 Task: Look for space in Al Khānkah, Egypt from 3rd August, 2023 to 17th August, 2023 for 3 adults, 1 child in price range Rs.3000 to Rs.15000. Place can be entire place with 3 bedrooms having 4 beds and 2 bathrooms. Property type can be house, flat, guest house. Booking option can be shelf check-in. Required host language is English.
Action: Mouse moved to (356, 184)
Screenshot: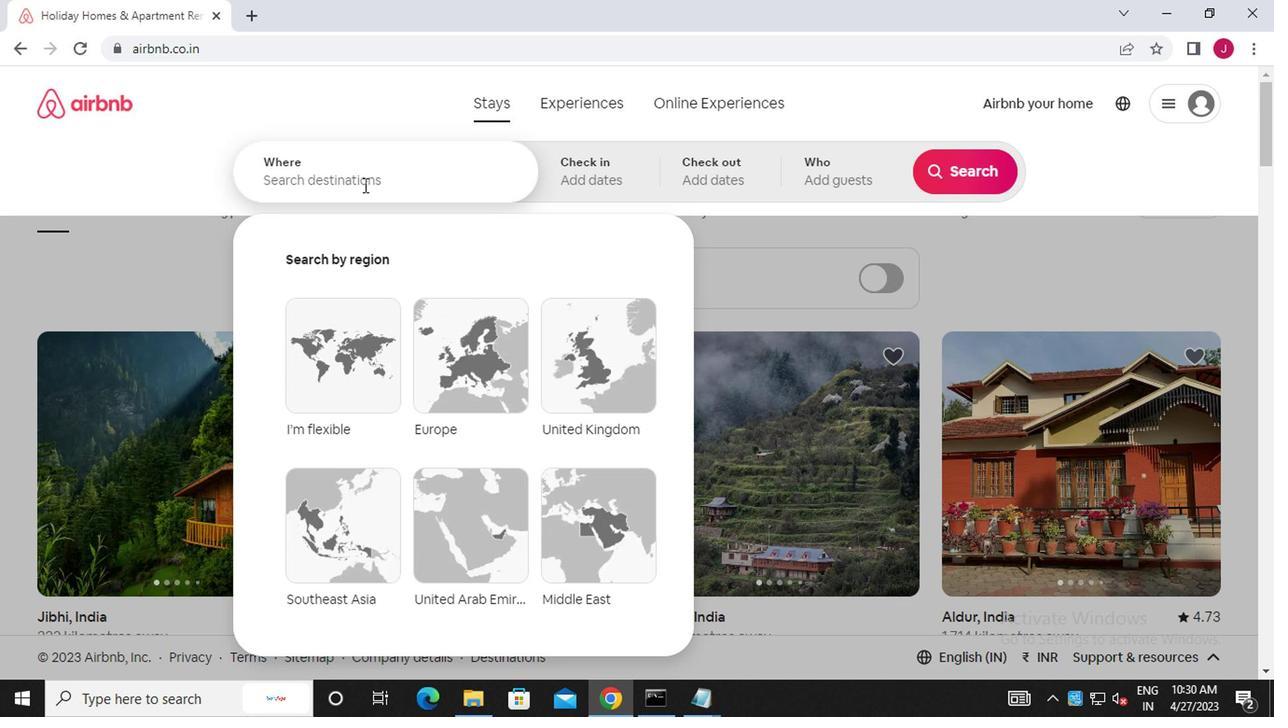 
Action: Mouse pressed left at (356, 184)
Screenshot: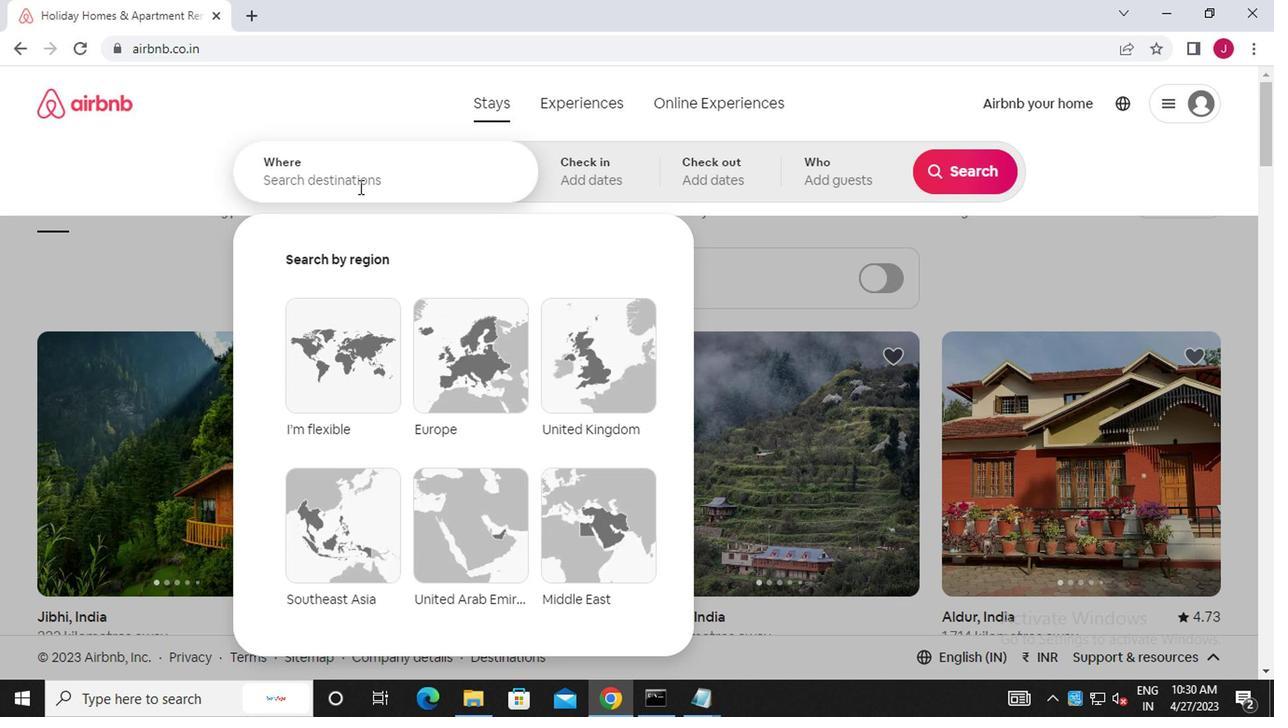 
Action: Mouse moved to (354, 184)
Screenshot: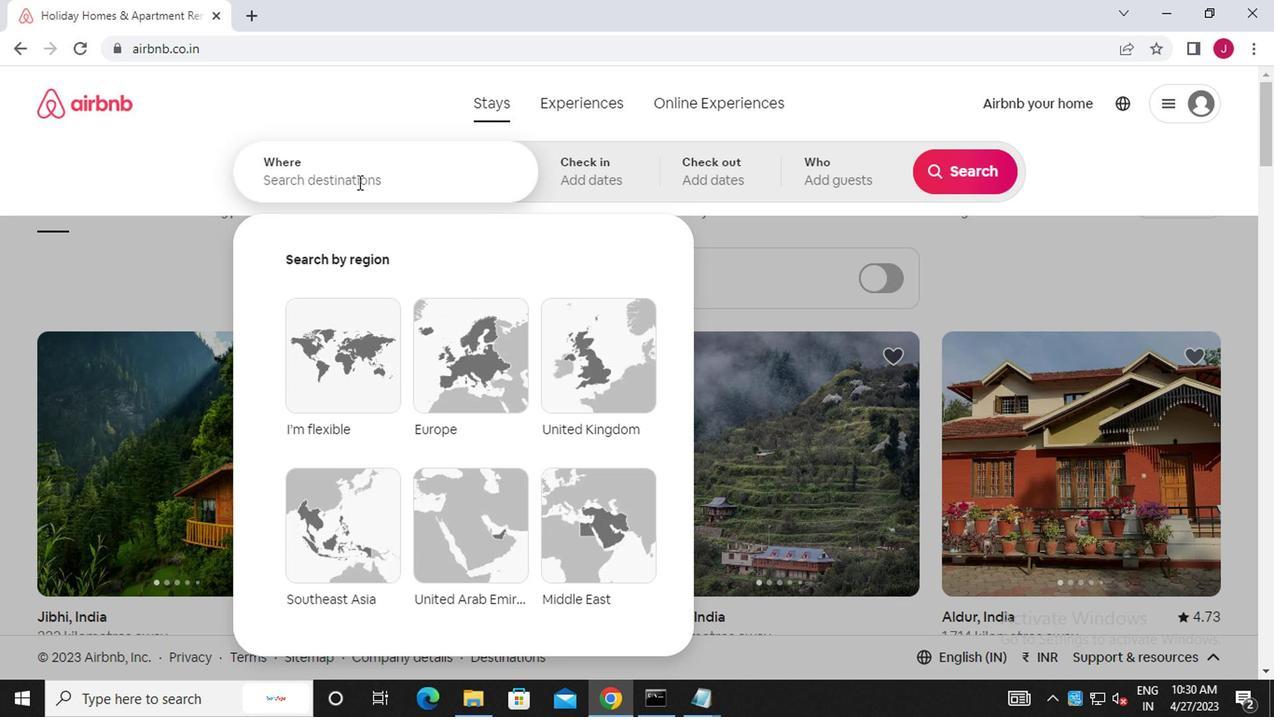 
Action: Key pressed a<Key.caps_lock>l<Key.space><Key.caps_lock>k<Key.caps_lock>hankah
Screenshot: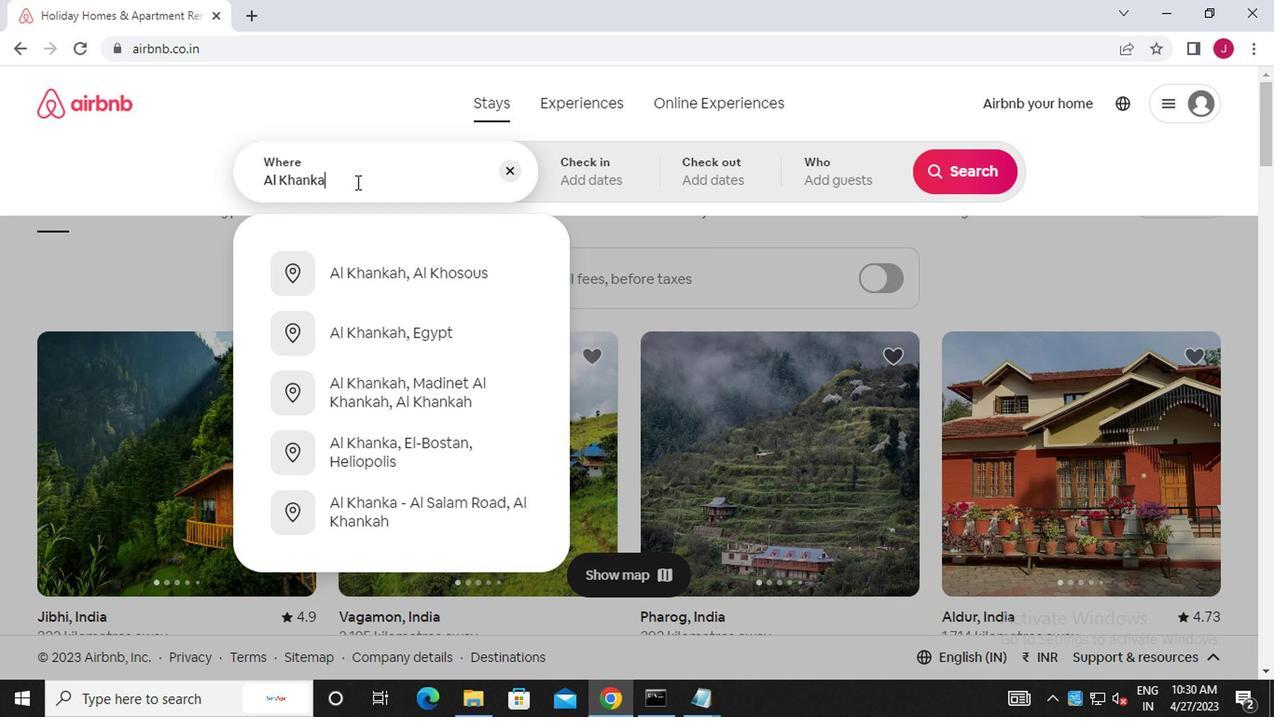 
Action: Mouse moved to (440, 341)
Screenshot: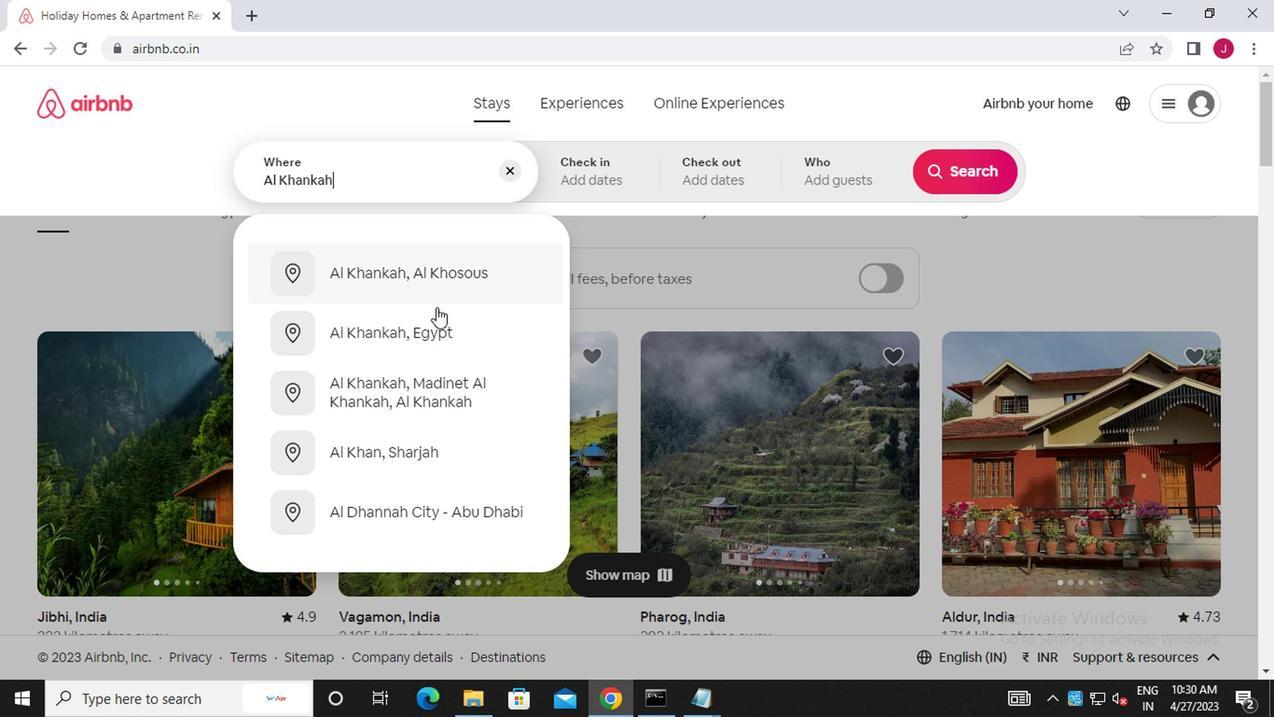 
Action: Mouse pressed left at (440, 341)
Screenshot: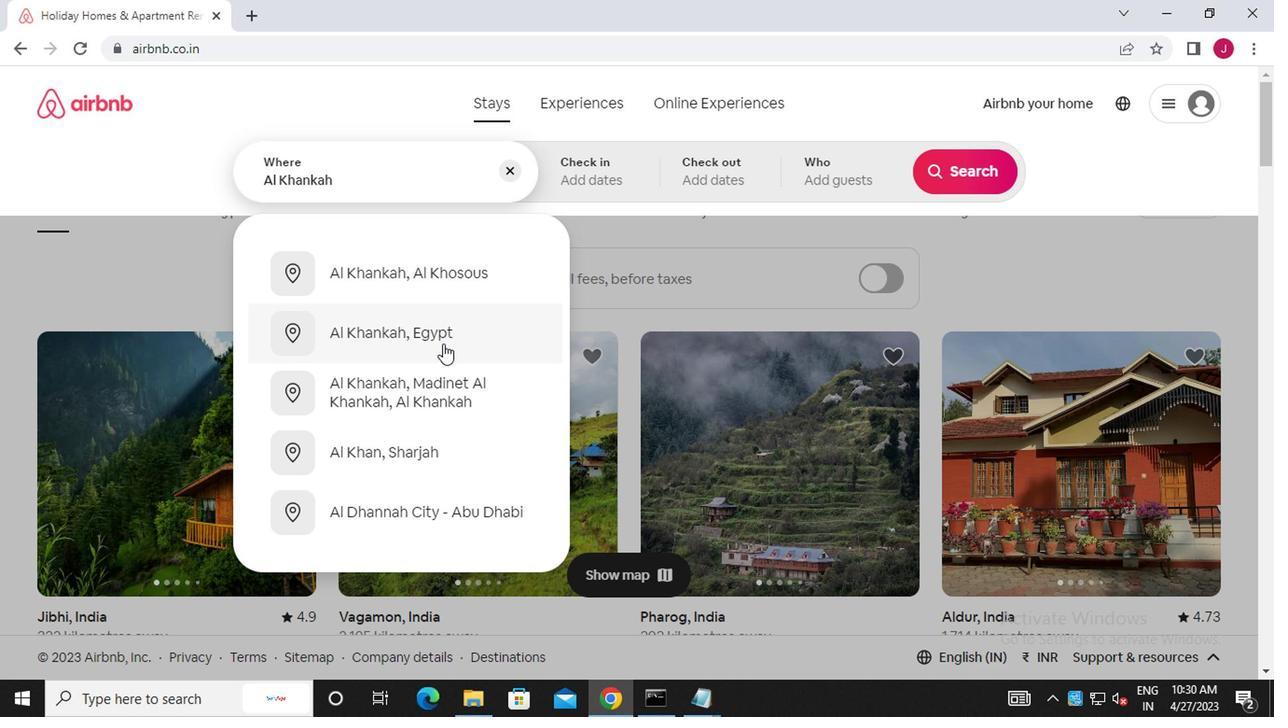 
Action: Mouse moved to (958, 320)
Screenshot: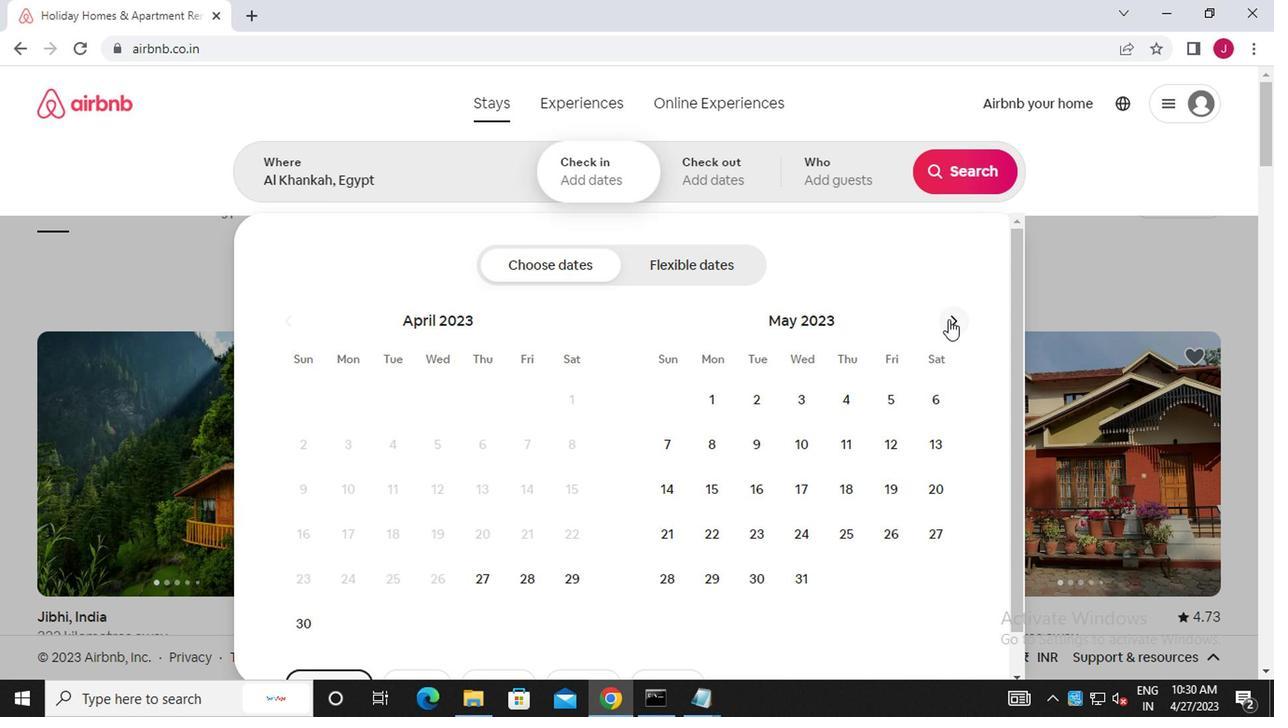 
Action: Mouse pressed left at (958, 320)
Screenshot: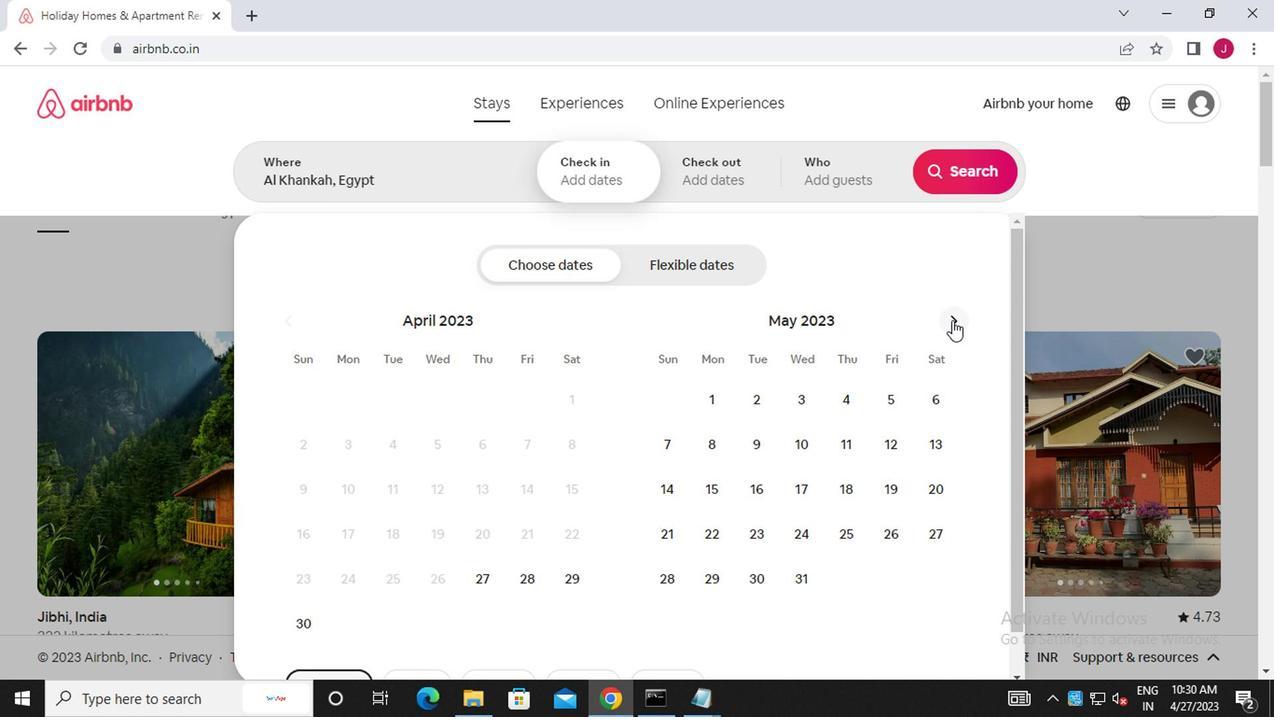 
Action: Mouse pressed left at (958, 320)
Screenshot: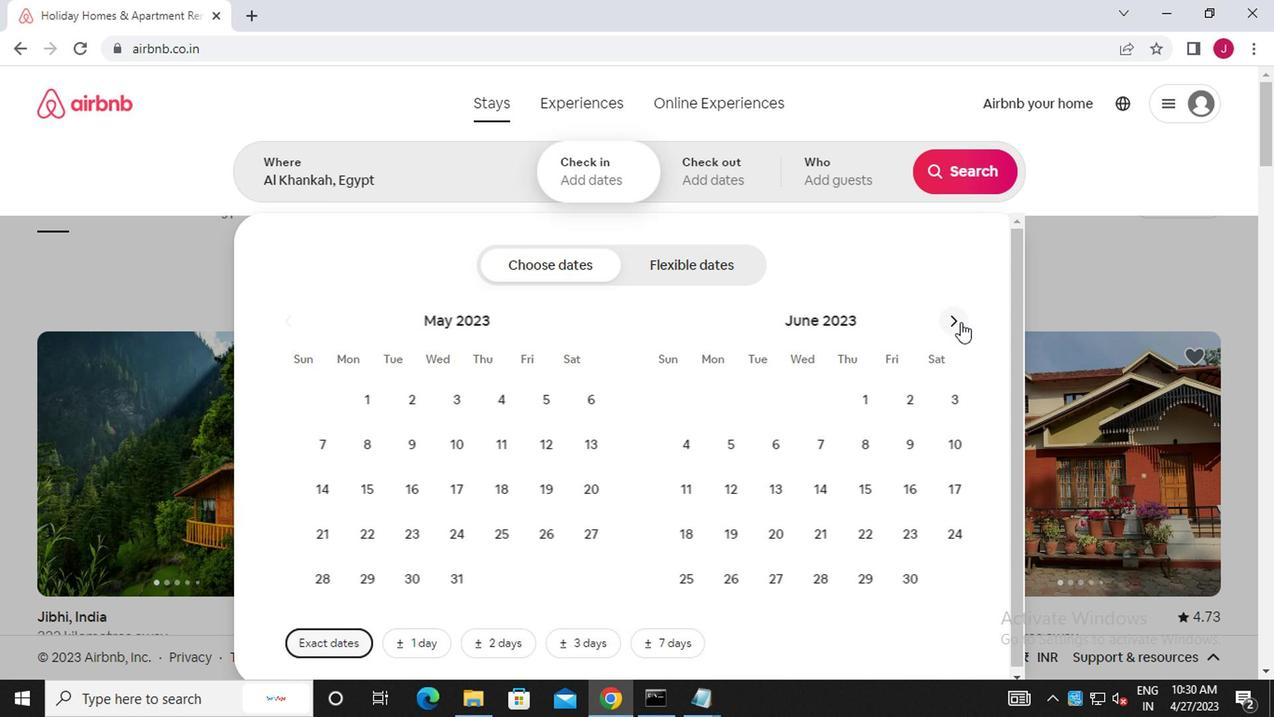 
Action: Mouse pressed left at (958, 320)
Screenshot: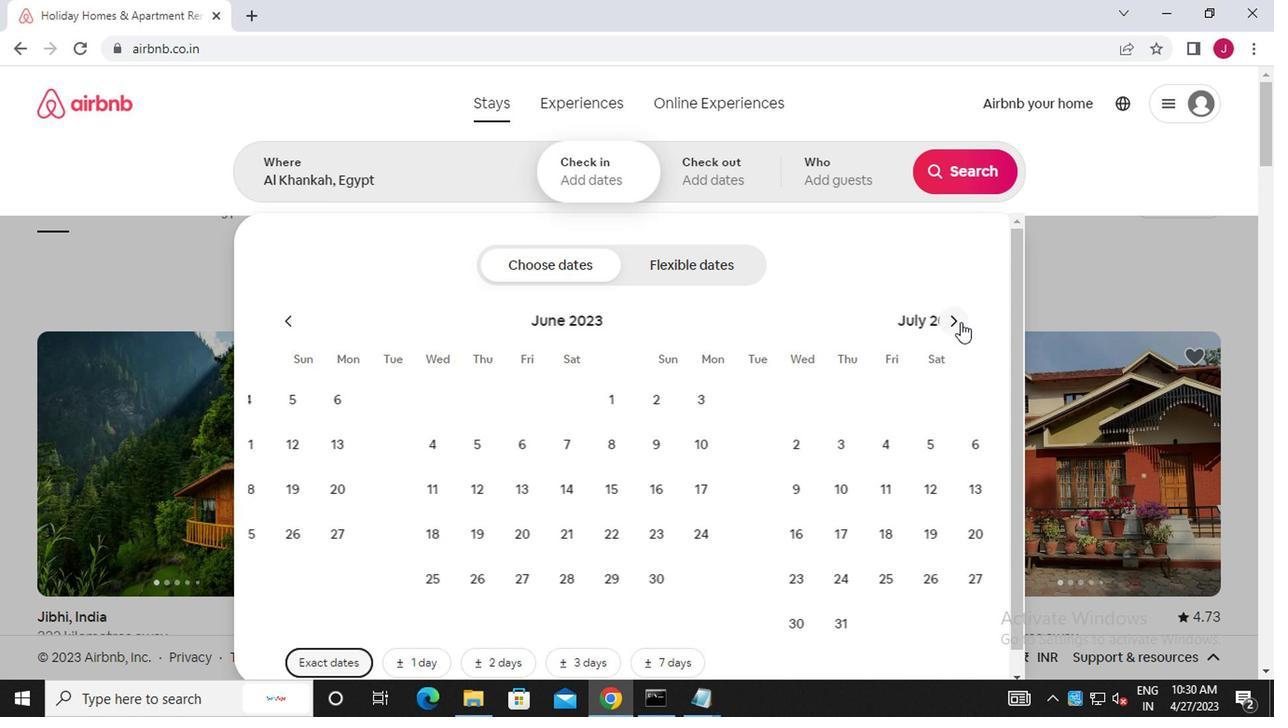 
Action: Mouse moved to (852, 404)
Screenshot: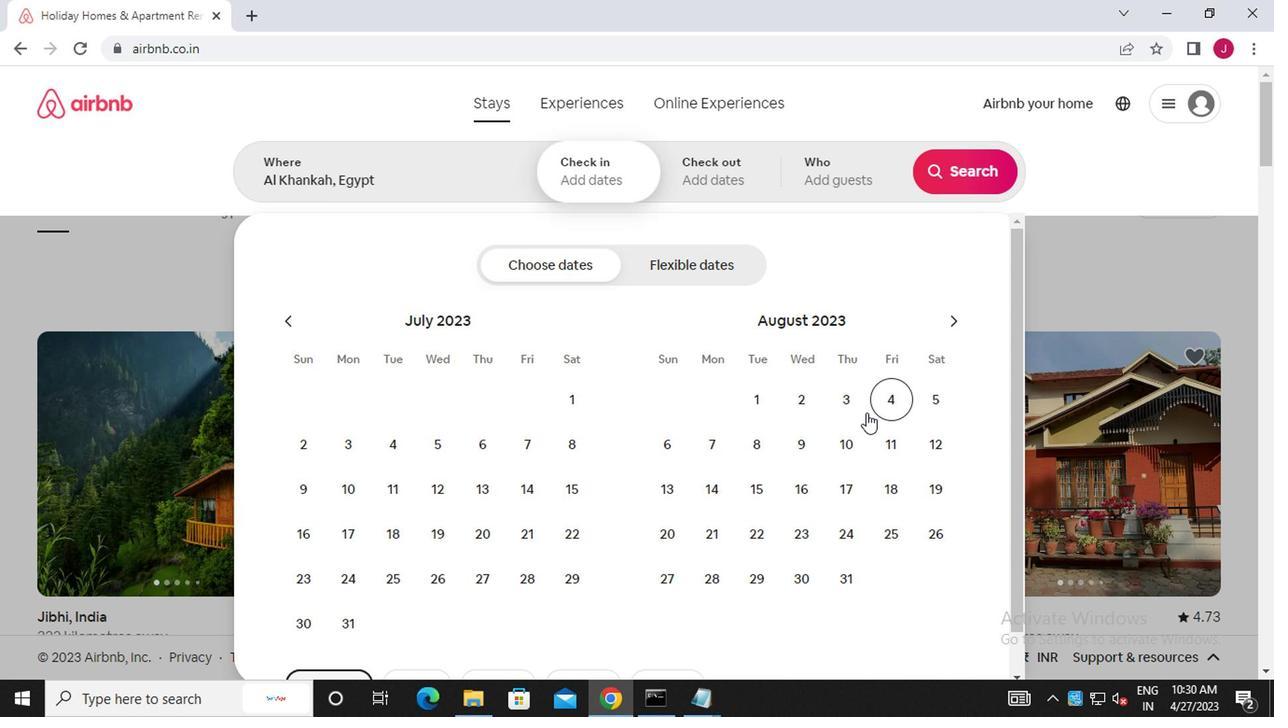 
Action: Mouse pressed left at (852, 404)
Screenshot: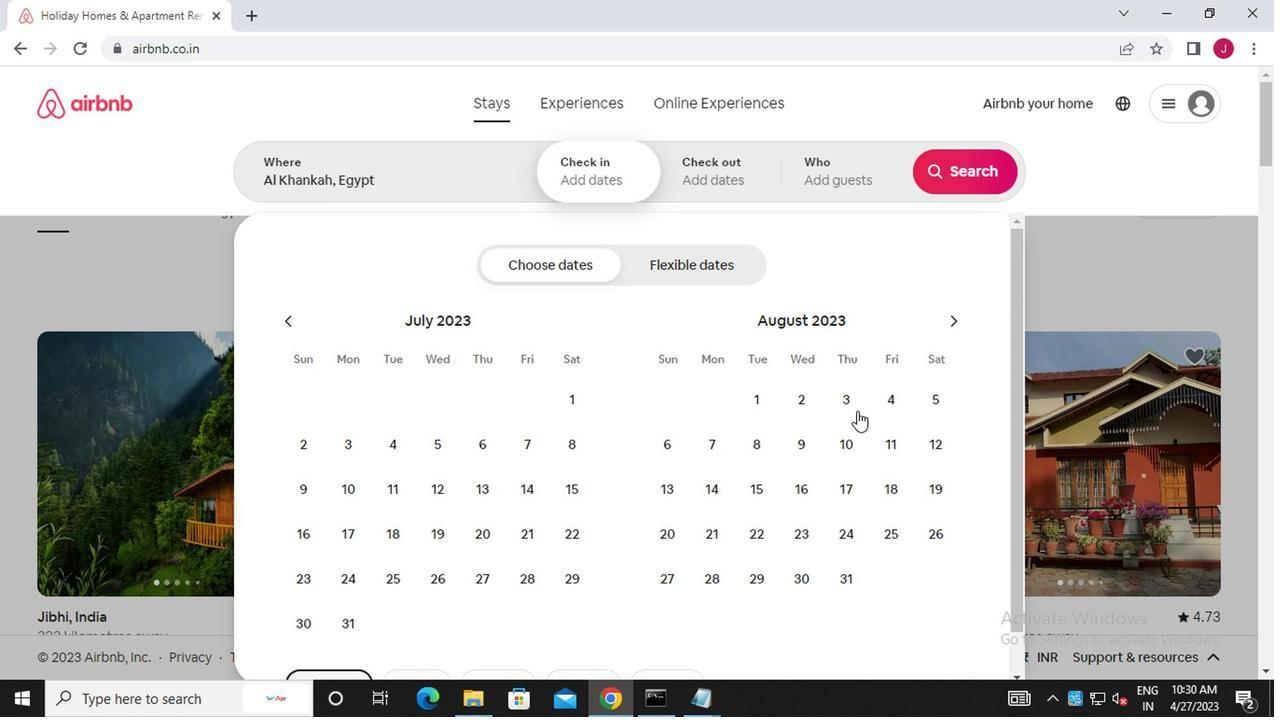
Action: Mouse moved to (842, 477)
Screenshot: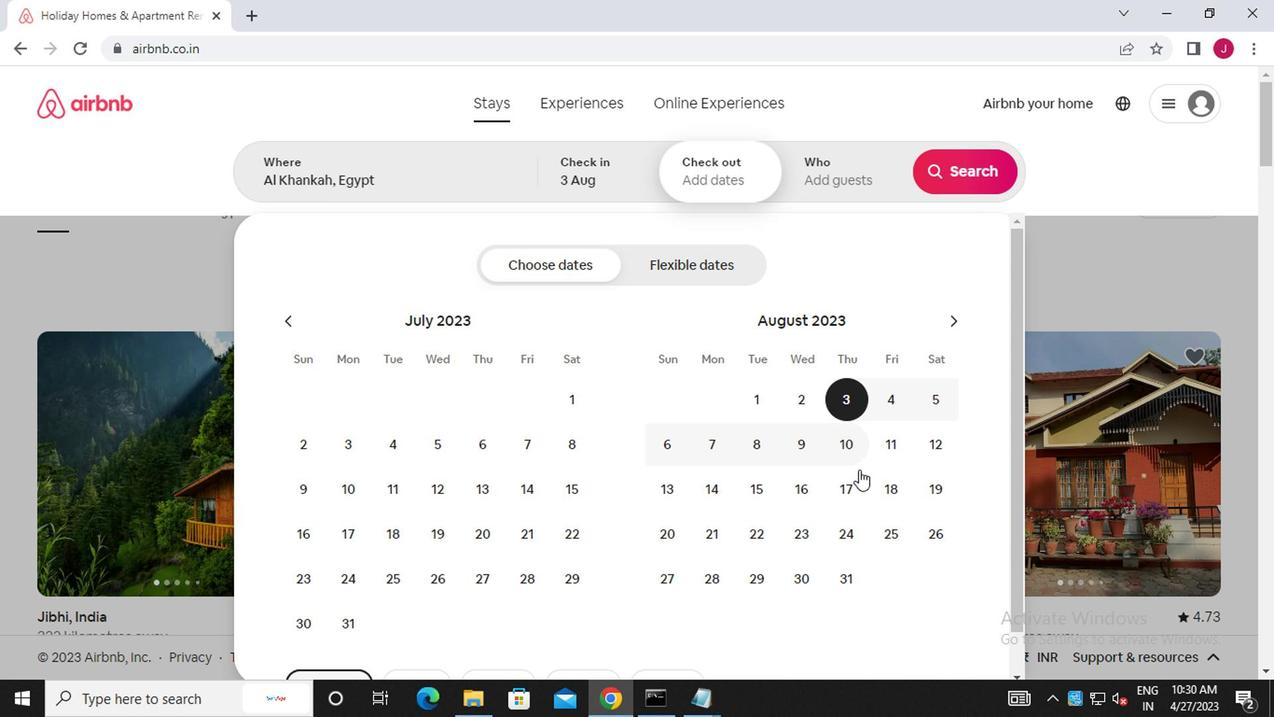 
Action: Mouse pressed left at (842, 477)
Screenshot: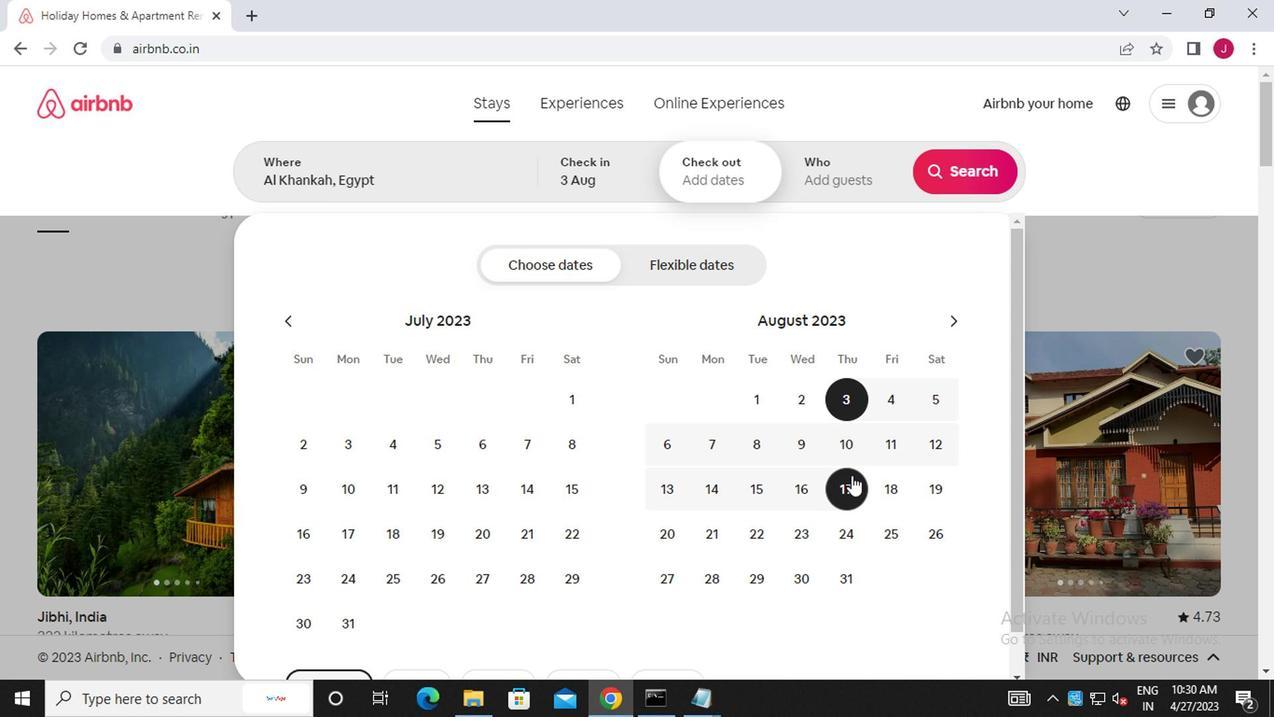 
Action: Mouse moved to (857, 183)
Screenshot: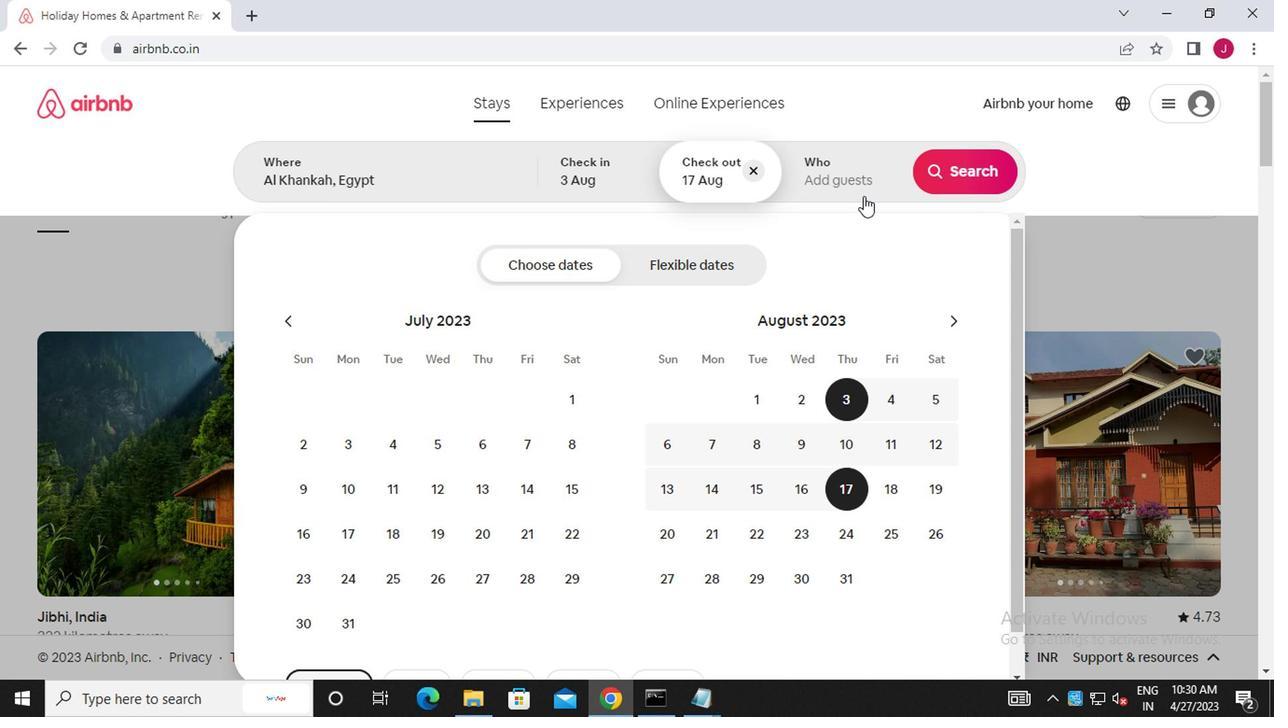 
Action: Mouse pressed left at (857, 183)
Screenshot: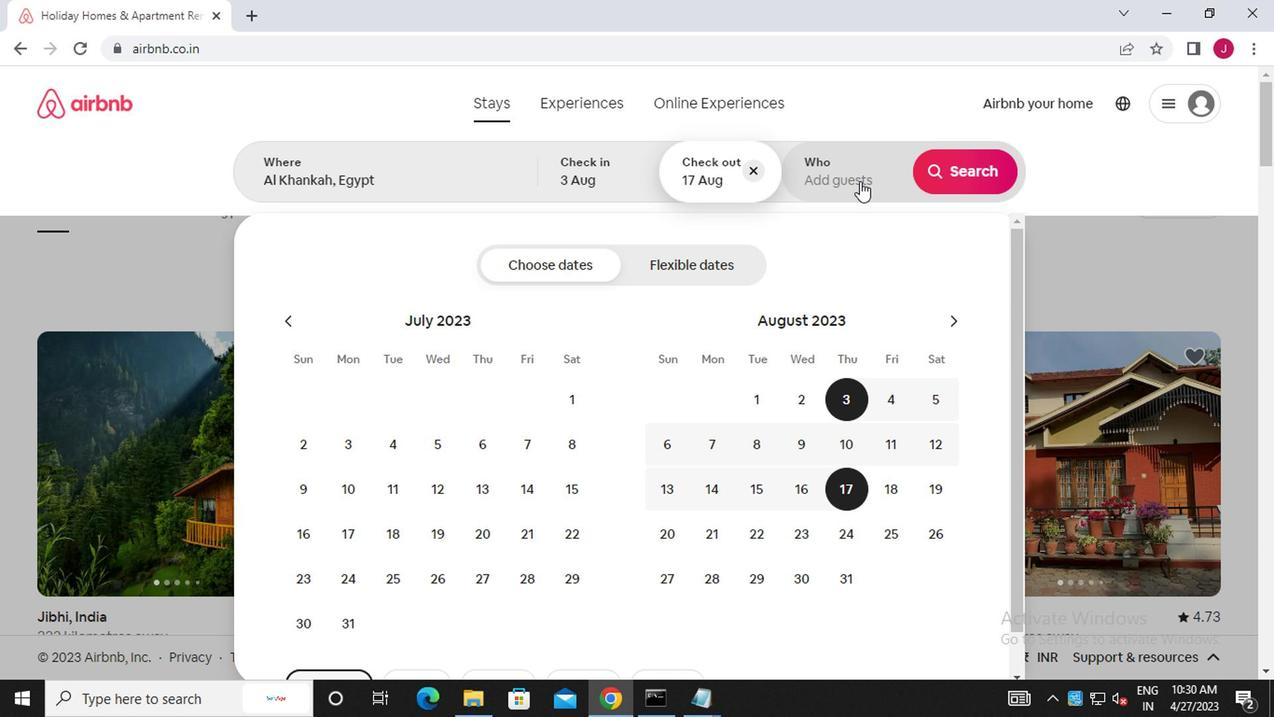 
Action: Mouse moved to (976, 270)
Screenshot: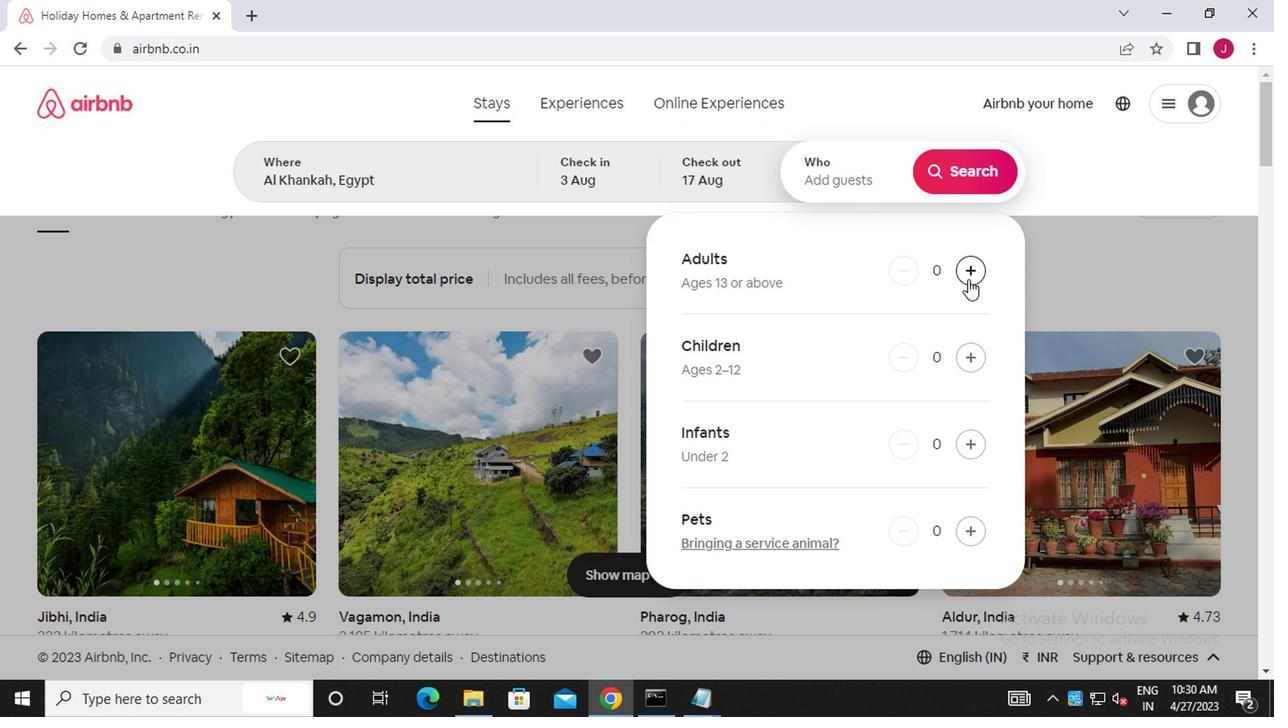 
Action: Mouse pressed left at (976, 270)
Screenshot: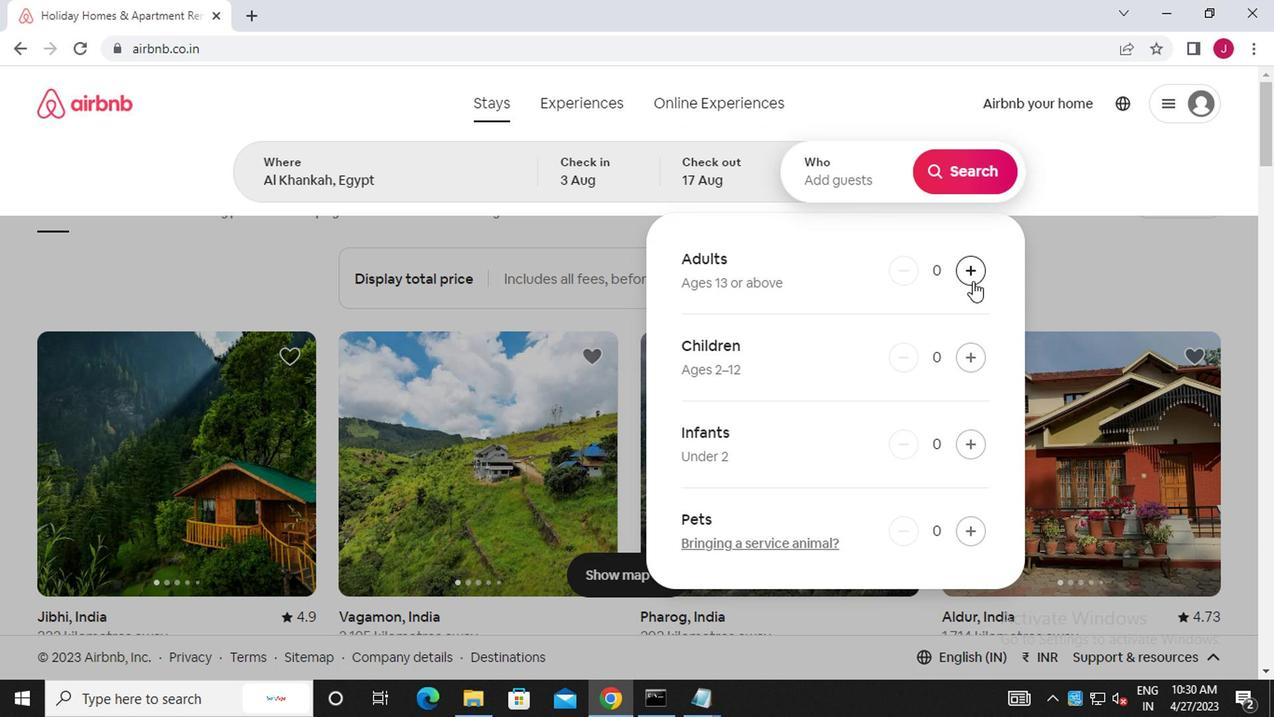 
Action: Mouse moved to (977, 270)
Screenshot: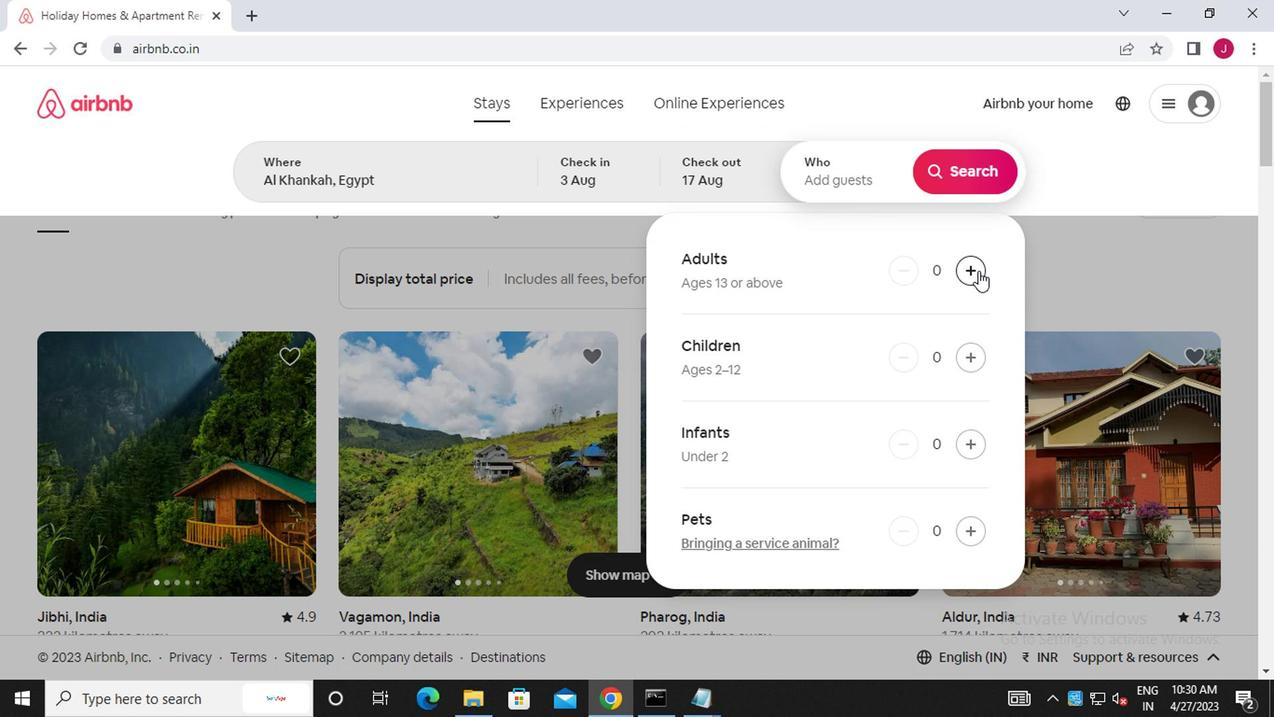 
Action: Mouse pressed left at (977, 270)
Screenshot: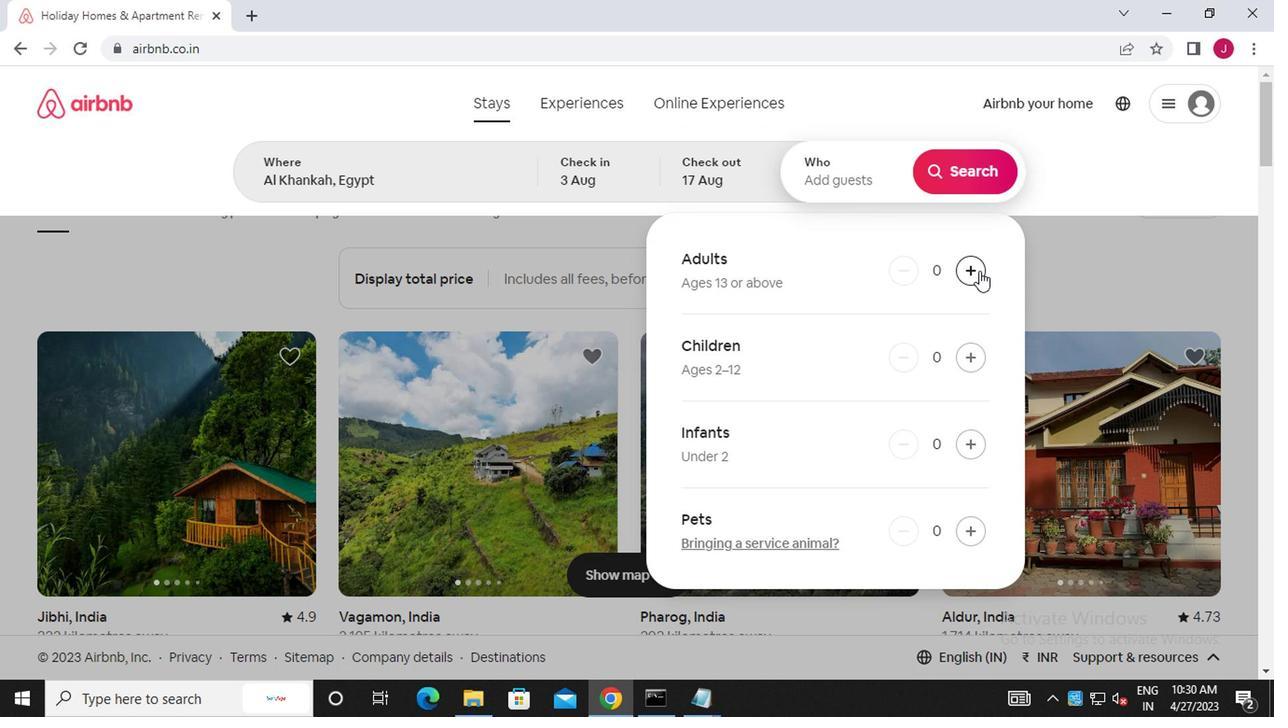
Action: Mouse pressed left at (977, 270)
Screenshot: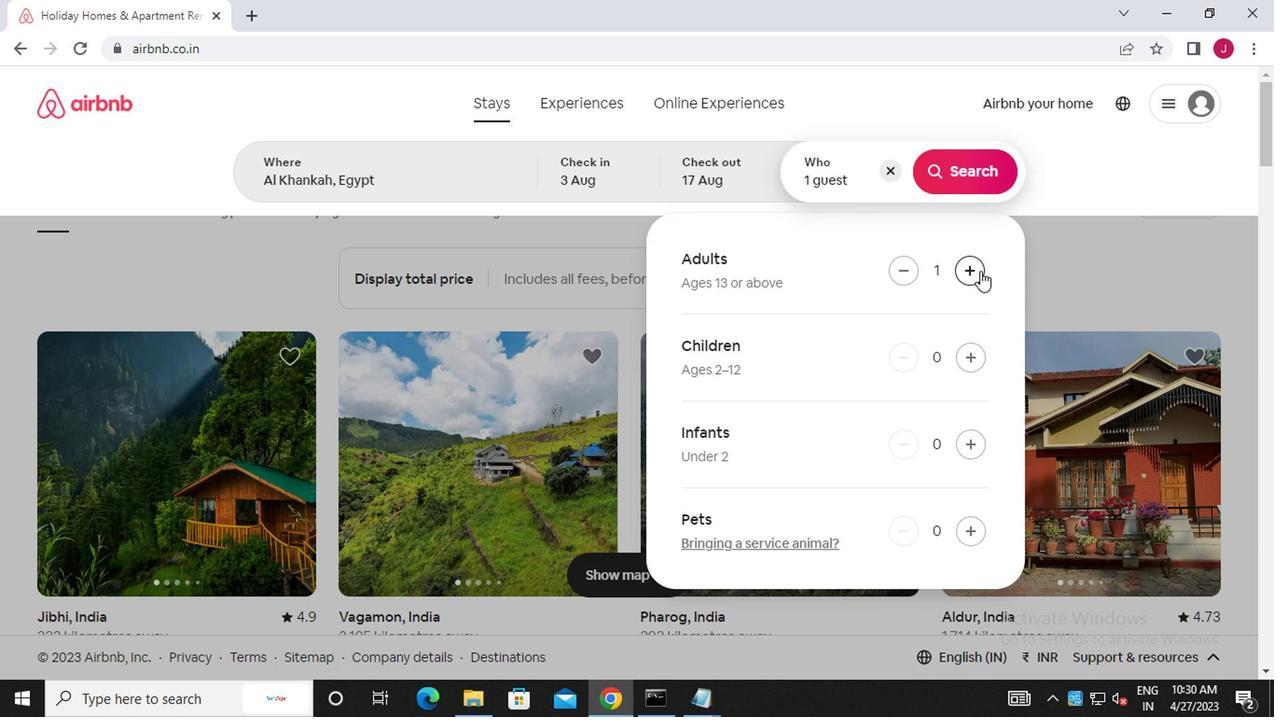 
Action: Mouse moved to (969, 355)
Screenshot: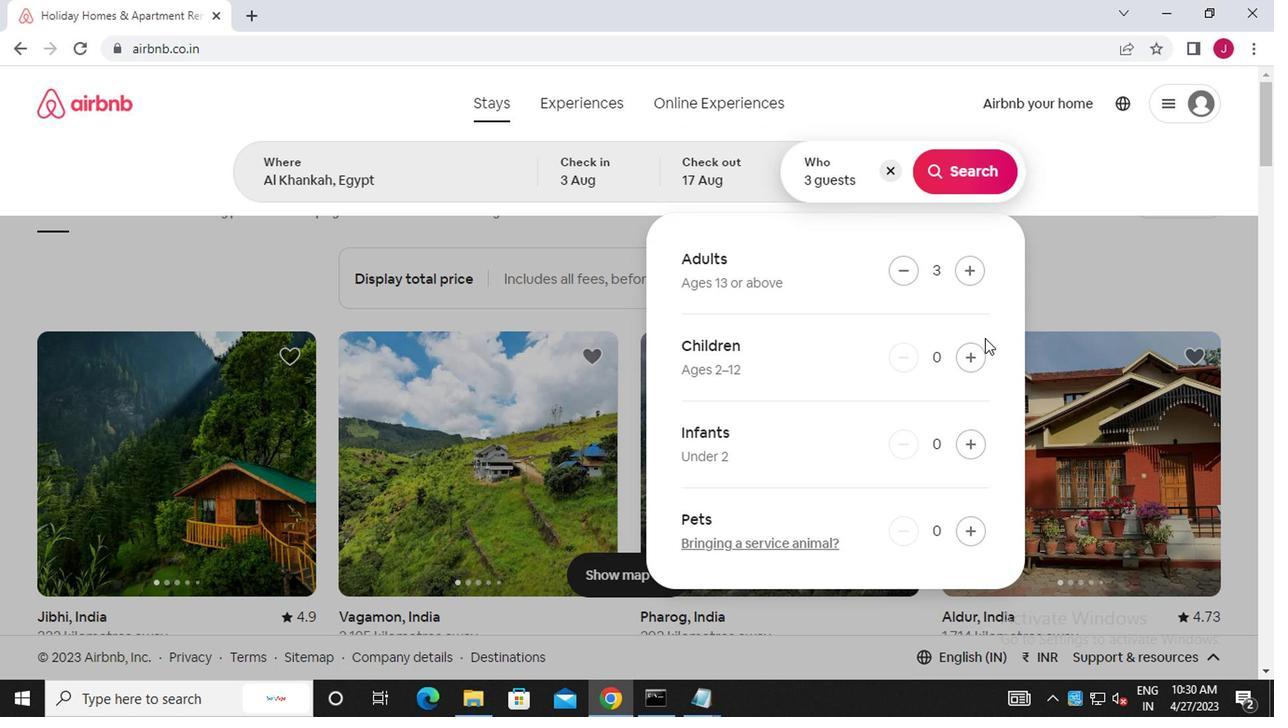 
Action: Mouse pressed left at (969, 355)
Screenshot: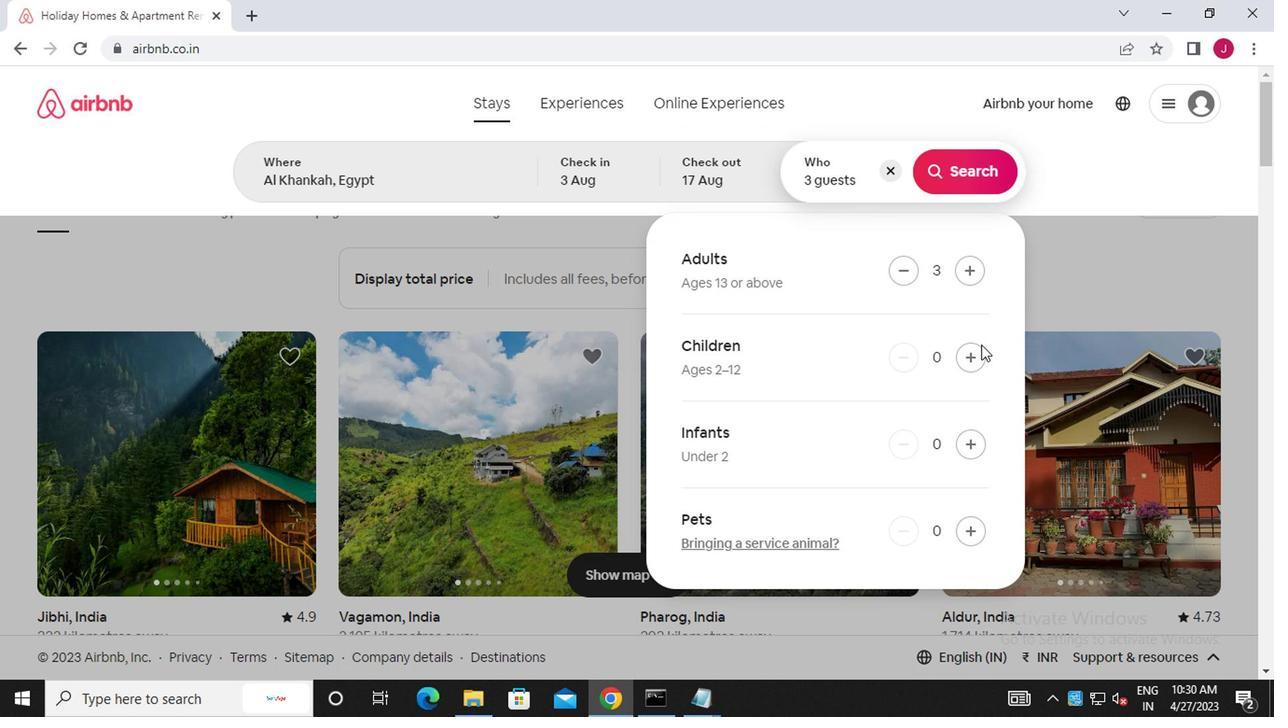 
Action: Mouse moved to (979, 173)
Screenshot: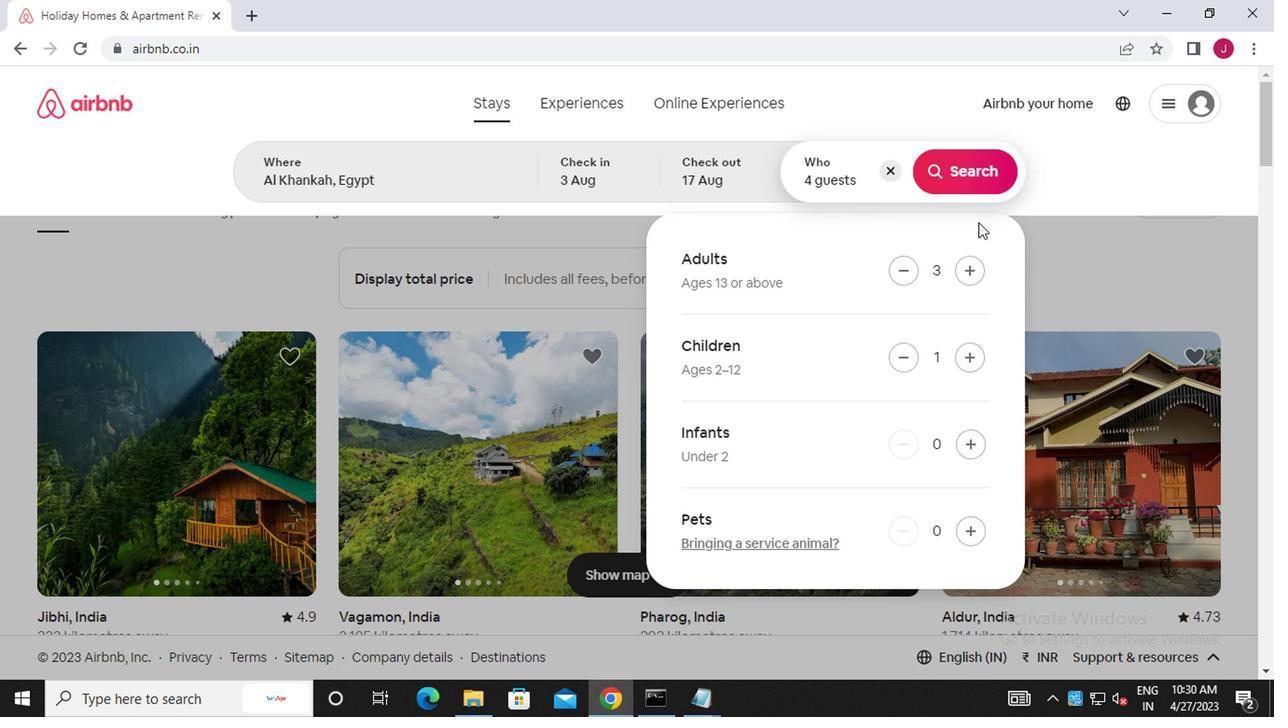 
Action: Mouse pressed left at (979, 173)
Screenshot: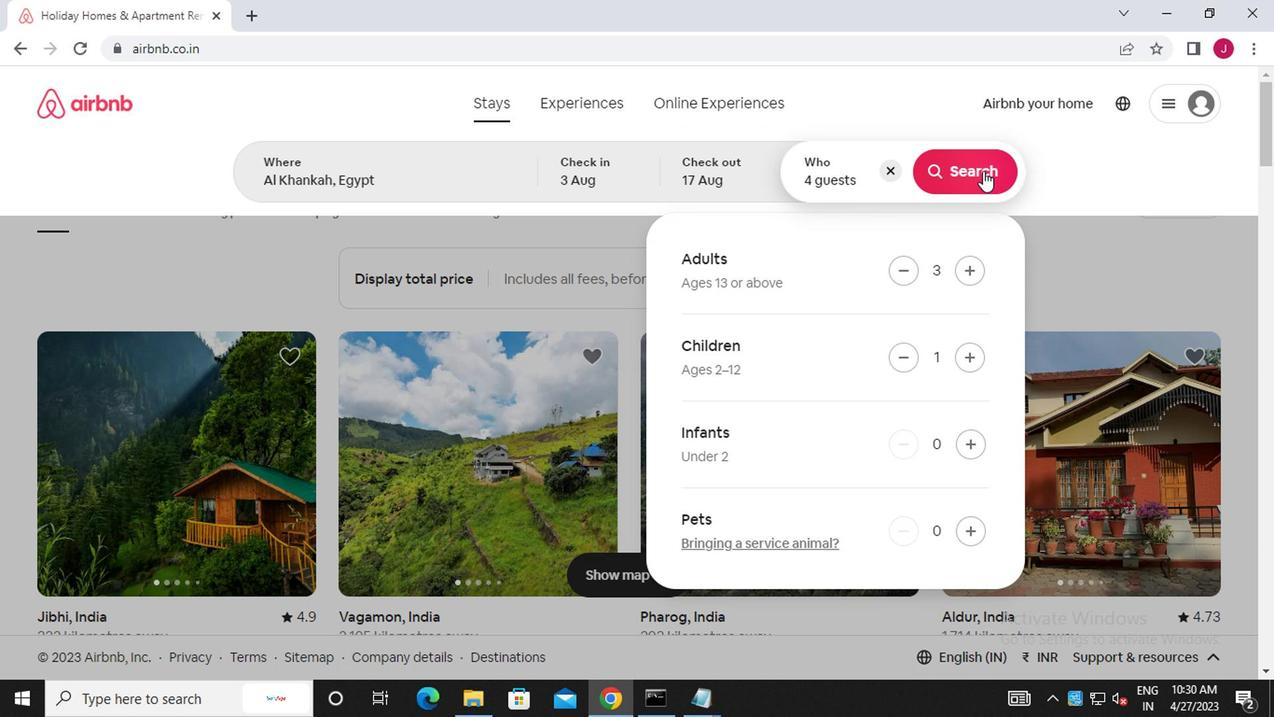 
Action: Mouse moved to (1203, 186)
Screenshot: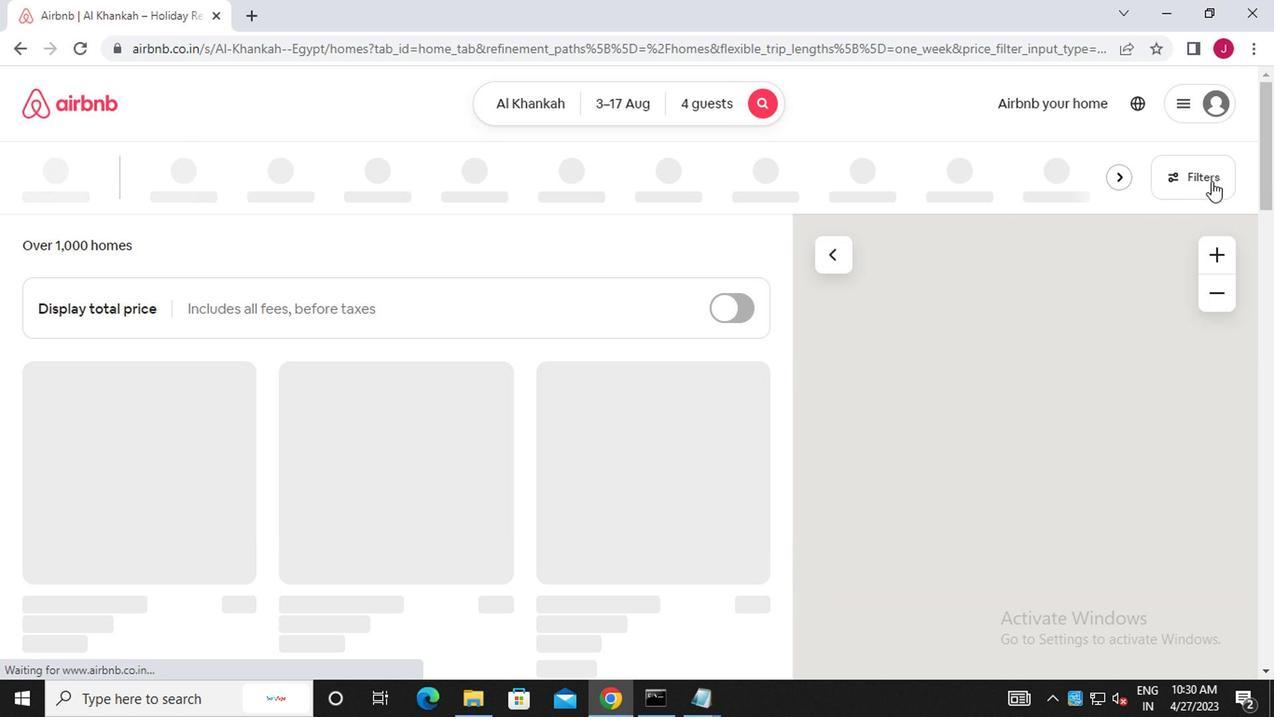 
Action: Mouse pressed left at (1203, 186)
Screenshot: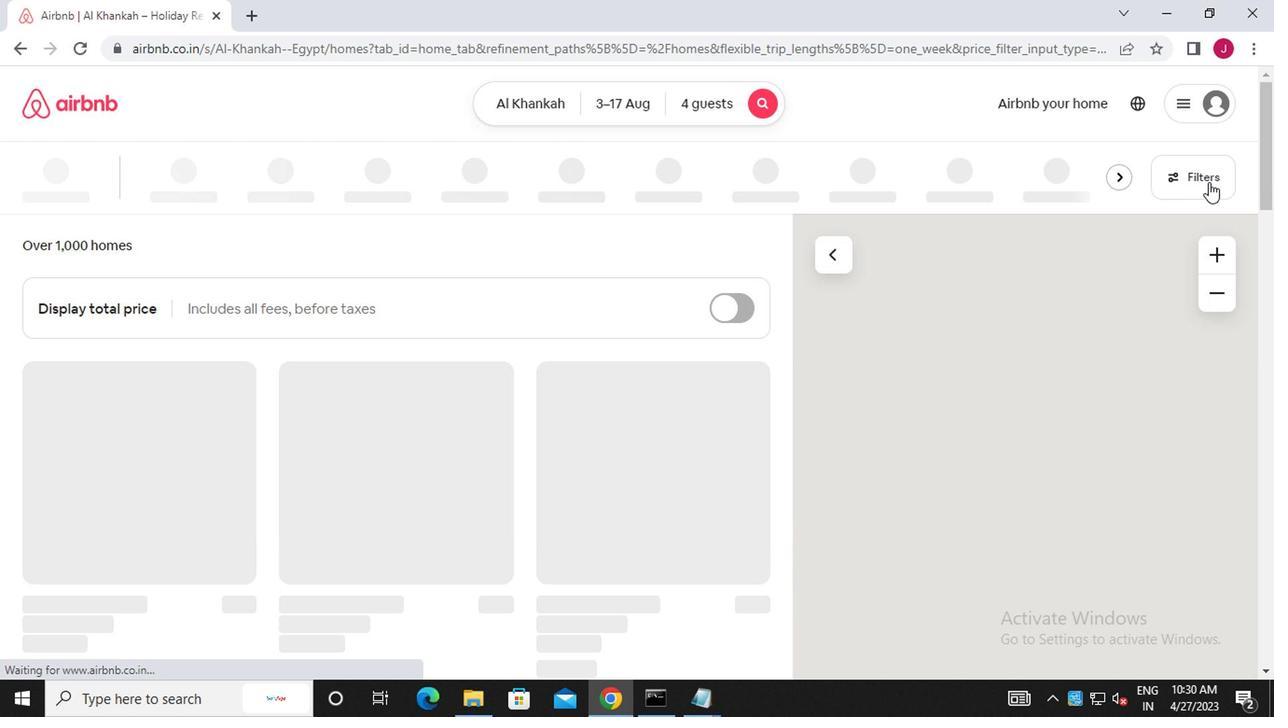 
Action: Mouse moved to (448, 399)
Screenshot: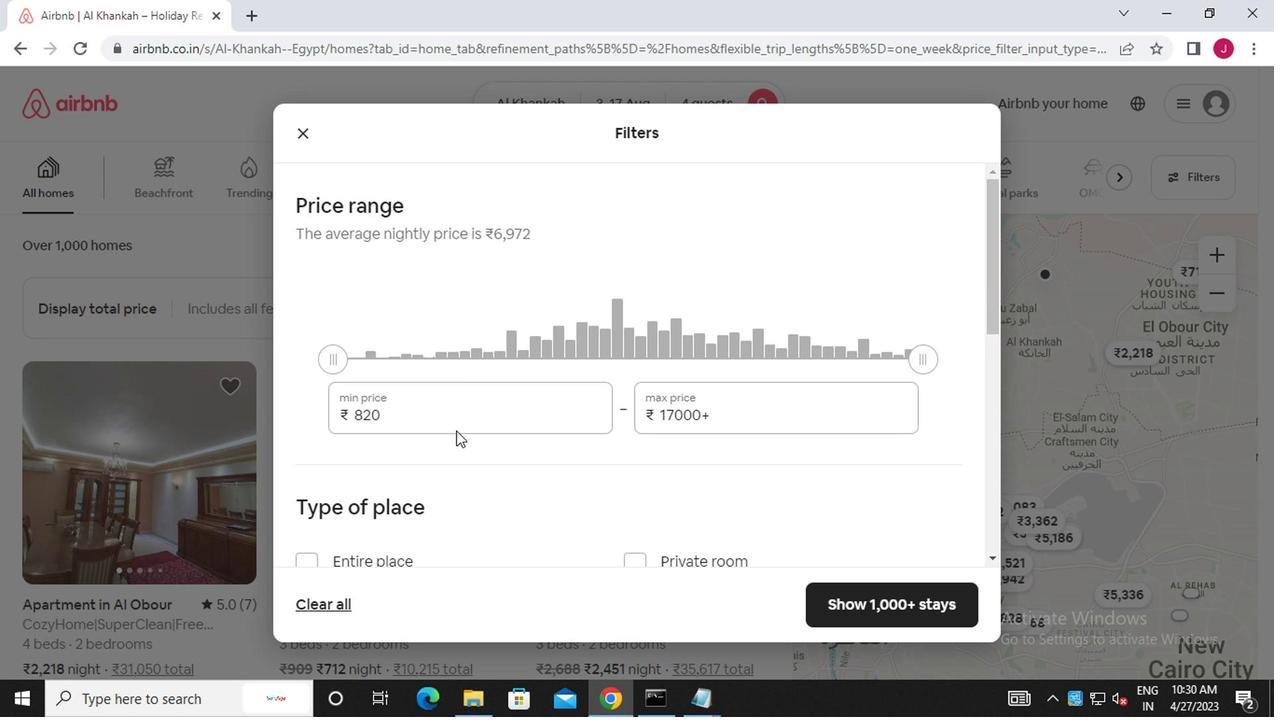 
Action: Mouse pressed left at (448, 399)
Screenshot: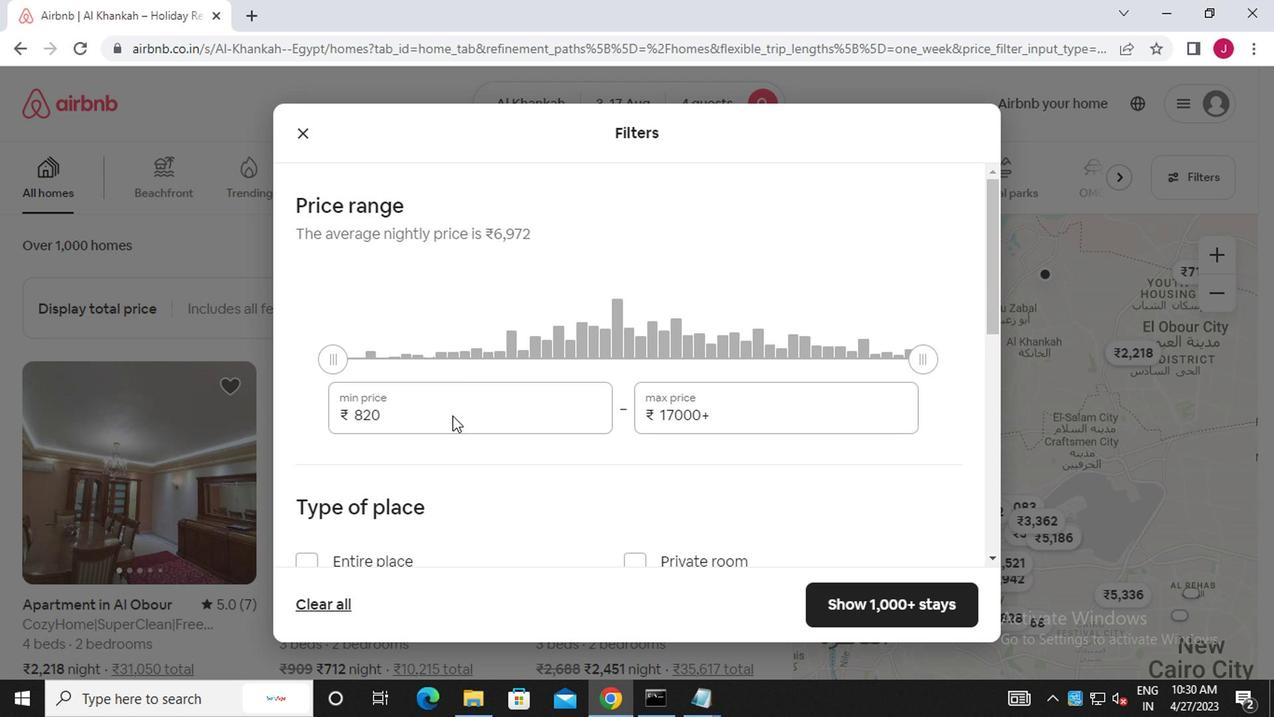 
Action: Mouse moved to (448, 399)
Screenshot: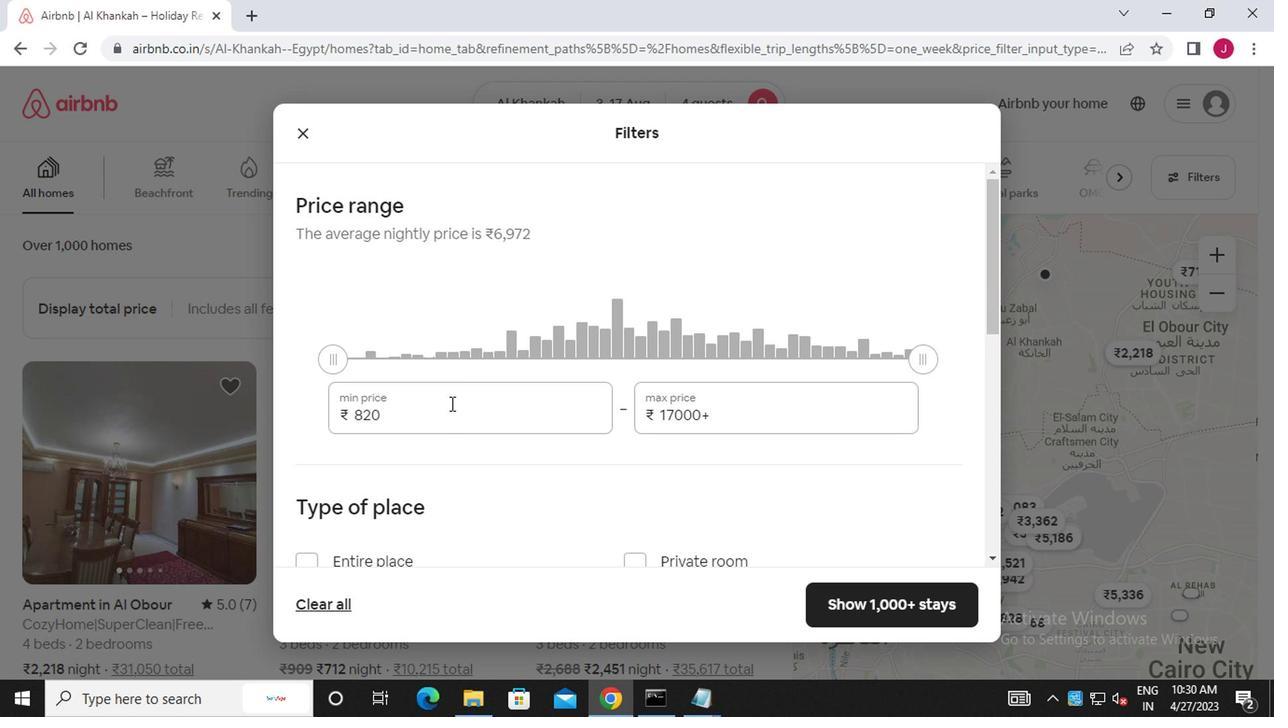 
Action: Key pressed <Key.backspace><Key.backspace><Key.backspace><<99>><<96>><<96>><<96>>
Screenshot: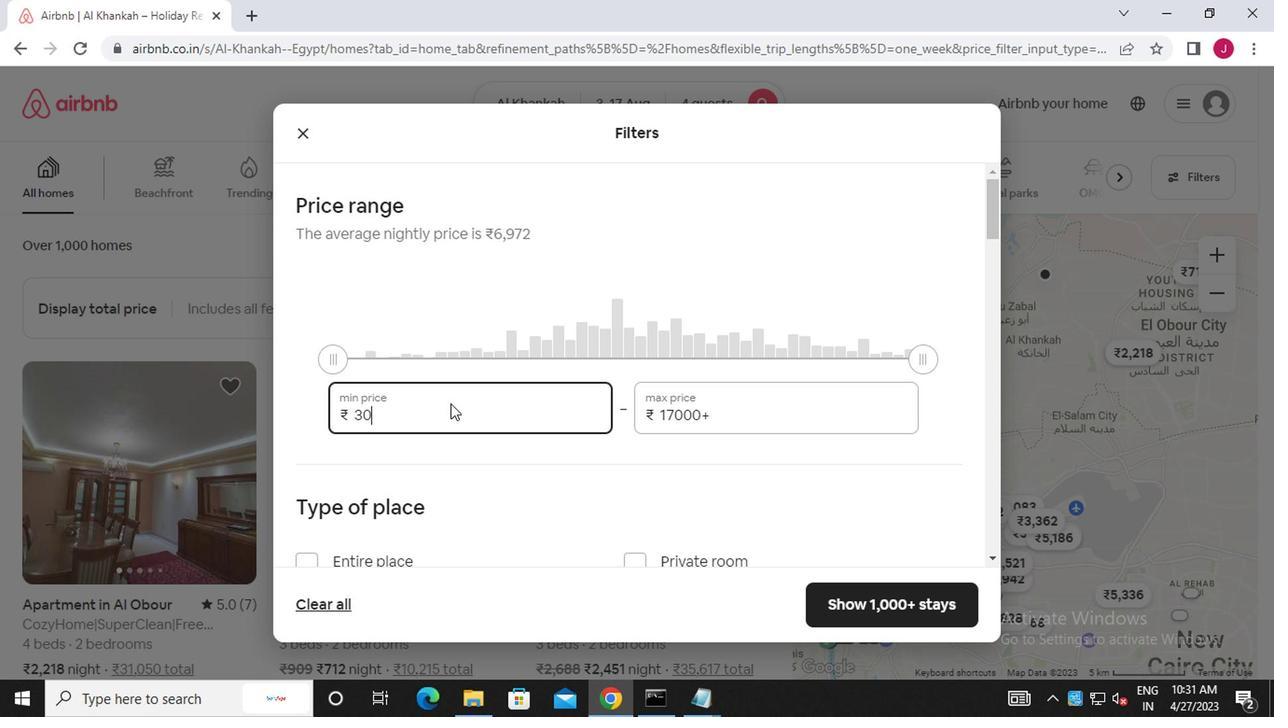
Action: Mouse moved to (754, 408)
Screenshot: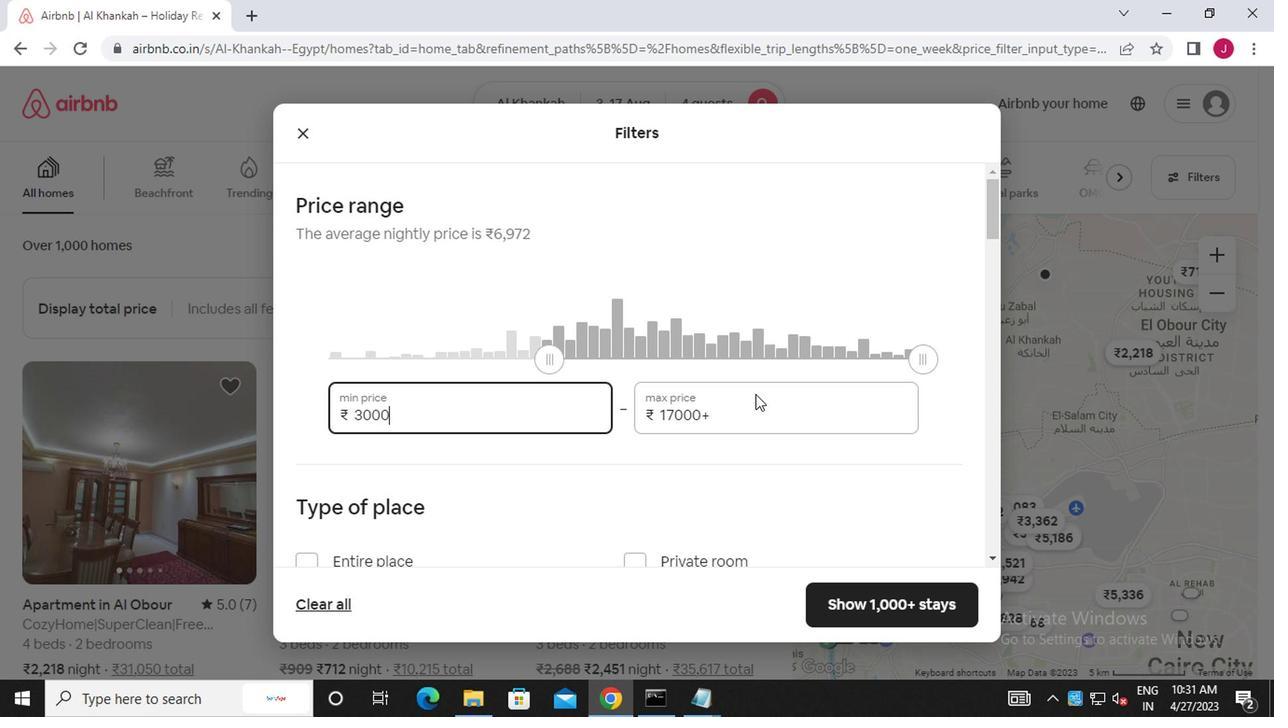 
Action: Mouse pressed left at (754, 408)
Screenshot: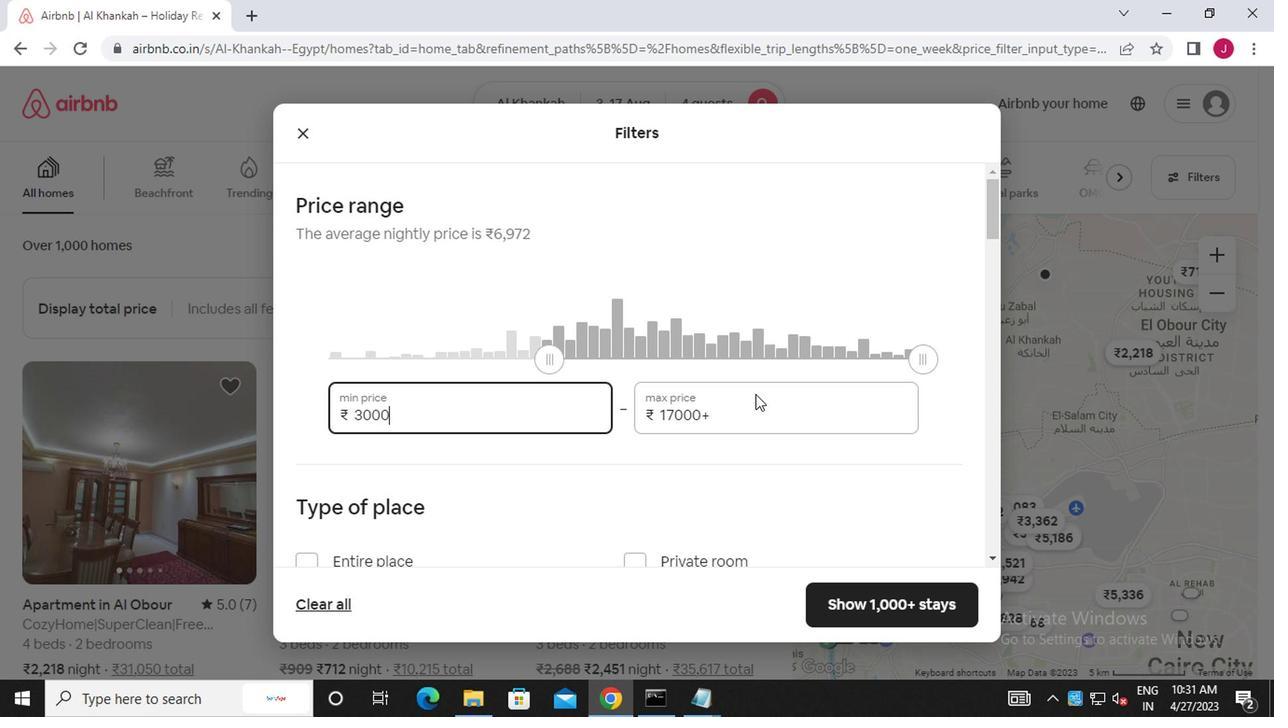 
Action: Mouse moved to (745, 408)
Screenshot: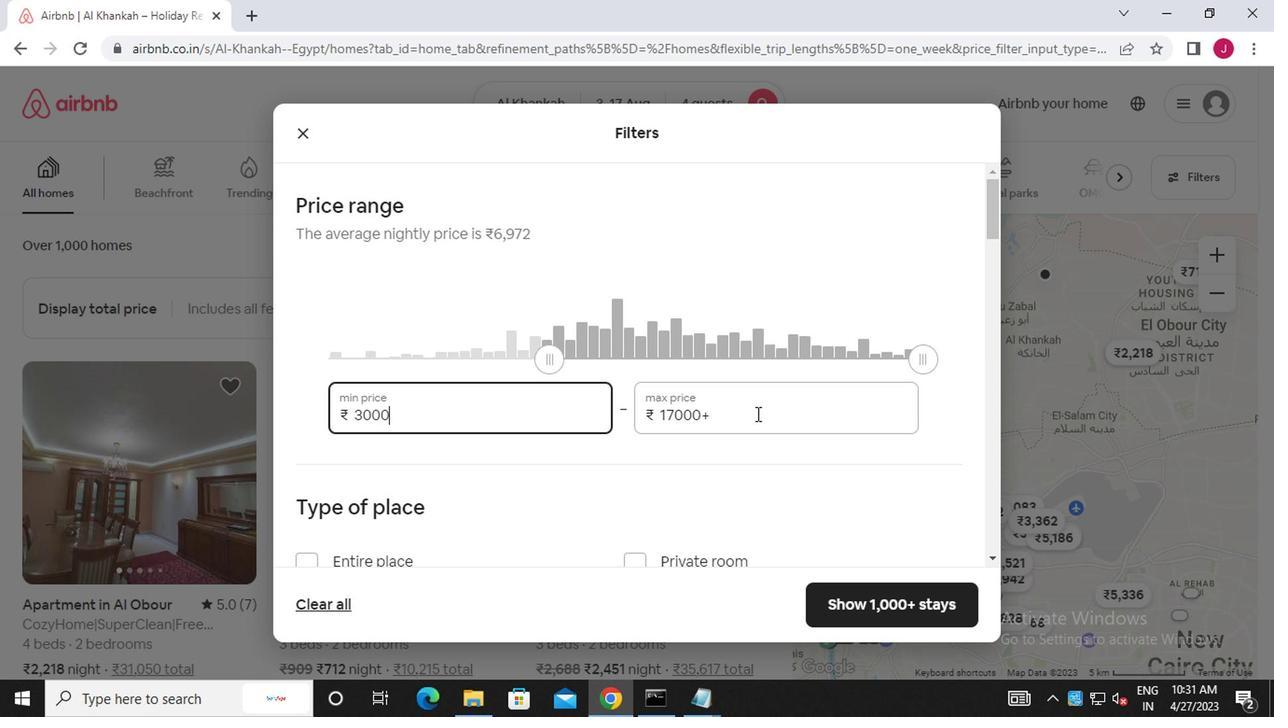 
Action: Key pressed <Key.backspace><Key.backspace><Key.backspace><Key.backspace><Key.backspace><Key.backspace><Key.backspace><Key.backspace><Key.backspace><Key.backspace><Key.backspace><Key.backspace><Key.backspace><<97>><<101>><<96>><<96>><<96>>
Screenshot: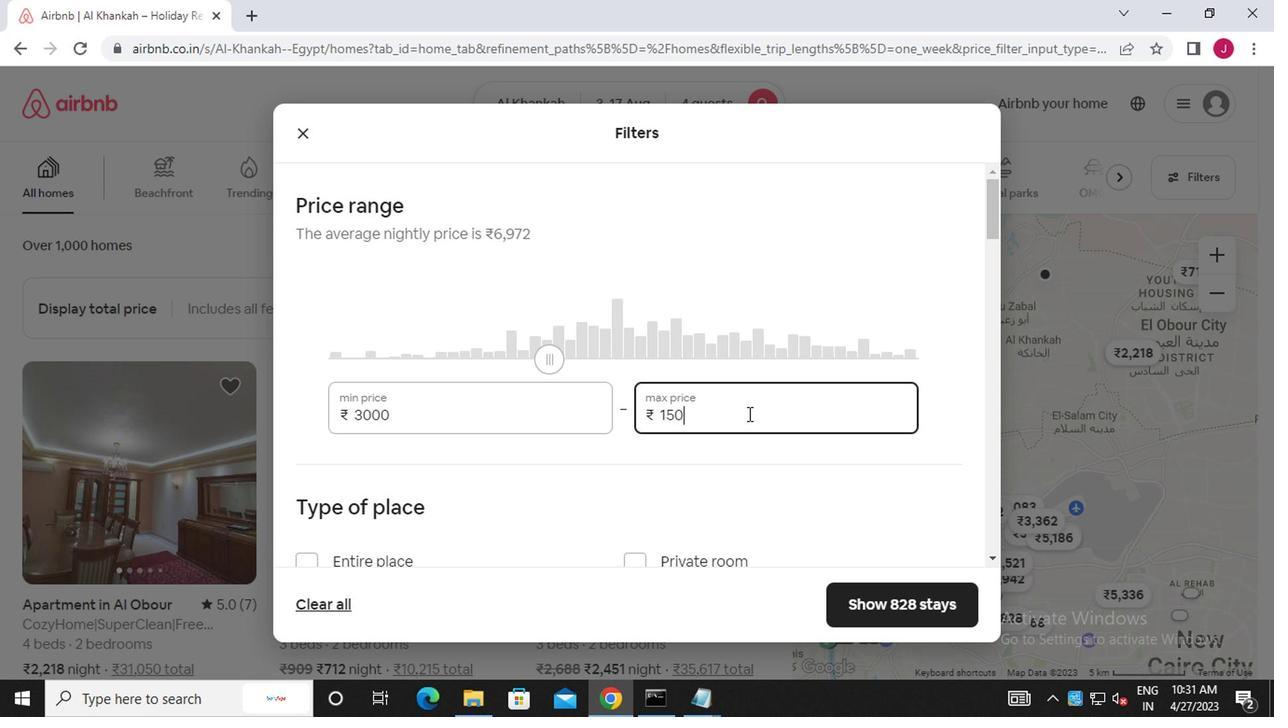 
Action: Mouse scrolled (745, 407) with delta (0, -1)
Screenshot: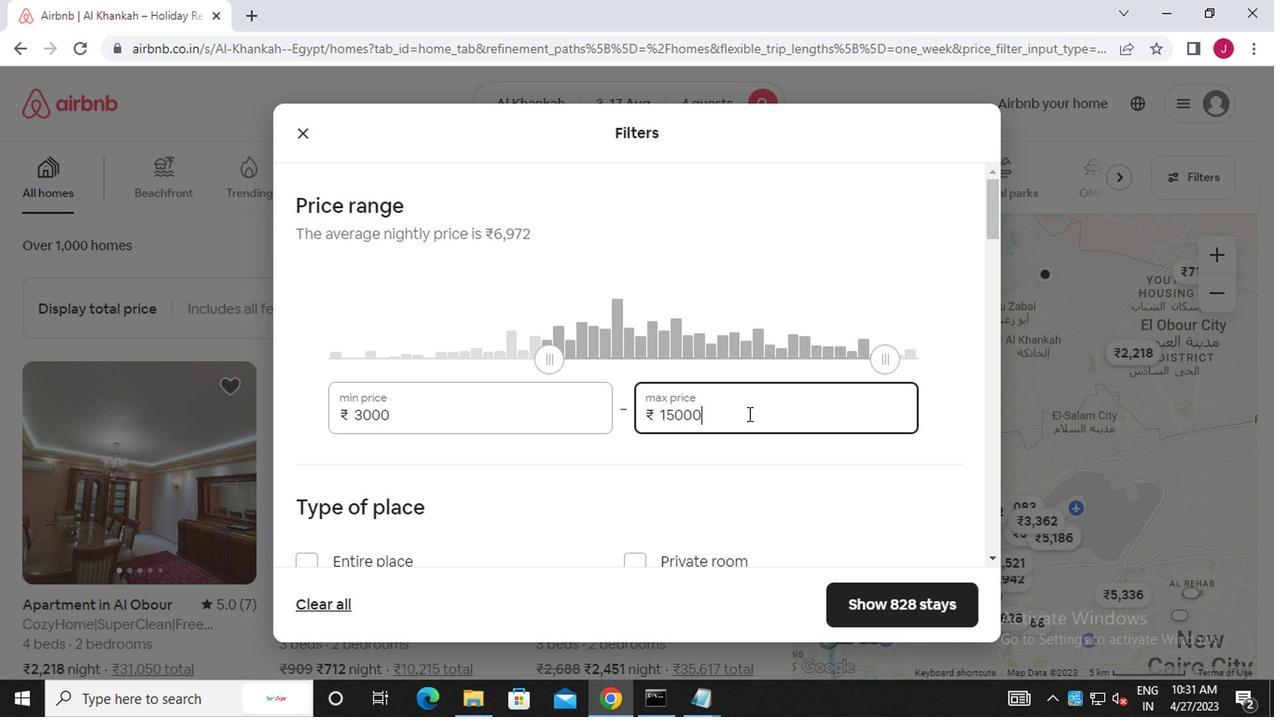 
Action: Mouse scrolled (745, 407) with delta (0, -1)
Screenshot: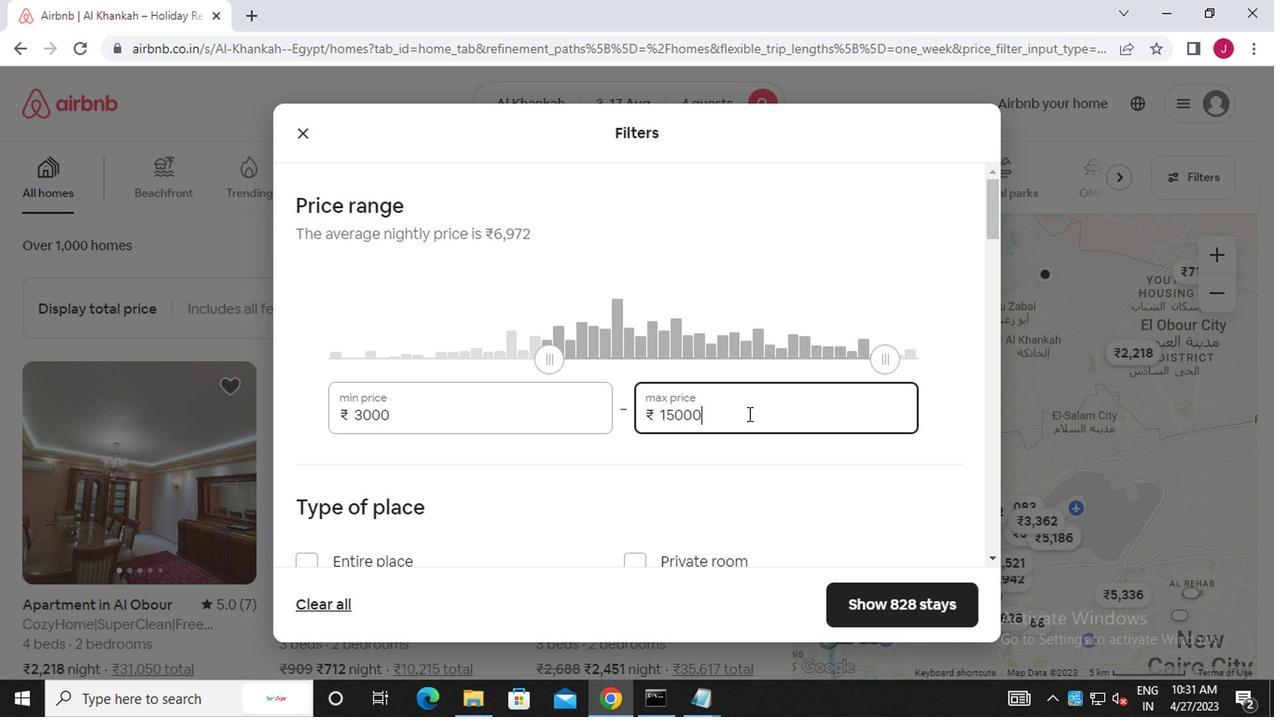 
Action: Mouse scrolled (745, 407) with delta (0, -1)
Screenshot: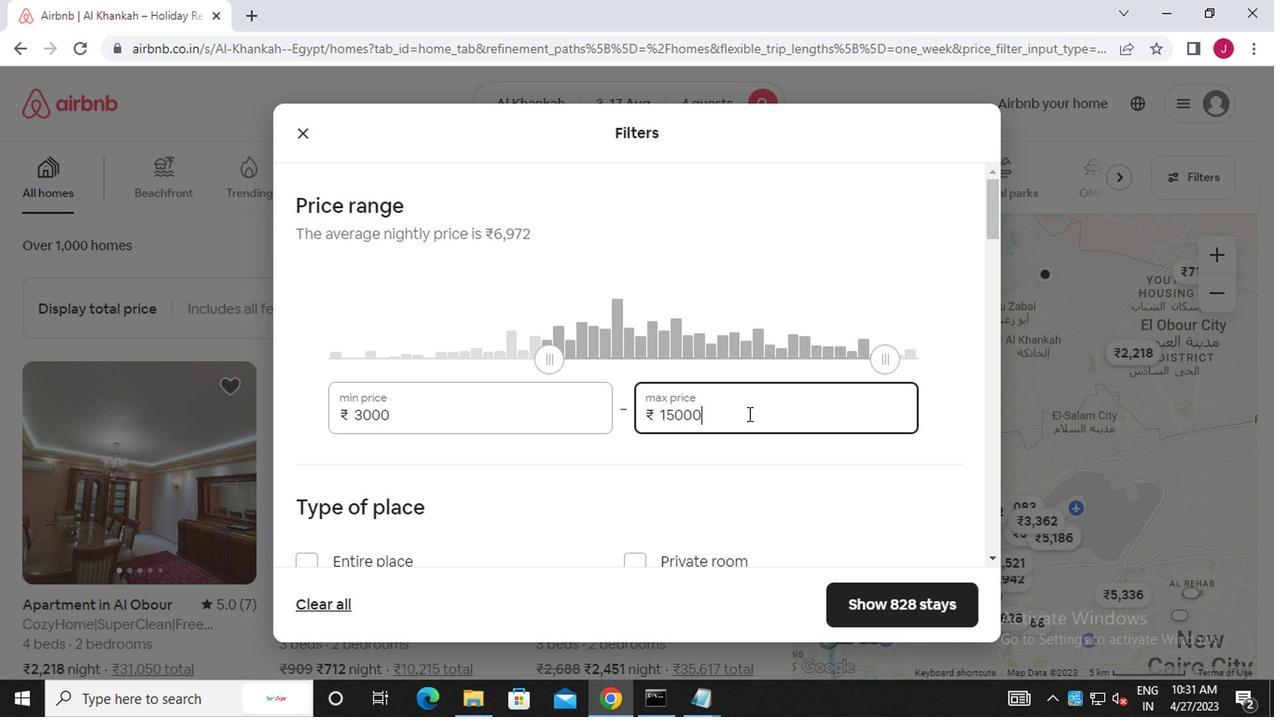 
Action: Mouse scrolled (745, 407) with delta (0, -1)
Screenshot: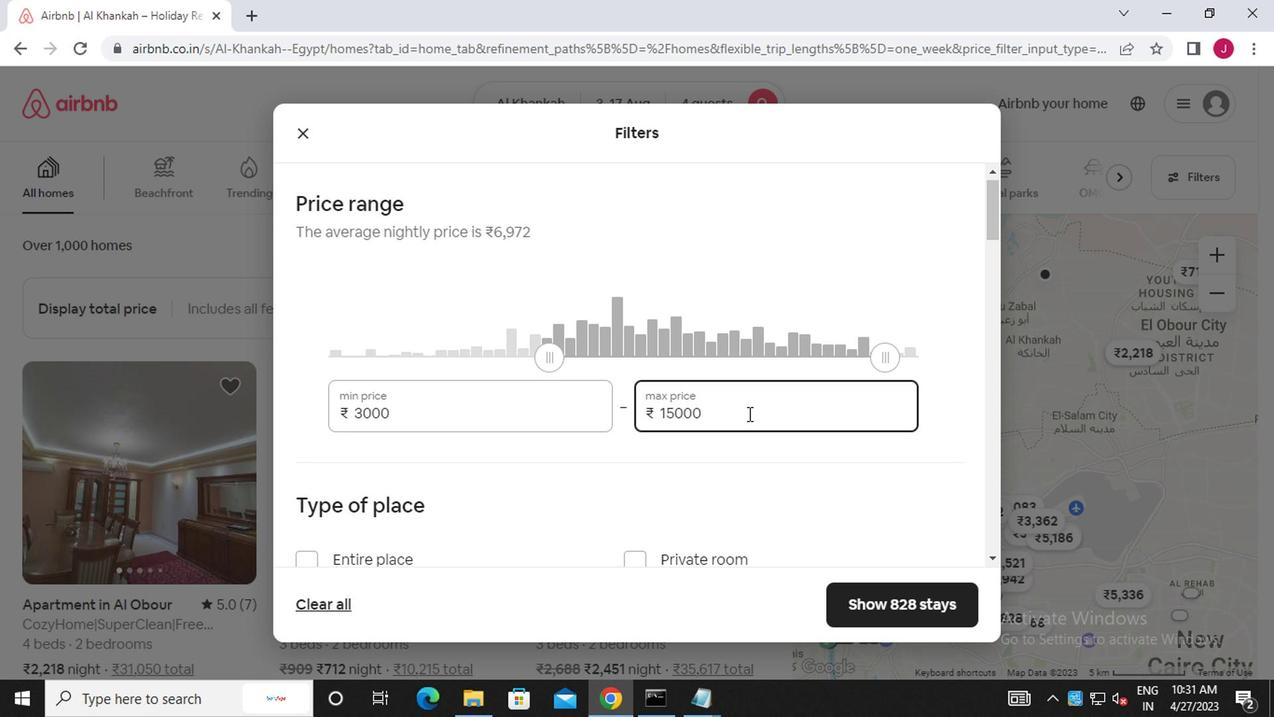 
Action: Mouse moved to (308, 191)
Screenshot: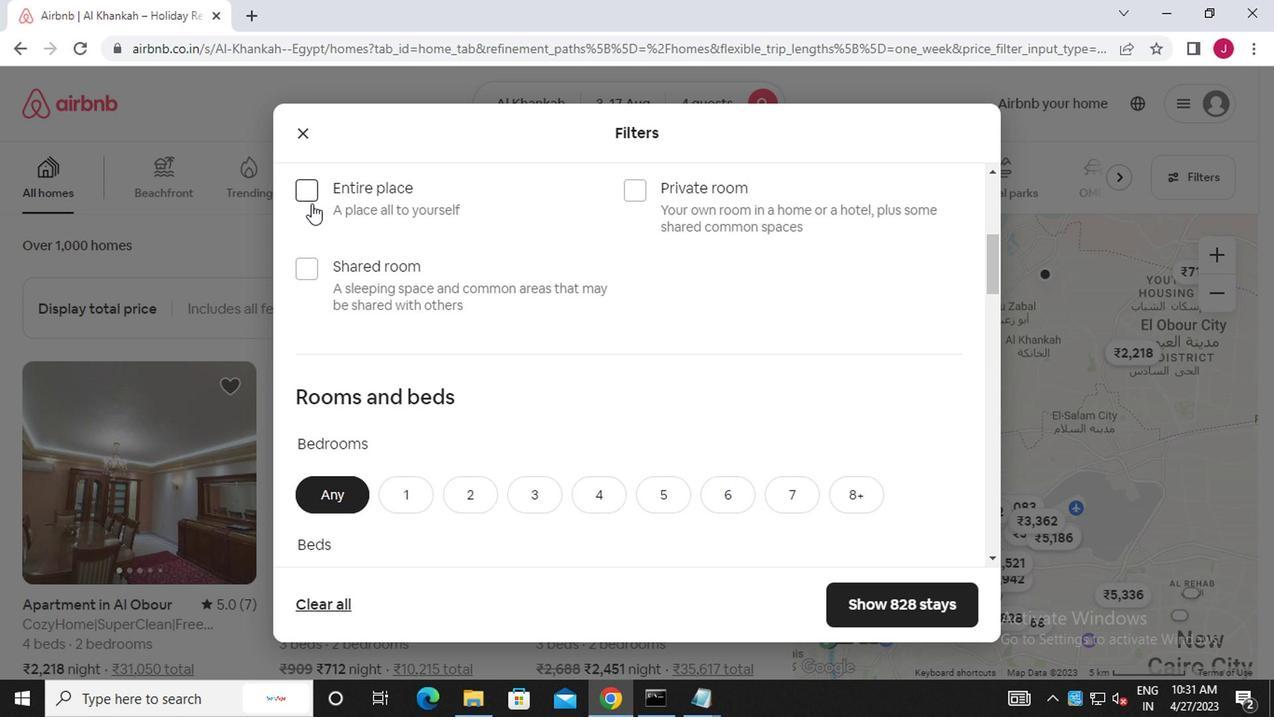 
Action: Mouse pressed left at (308, 191)
Screenshot: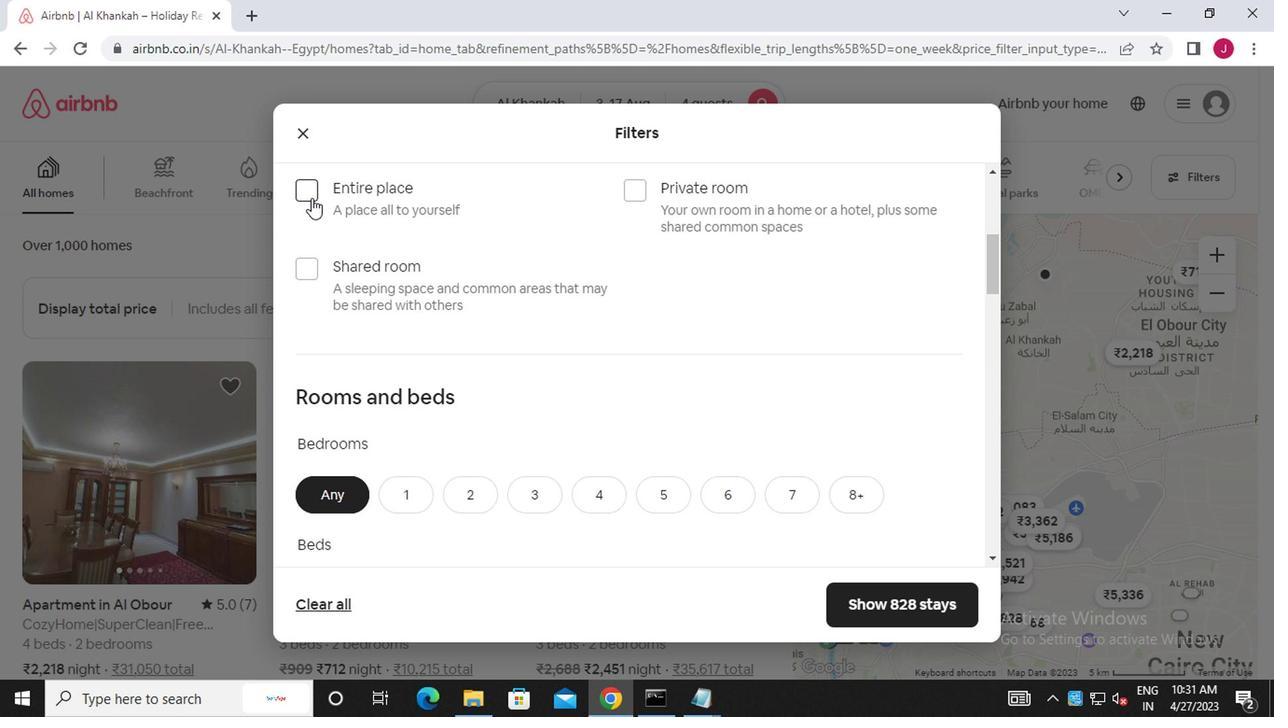 
Action: Mouse moved to (444, 376)
Screenshot: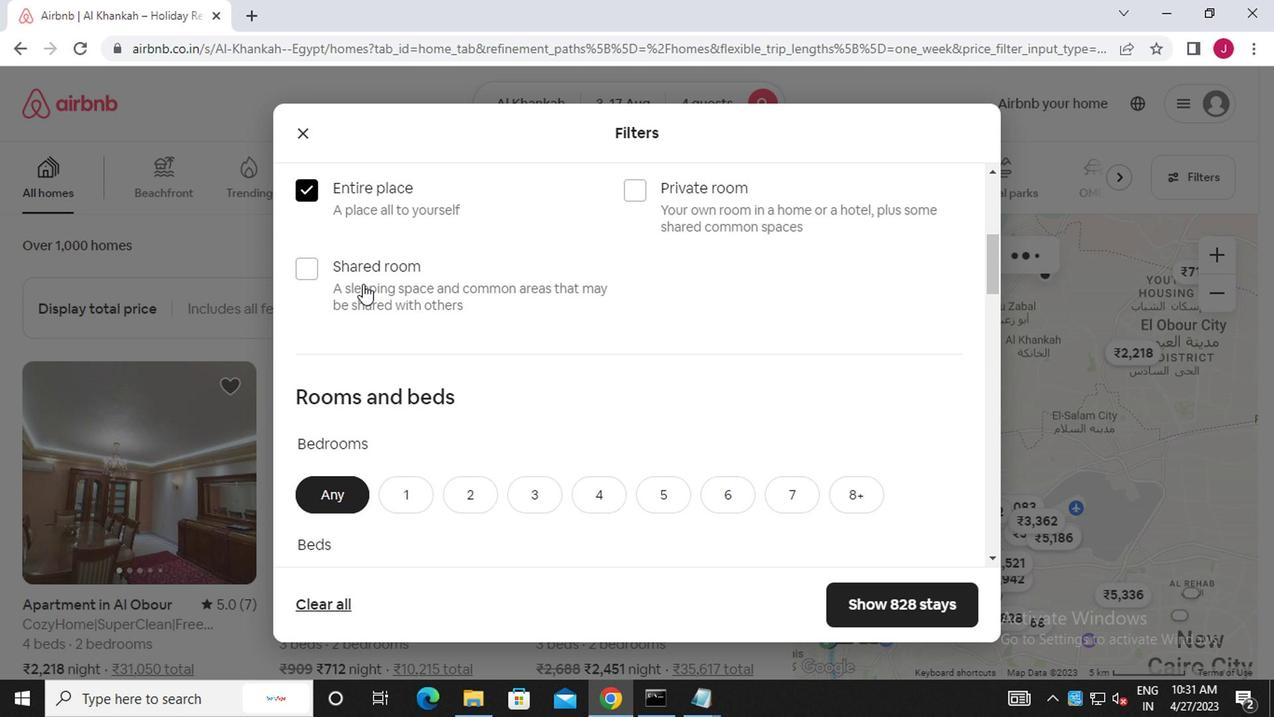 
Action: Mouse scrolled (444, 375) with delta (0, -1)
Screenshot: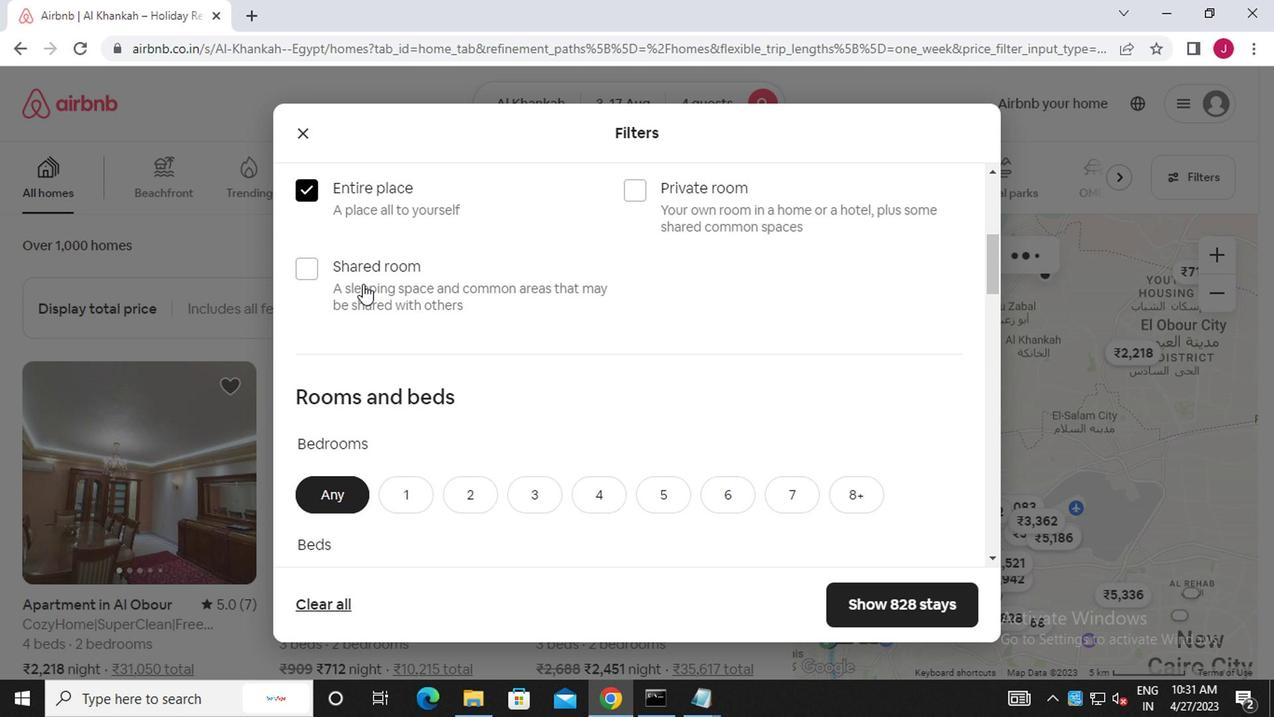 
Action: Mouse scrolled (444, 375) with delta (0, -1)
Screenshot: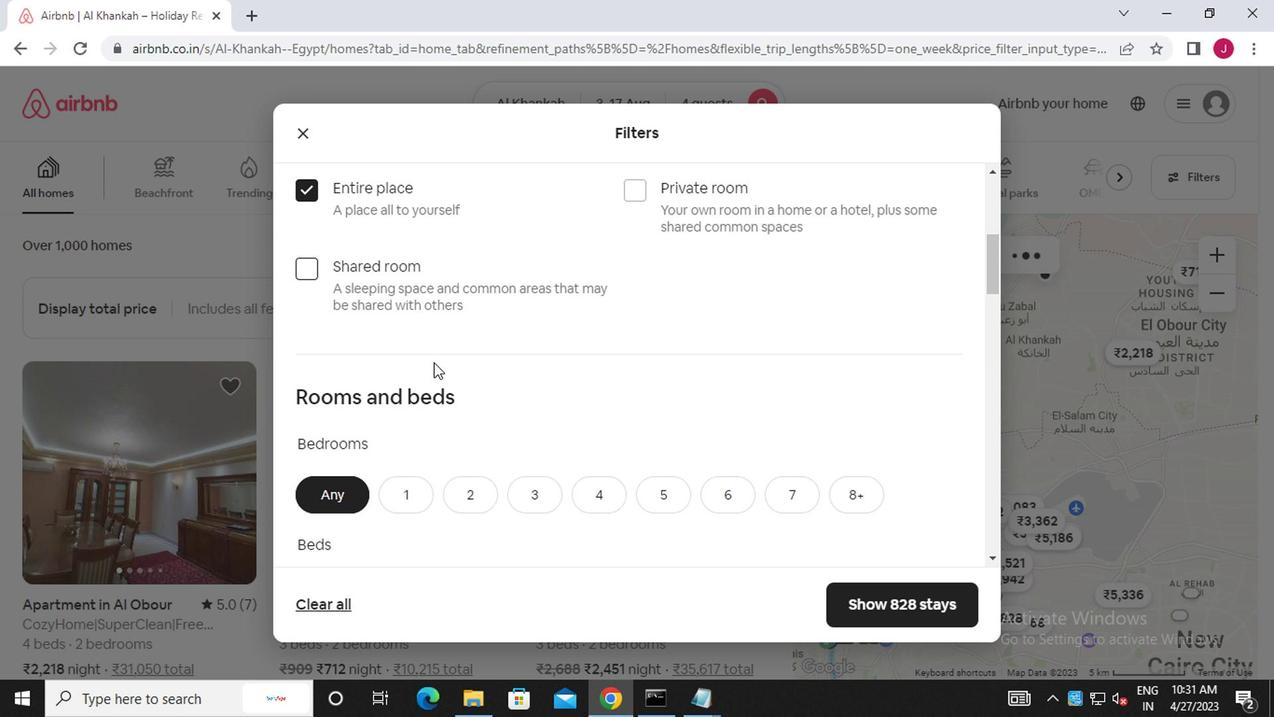 
Action: Mouse scrolled (444, 375) with delta (0, -1)
Screenshot: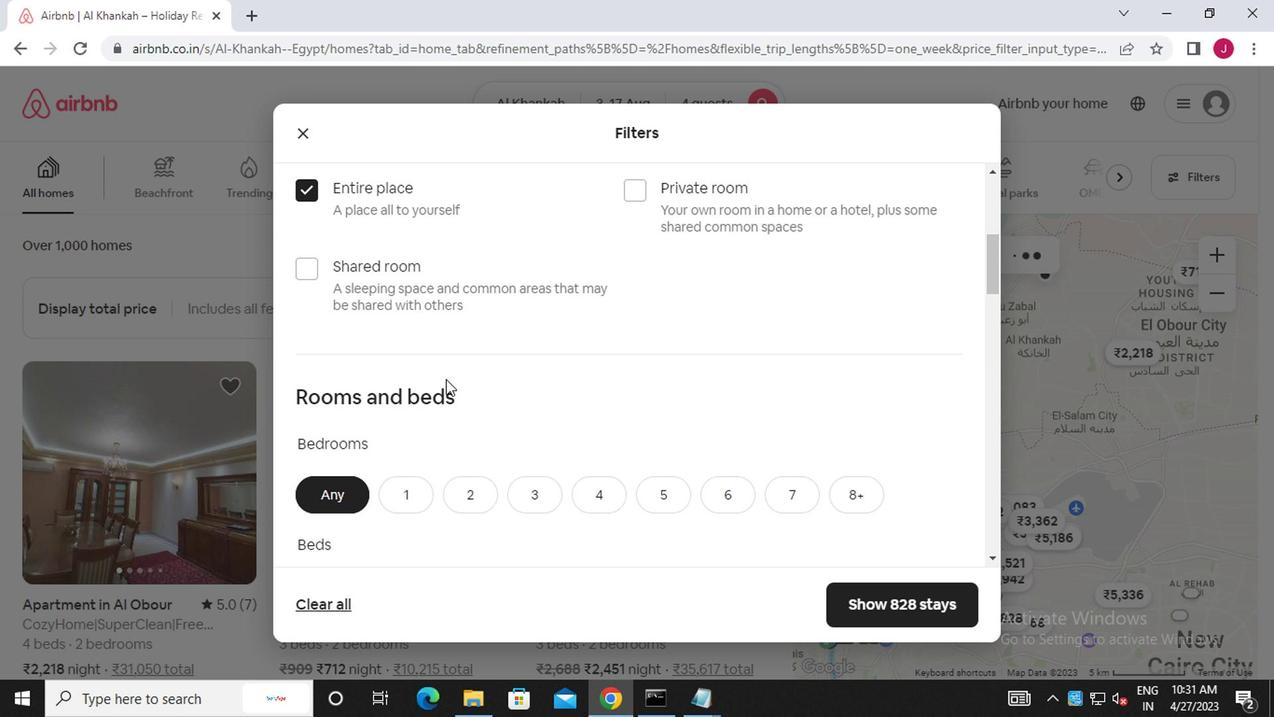 
Action: Mouse moved to (525, 224)
Screenshot: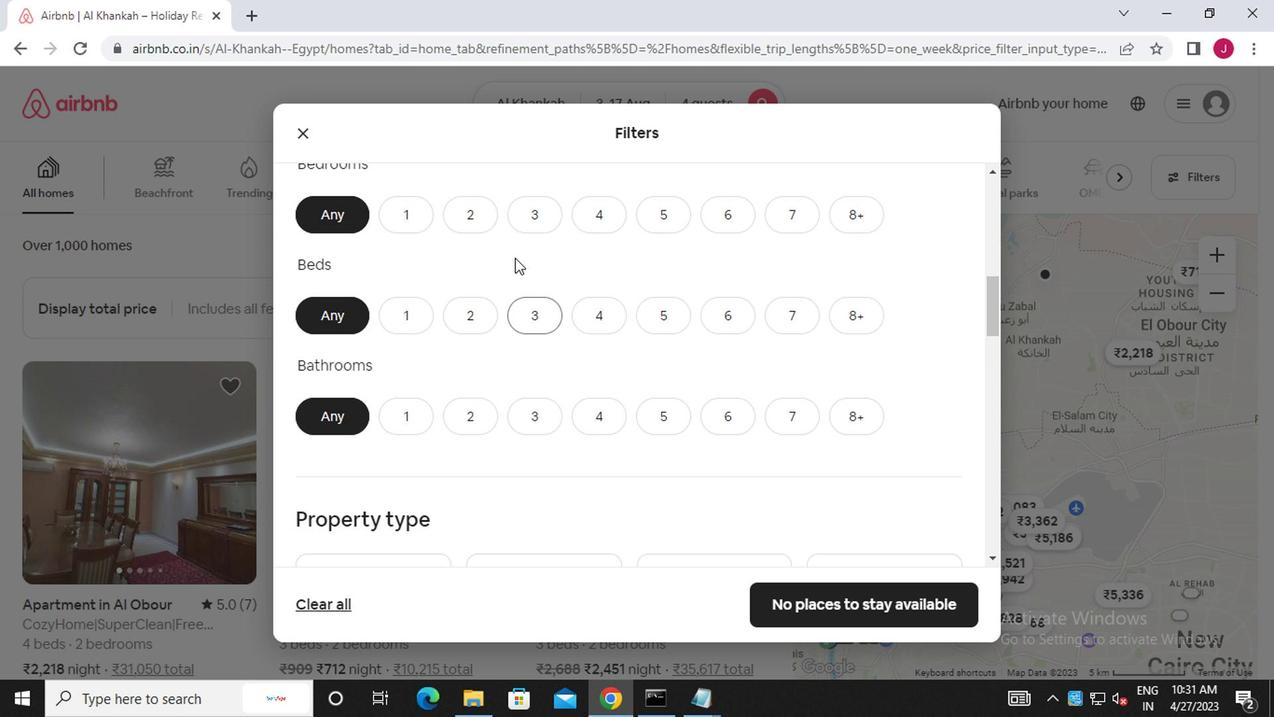 
Action: Mouse pressed left at (525, 224)
Screenshot: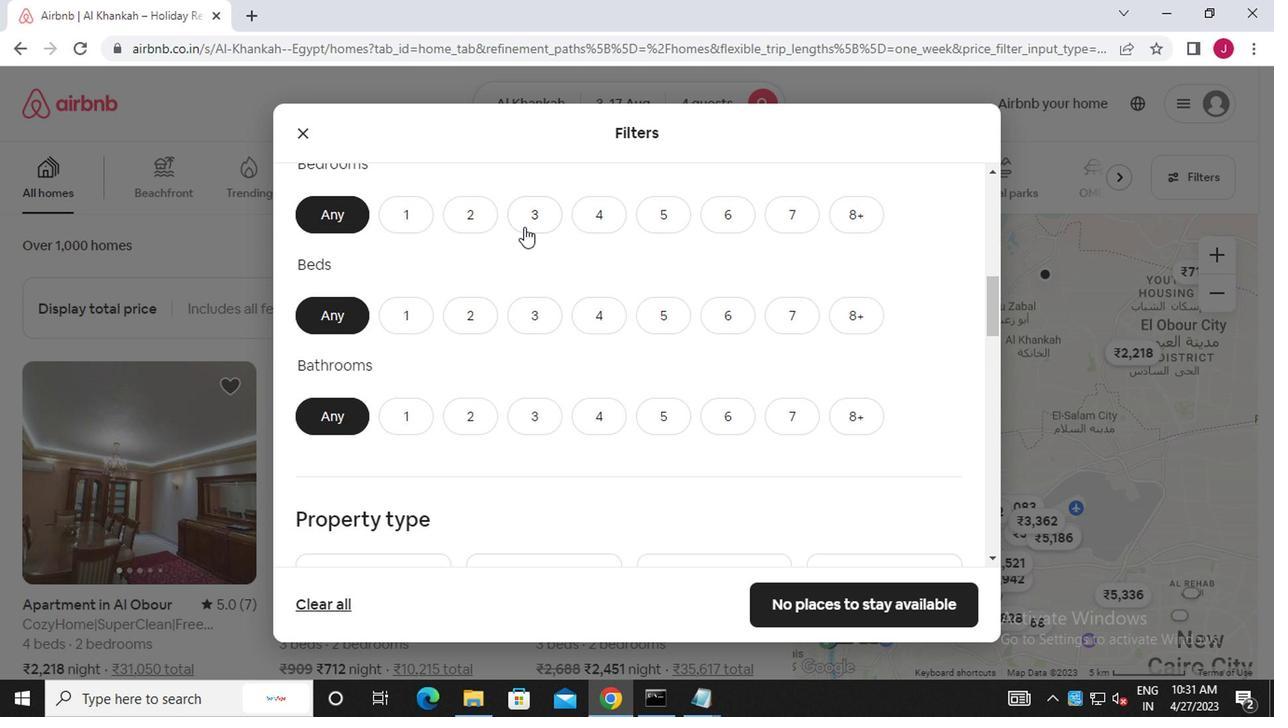 
Action: Mouse moved to (595, 310)
Screenshot: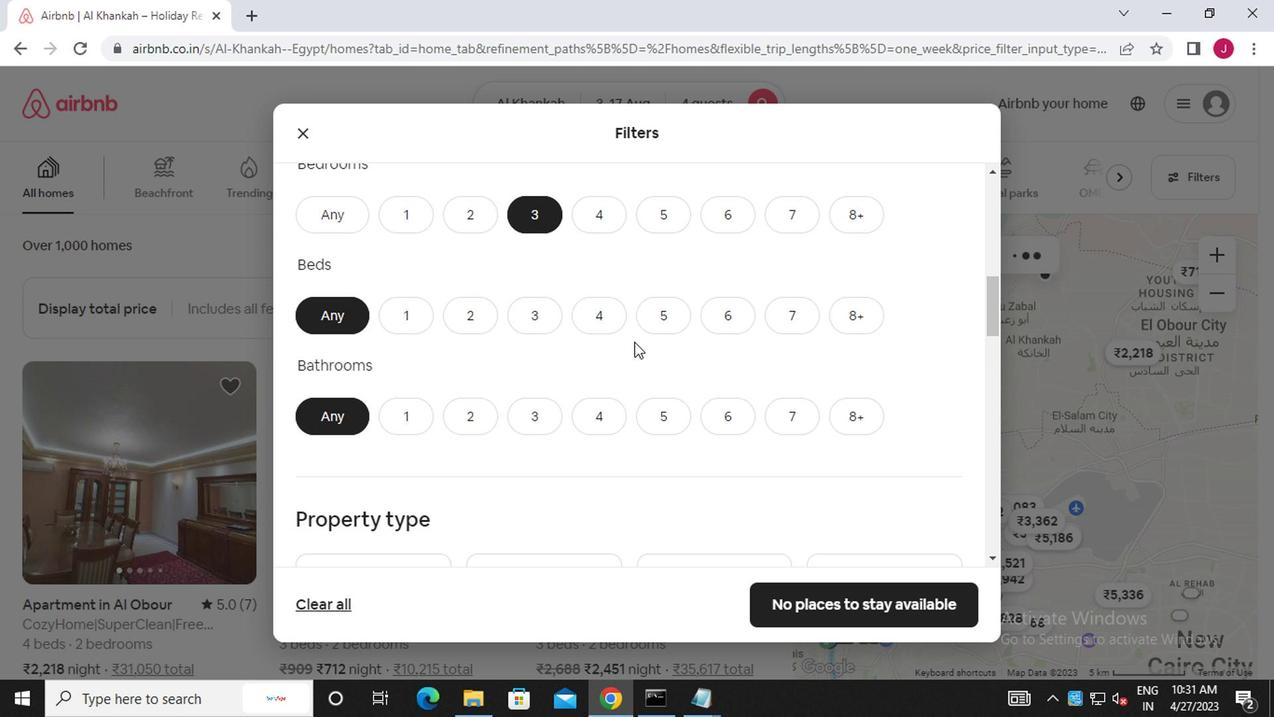 
Action: Mouse pressed left at (595, 310)
Screenshot: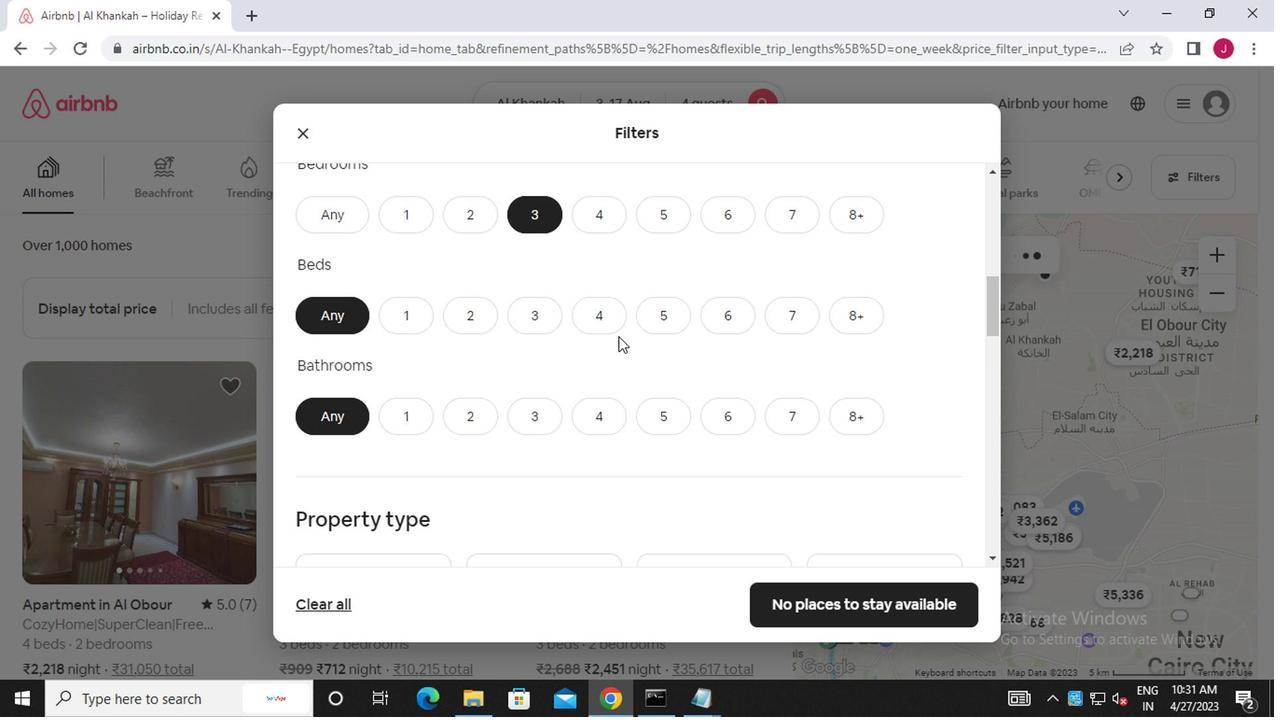 
Action: Mouse moved to (478, 408)
Screenshot: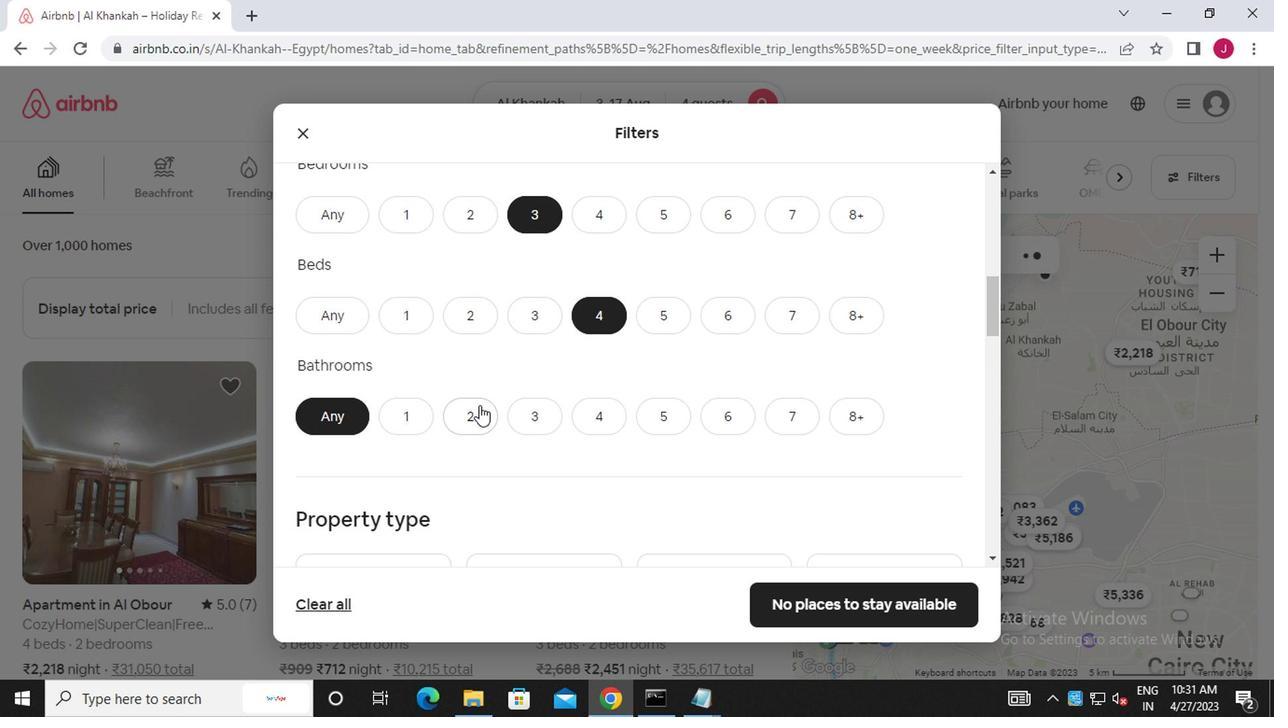 
Action: Mouse pressed left at (478, 408)
Screenshot: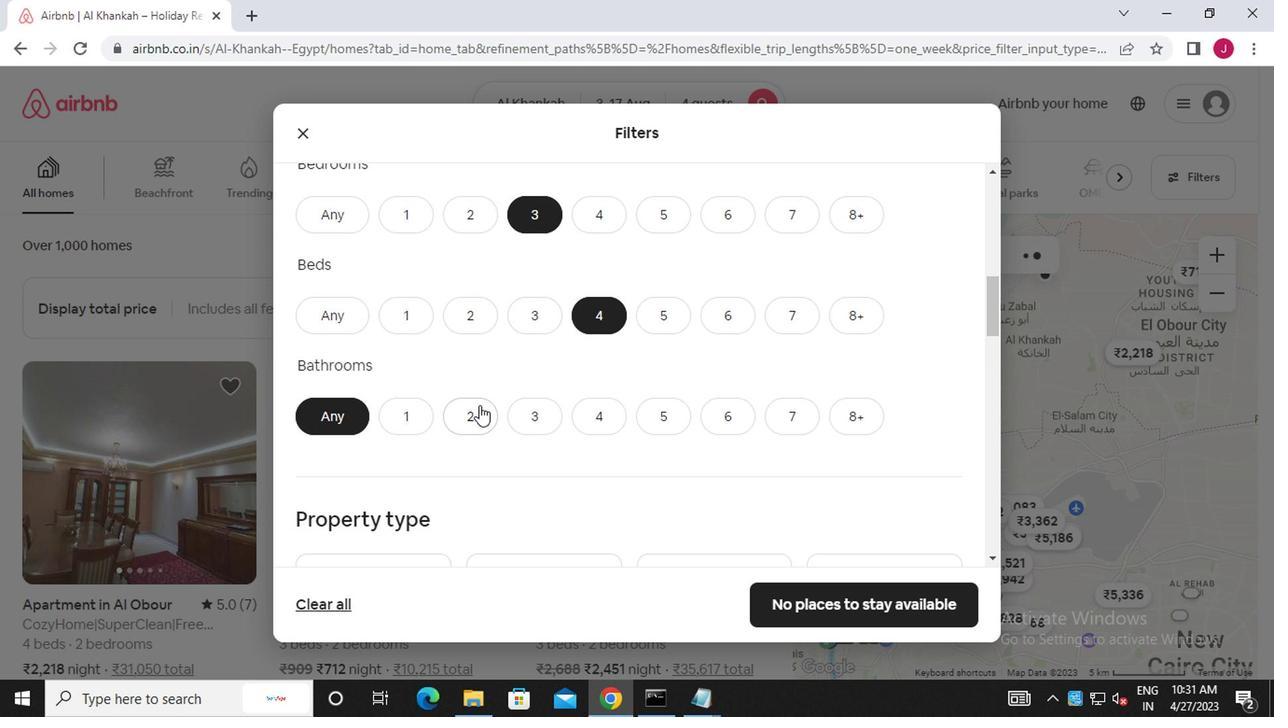 
Action: Mouse moved to (477, 408)
Screenshot: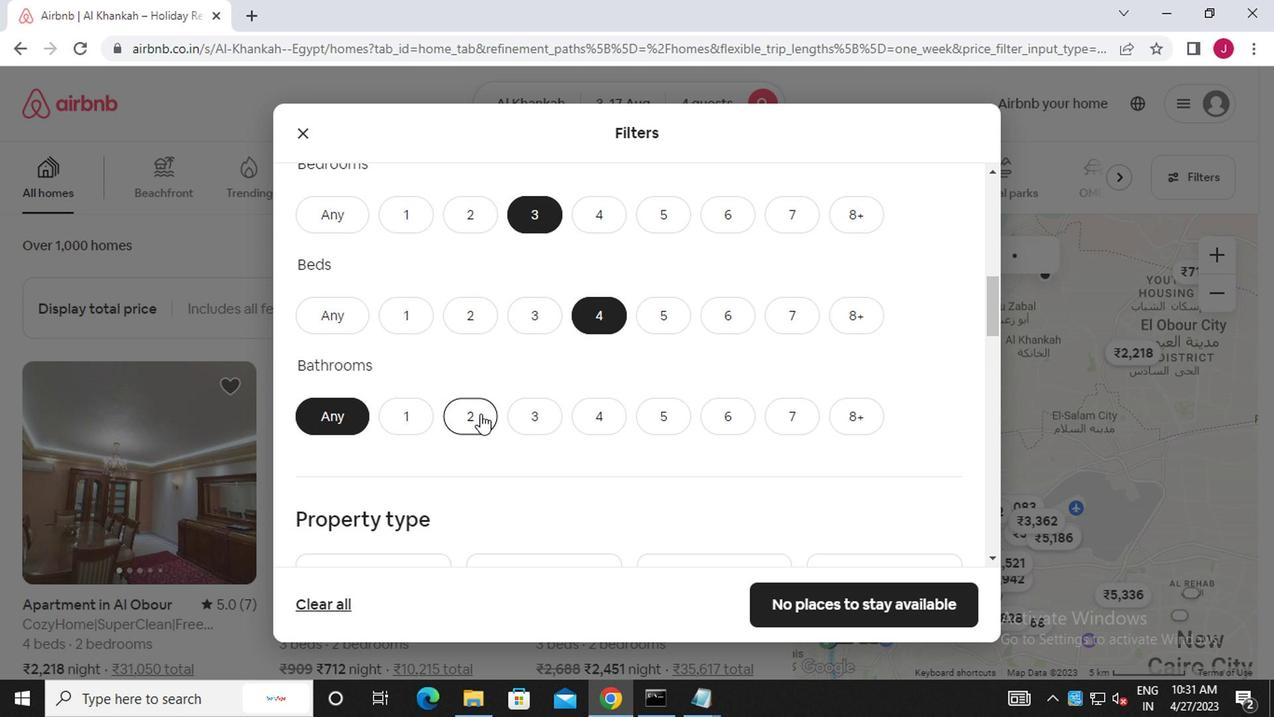 
Action: Mouse scrolled (477, 407) with delta (0, -1)
Screenshot: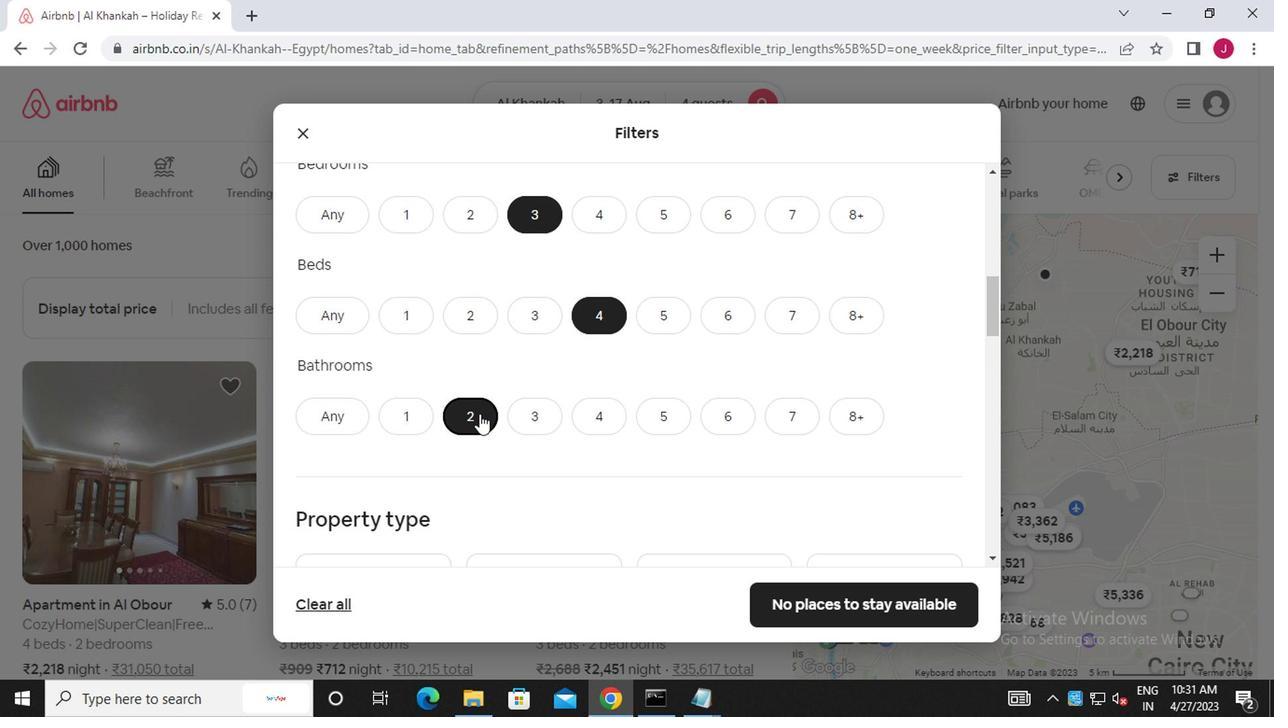 
Action: Mouse scrolled (477, 407) with delta (0, -1)
Screenshot: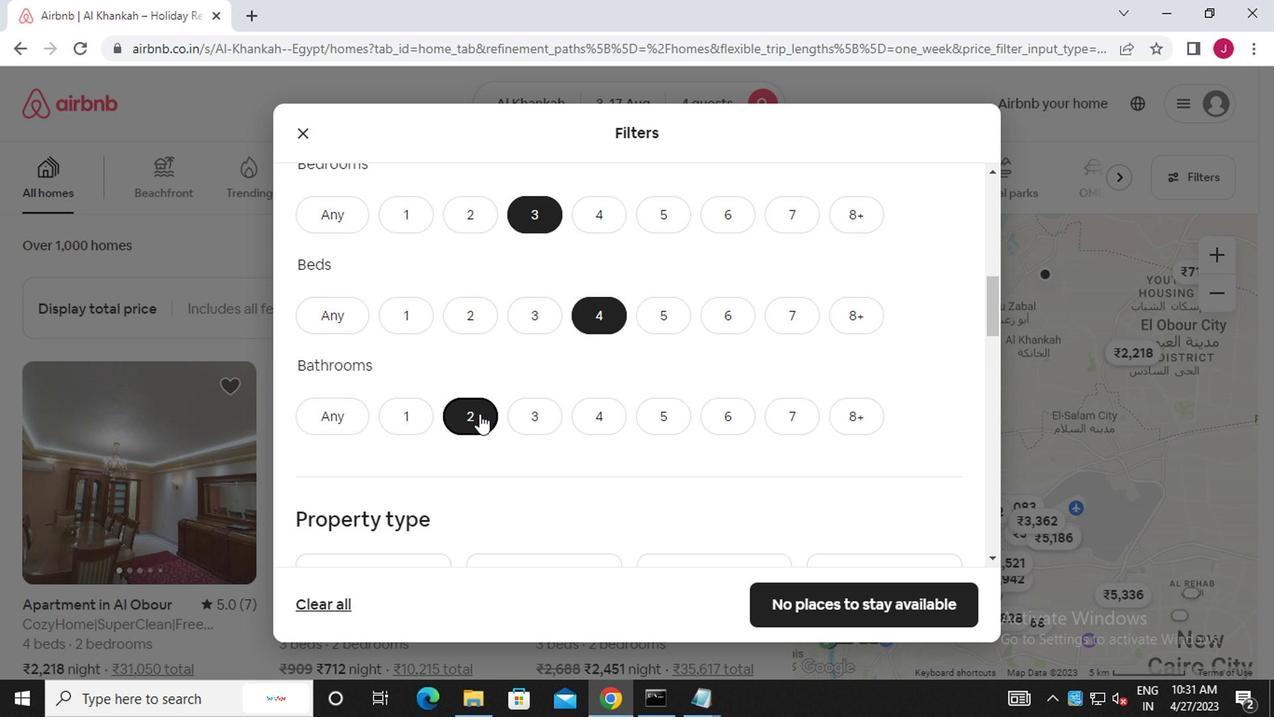 
Action: Mouse scrolled (477, 407) with delta (0, -1)
Screenshot: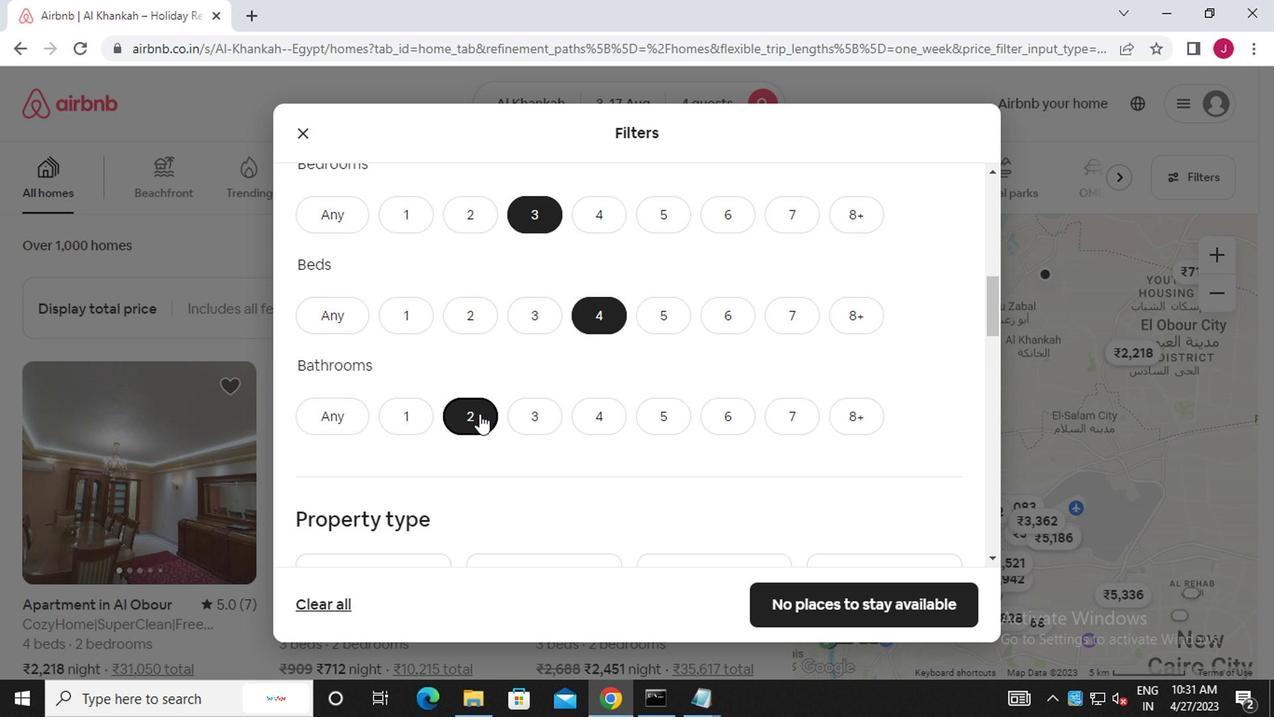 
Action: Mouse scrolled (477, 407) with delta (0, -1)
Screenshot: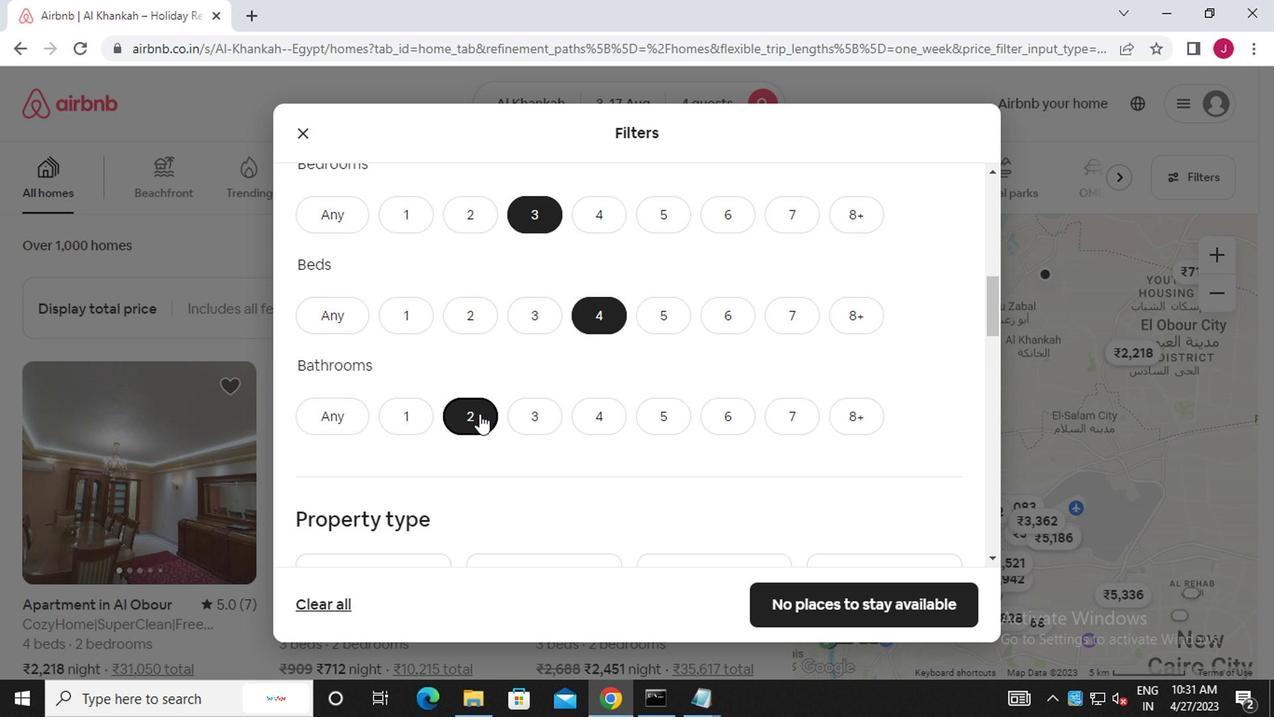 
Action: Mouse moved to (370, 250)
Screenshot: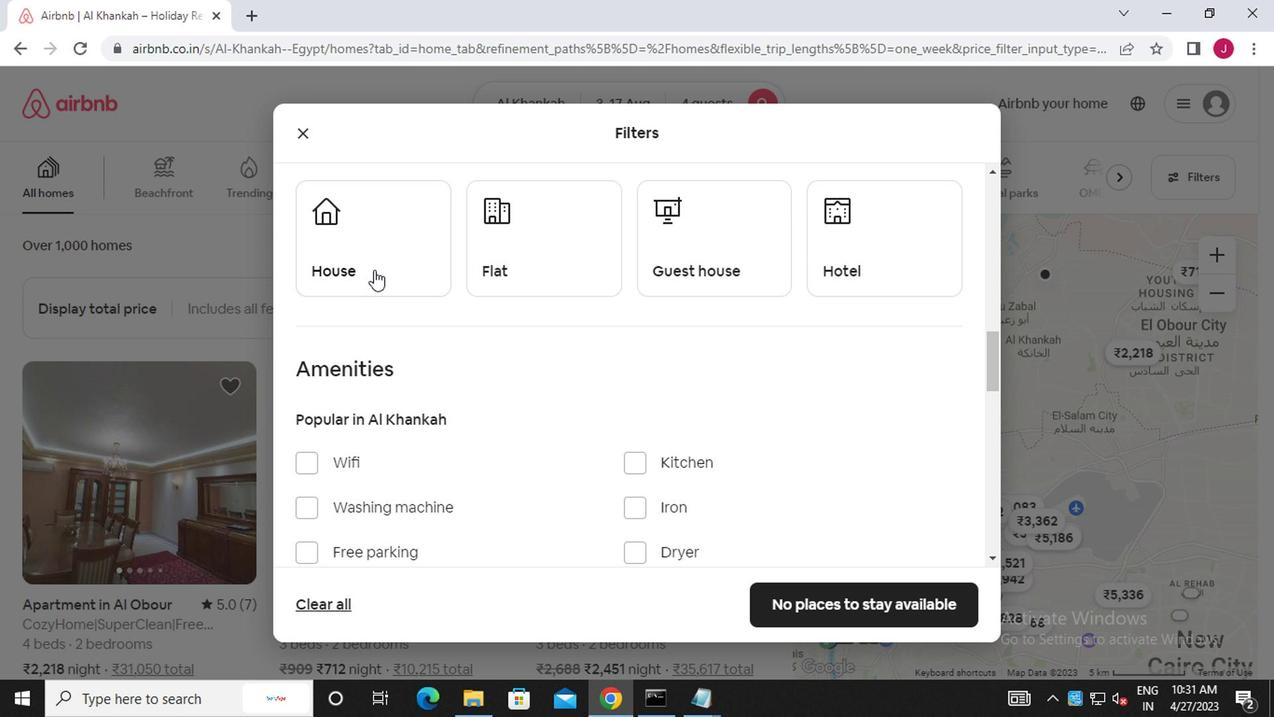 
Action: Mouse pressed left at (370, 250)
Screenshot: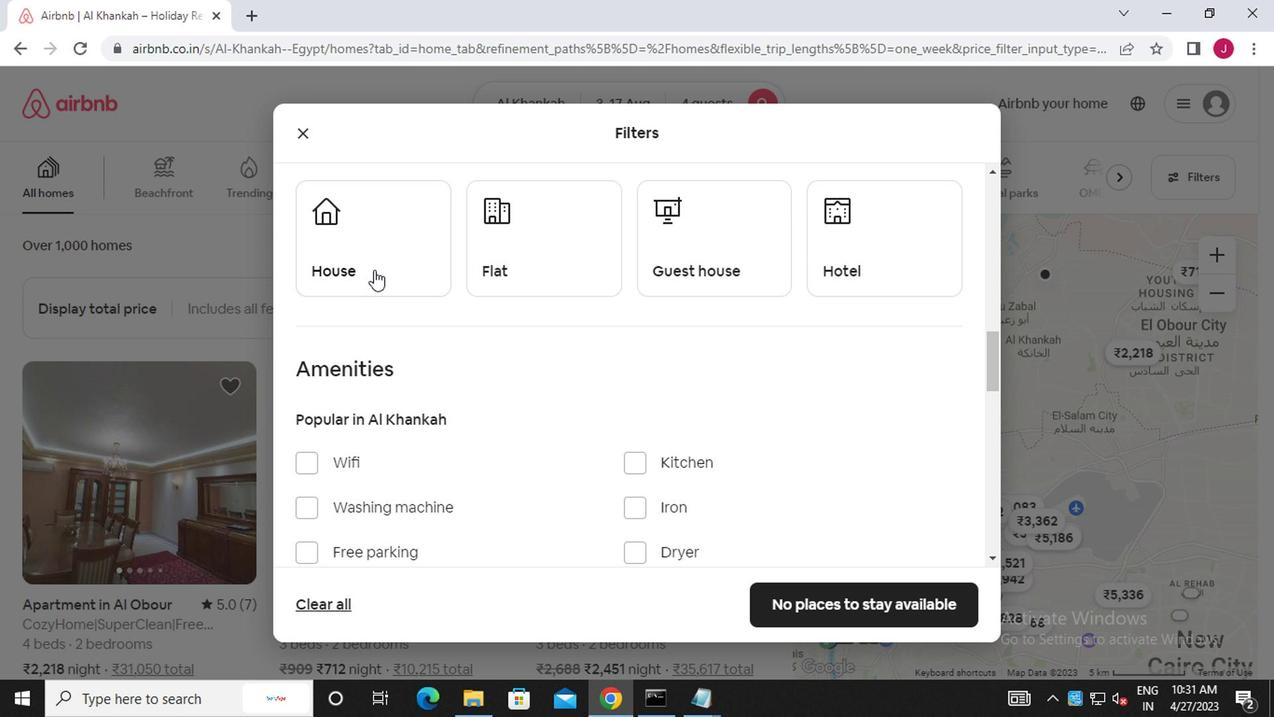 
Action: Mouse moved to (521, 286)
Screenshot: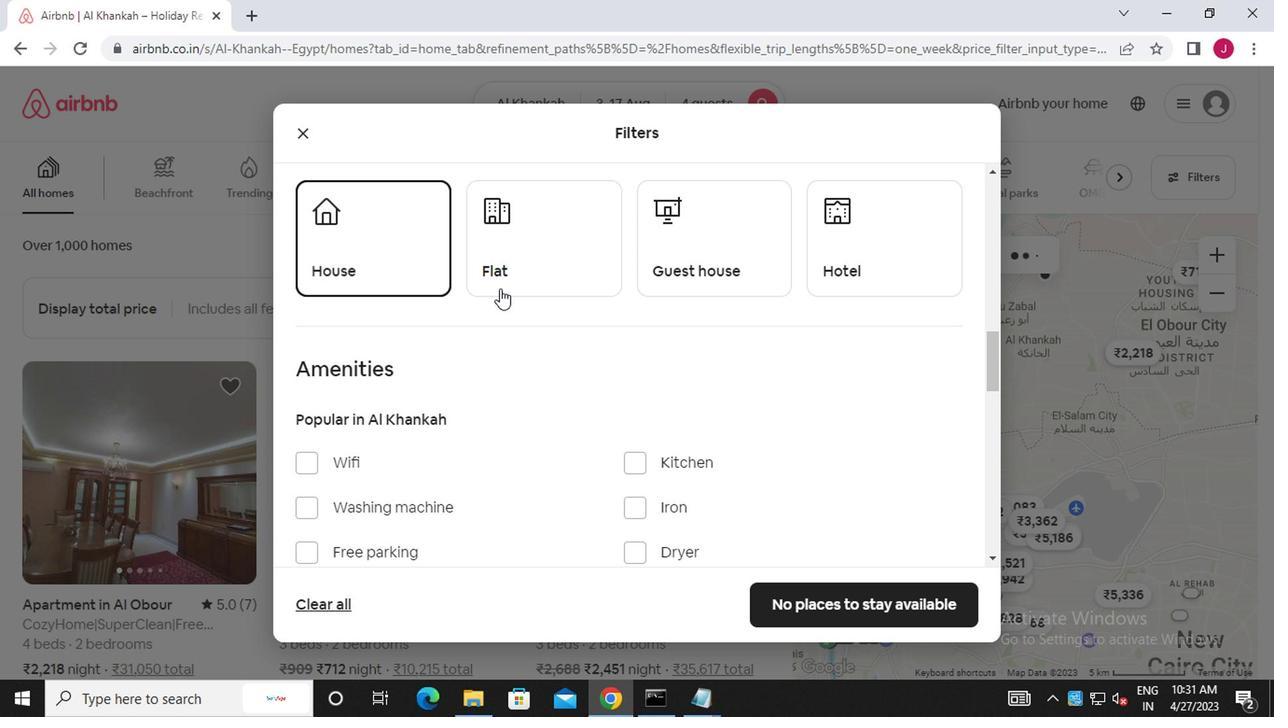 
Action: Mouse pressed left at (521, 286)
Screenshot: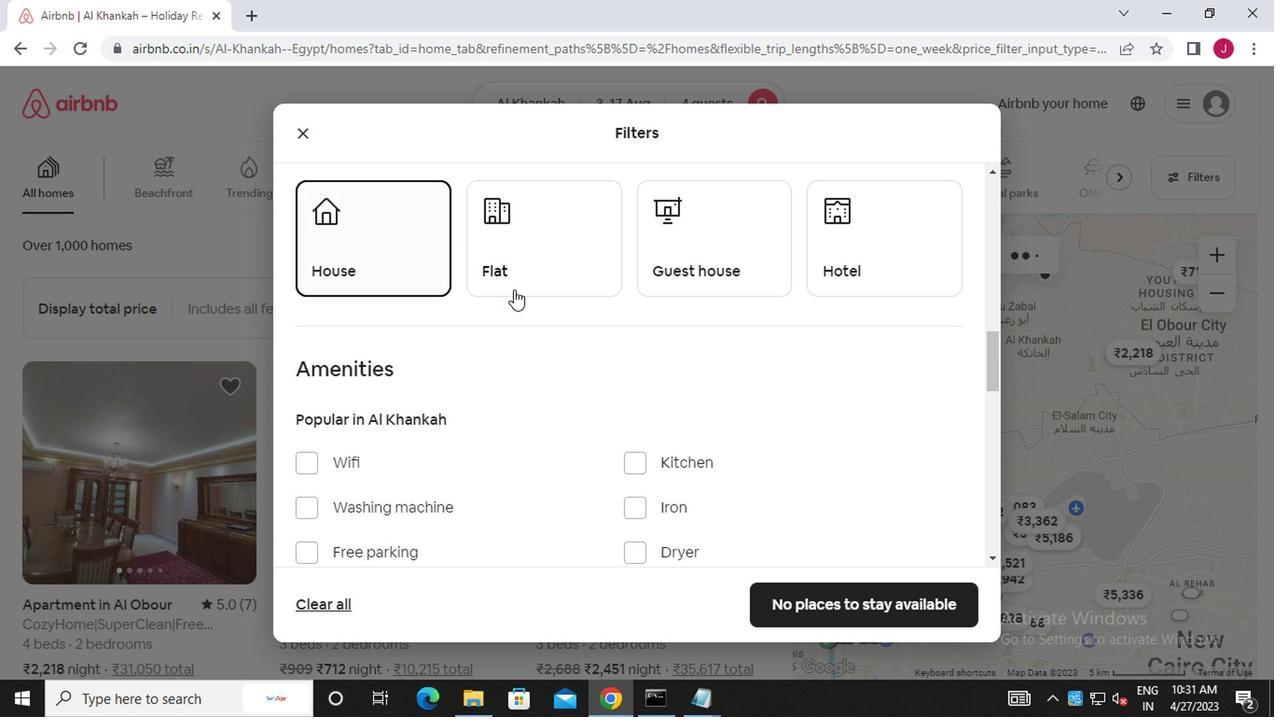 
Action: Mouse moved to (690, 257)
Screenshot: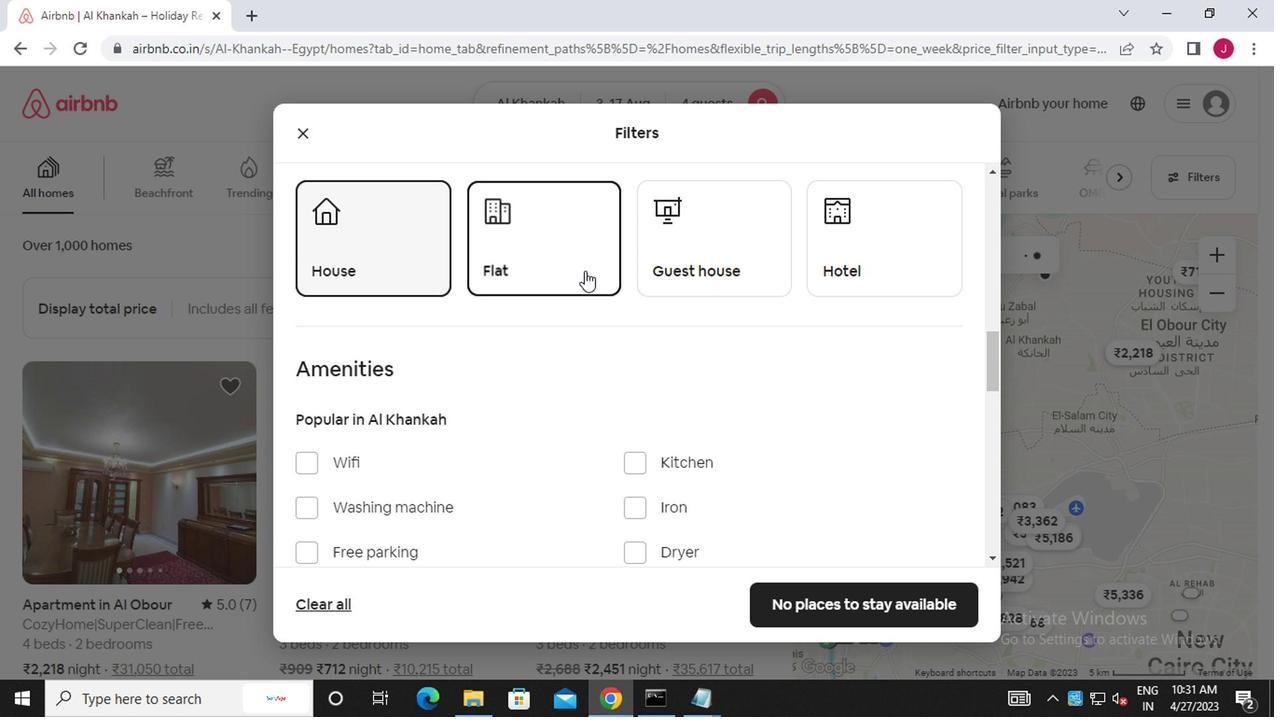 
Action: Mouse pressed left at (690, 257)
Screenshot: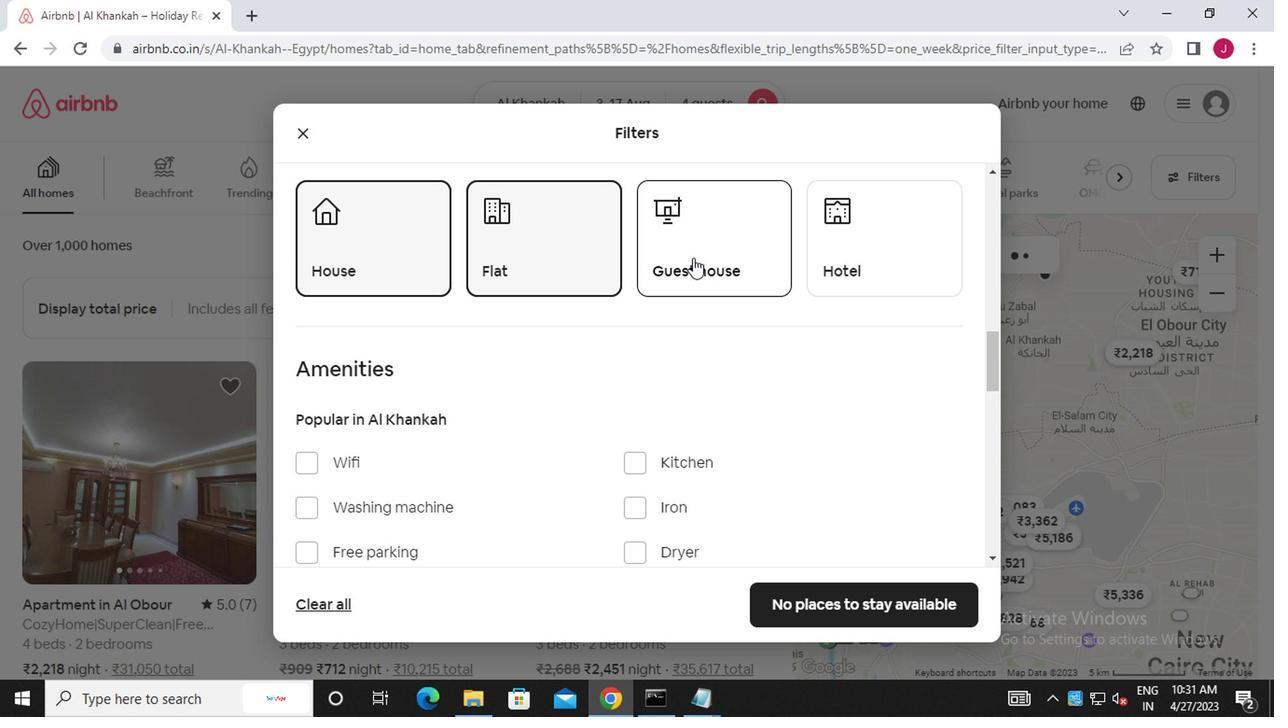 
Action: Mouse moved to (687, 257)
Screenshot: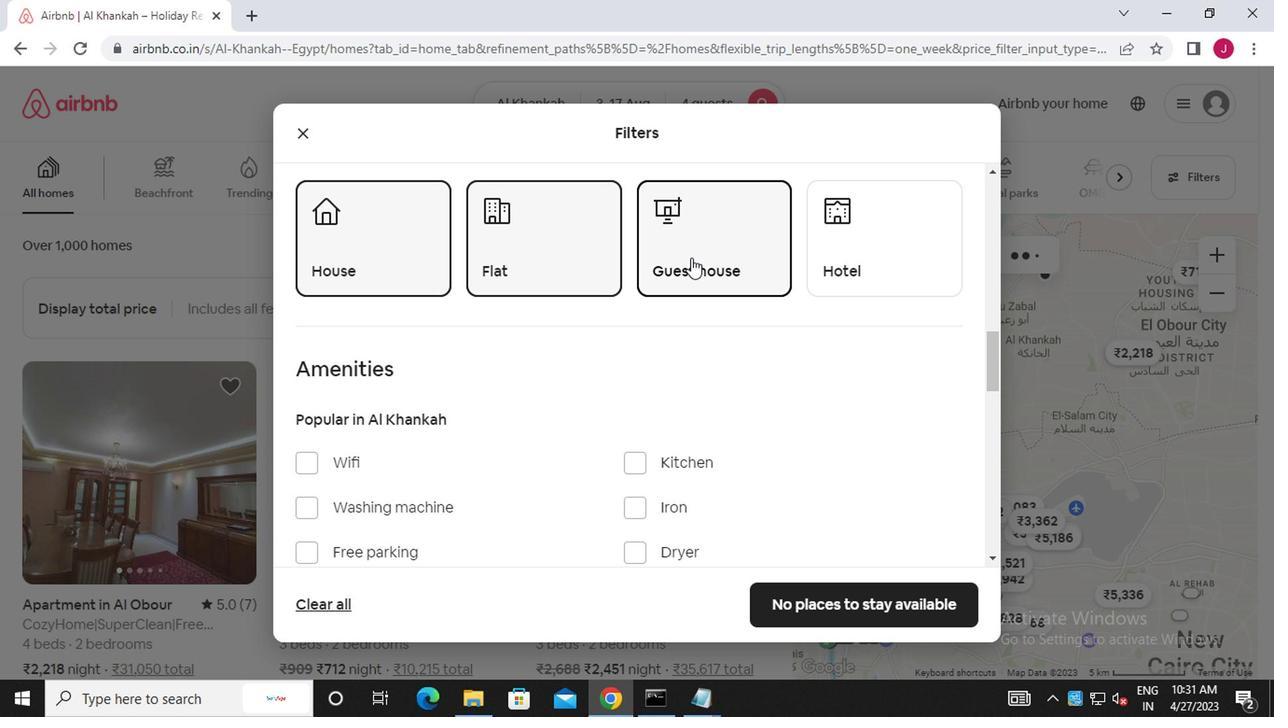 
Action: Mouse scrolled (687, 256) with delta (0, 0)
Screenshot: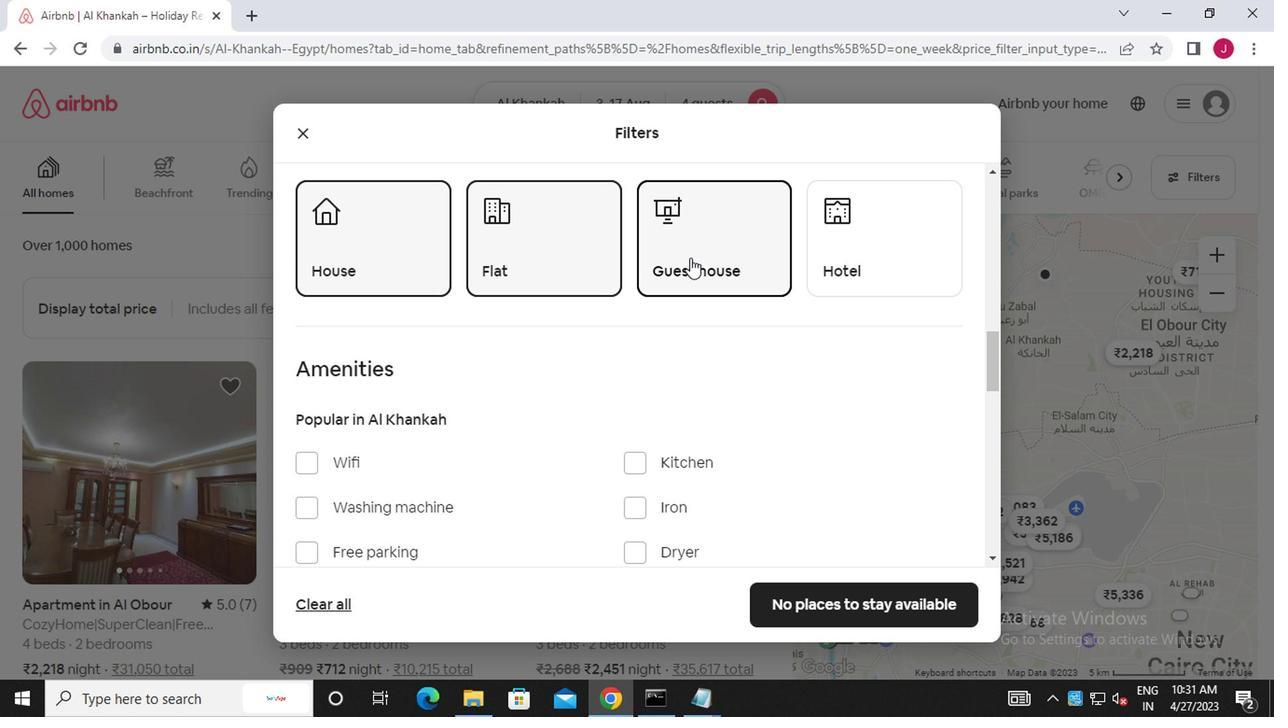 
Action: Mouse scrolled (687, 256) with delta (0, 0)
Screenshot: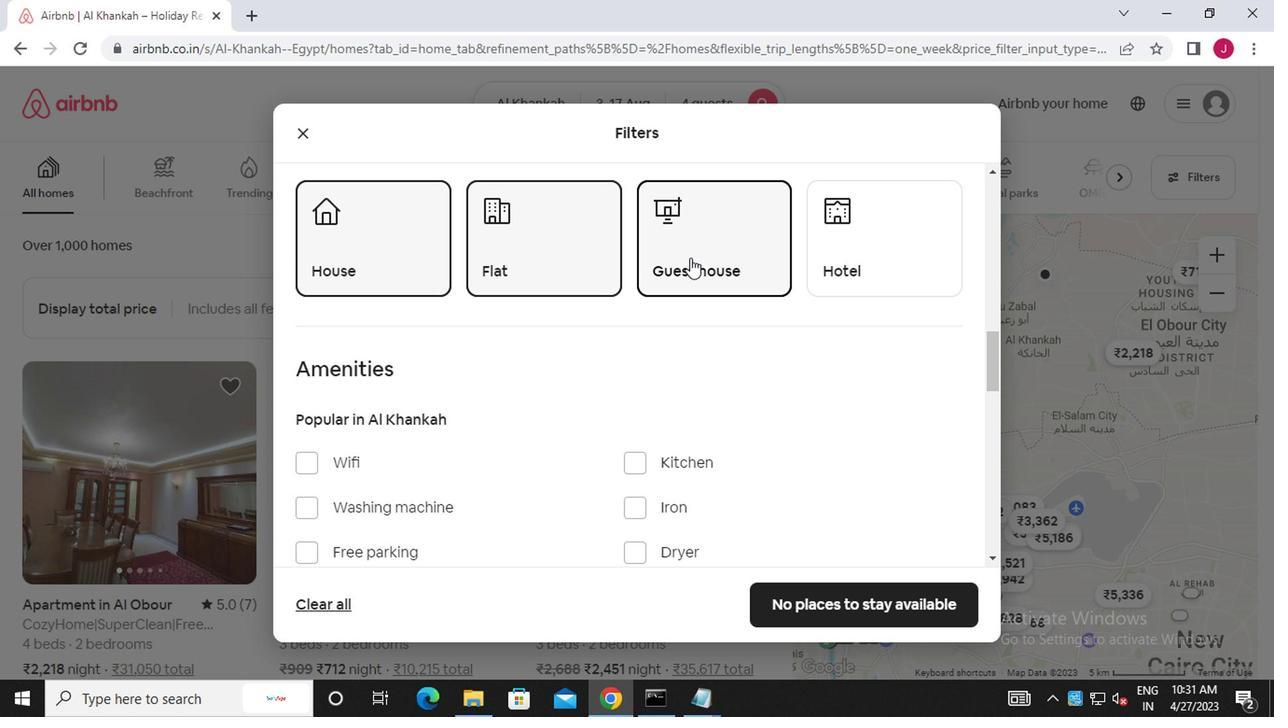 
Action: Mouse scrolled (687, 256) with delta (0, 0)
Screenshot: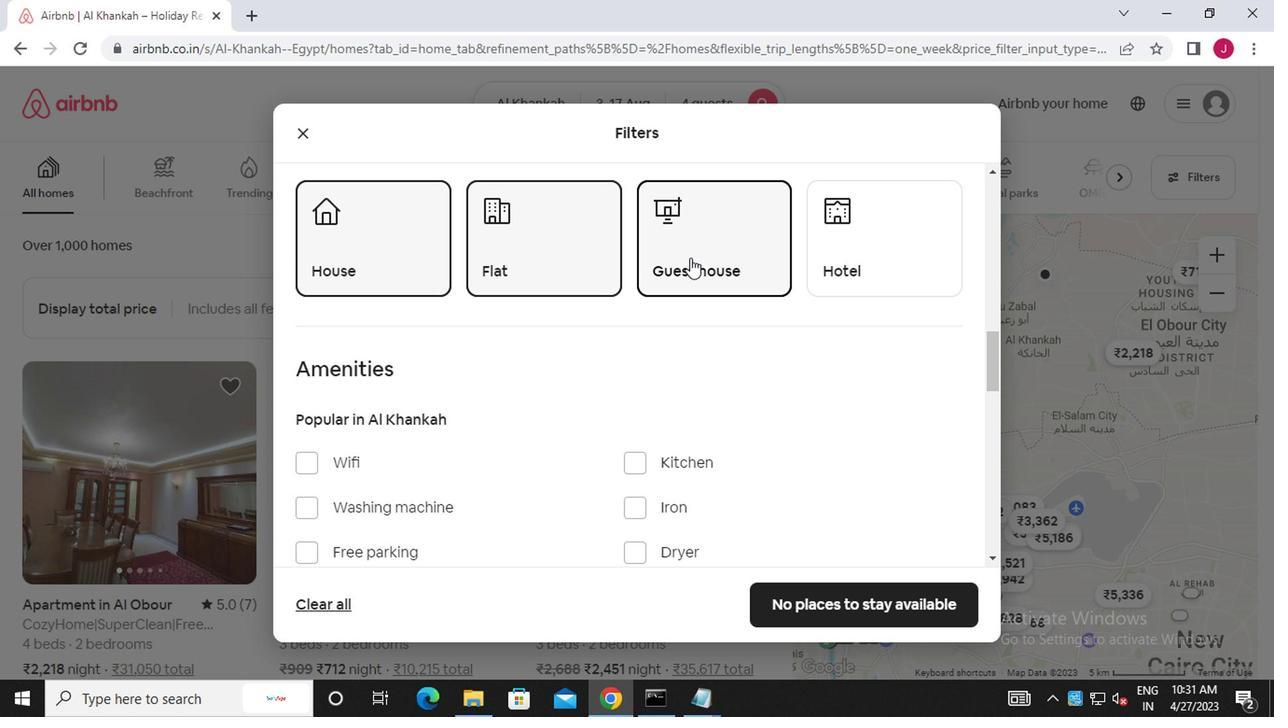 
Action: Mouse scrolled (687, 256) with delta (0, 0)
Screenshot: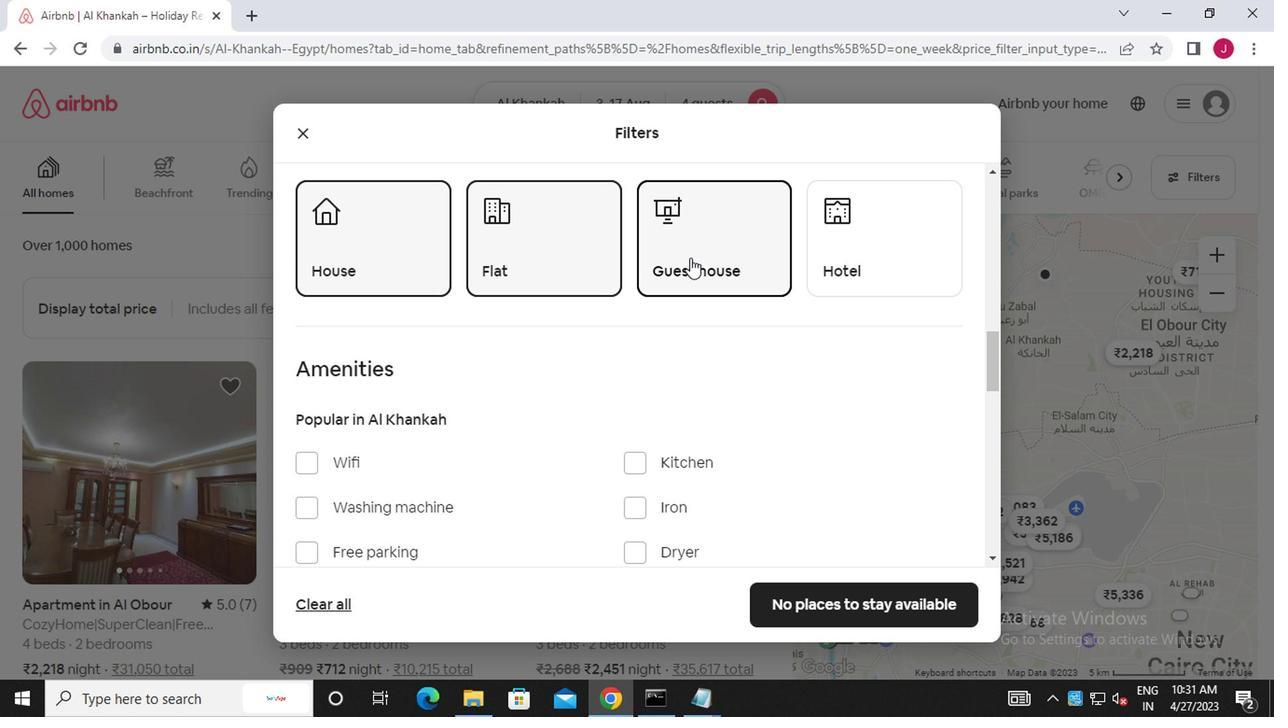 
Action: Mouse scrolled (687, 256) with delta (0, 0)
Screenshot: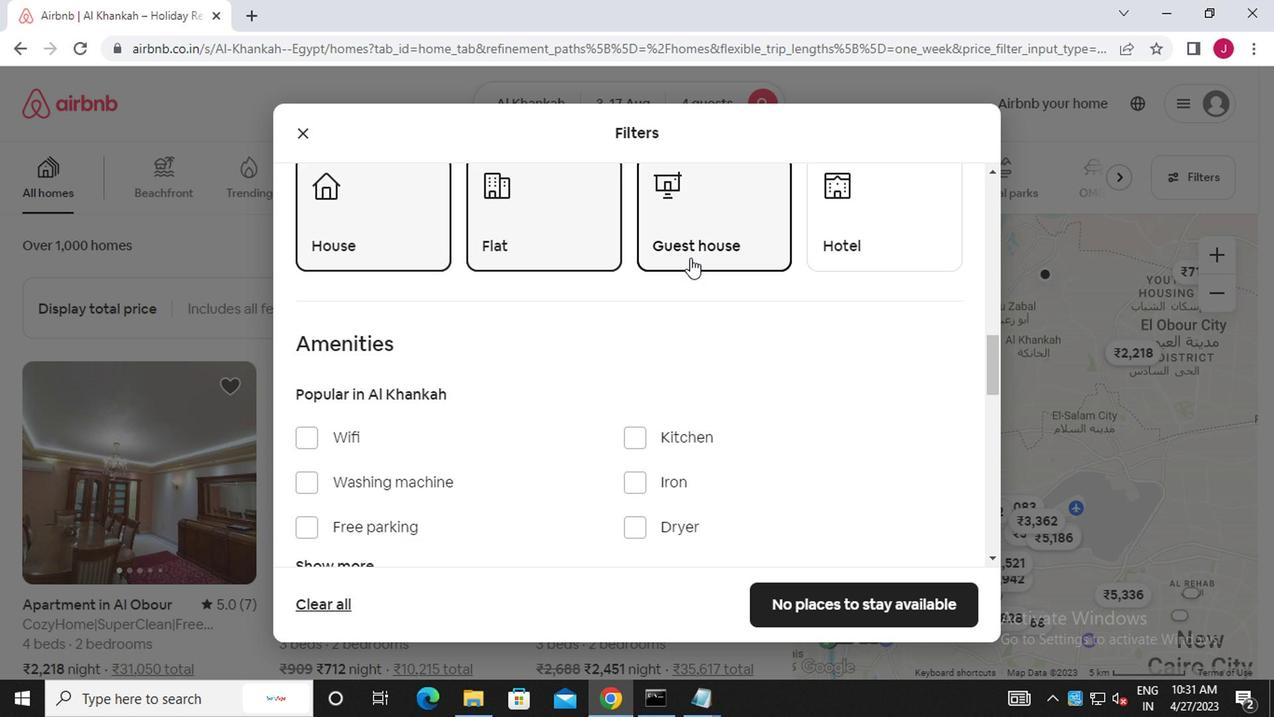 
Action: Mouse scrolled (687, 256) with delta (0, 0)
Screenshot: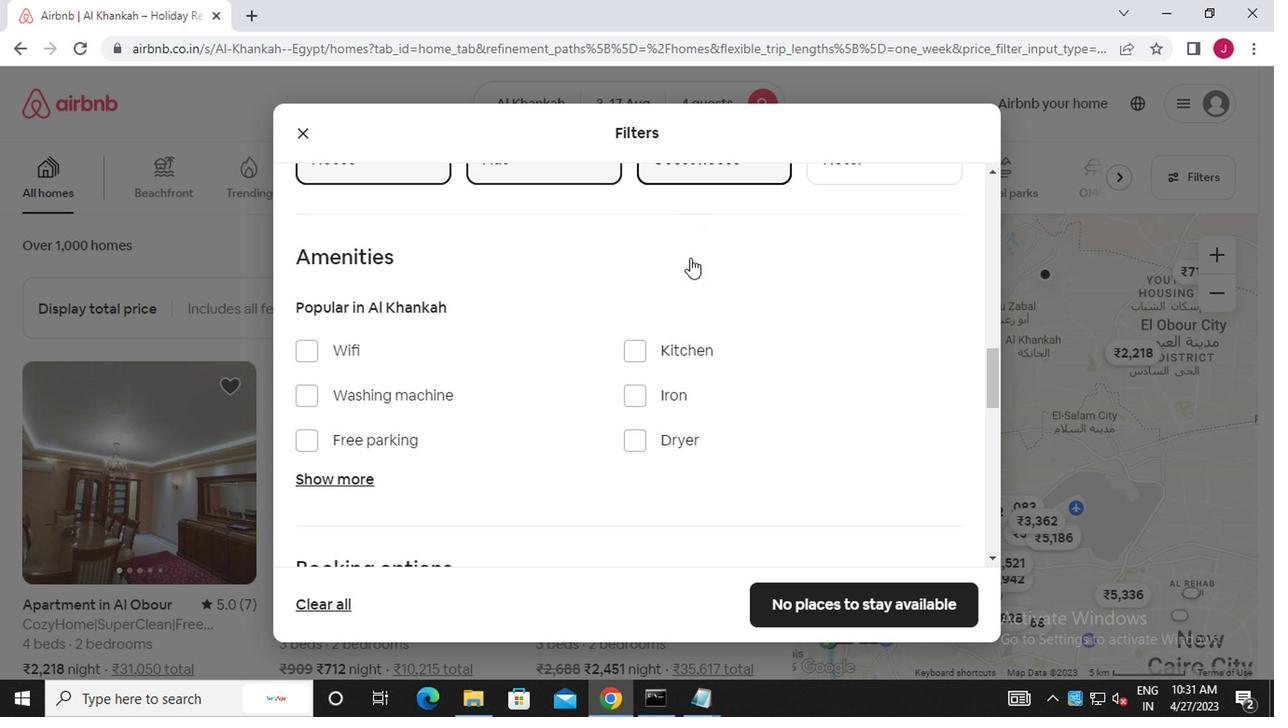 
Action: Mouse moved to (930, 244)
Screenshot: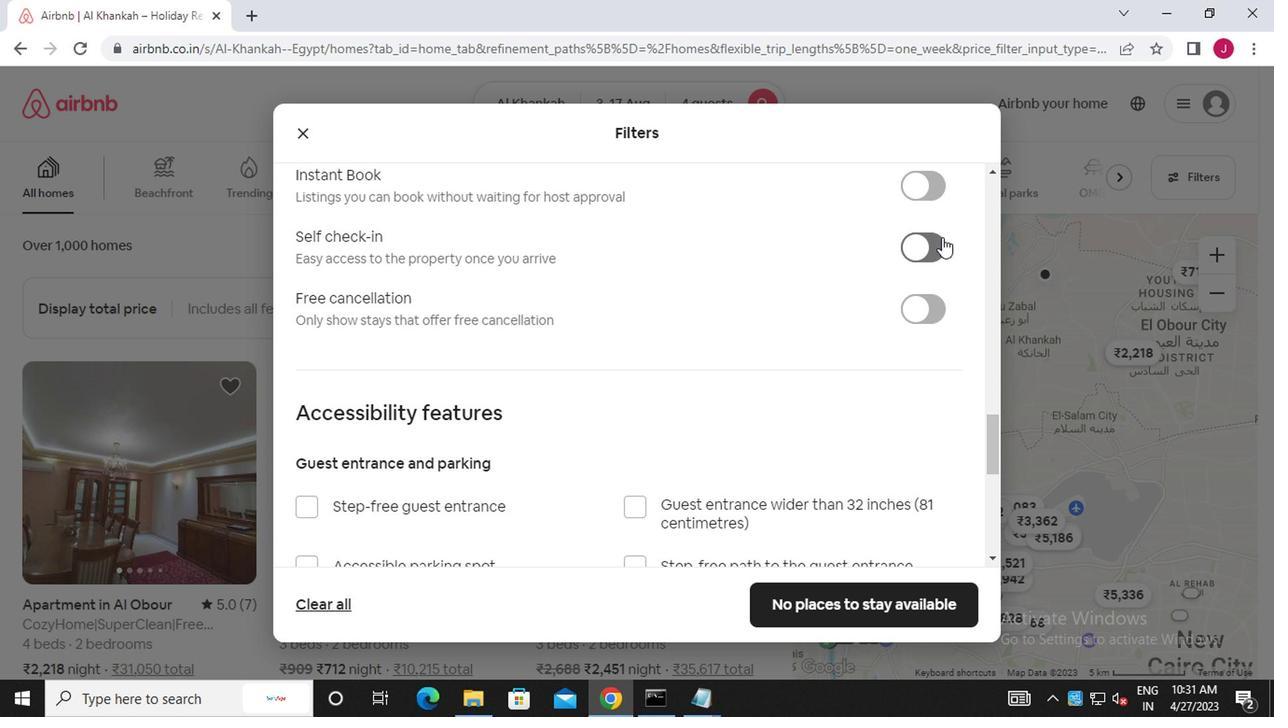 
Action: Mouse pressed left at (930, 244)
Screenshot: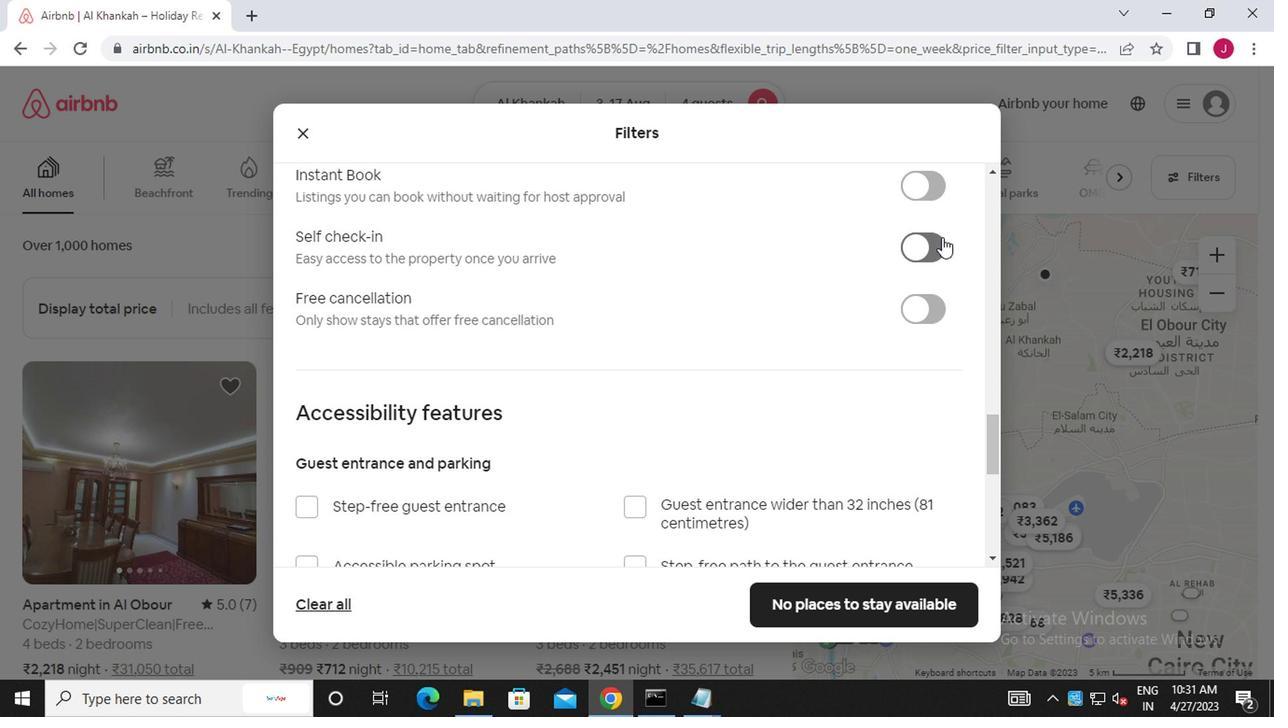 
Action: Mouse moved to (627, 367)
Screenshot: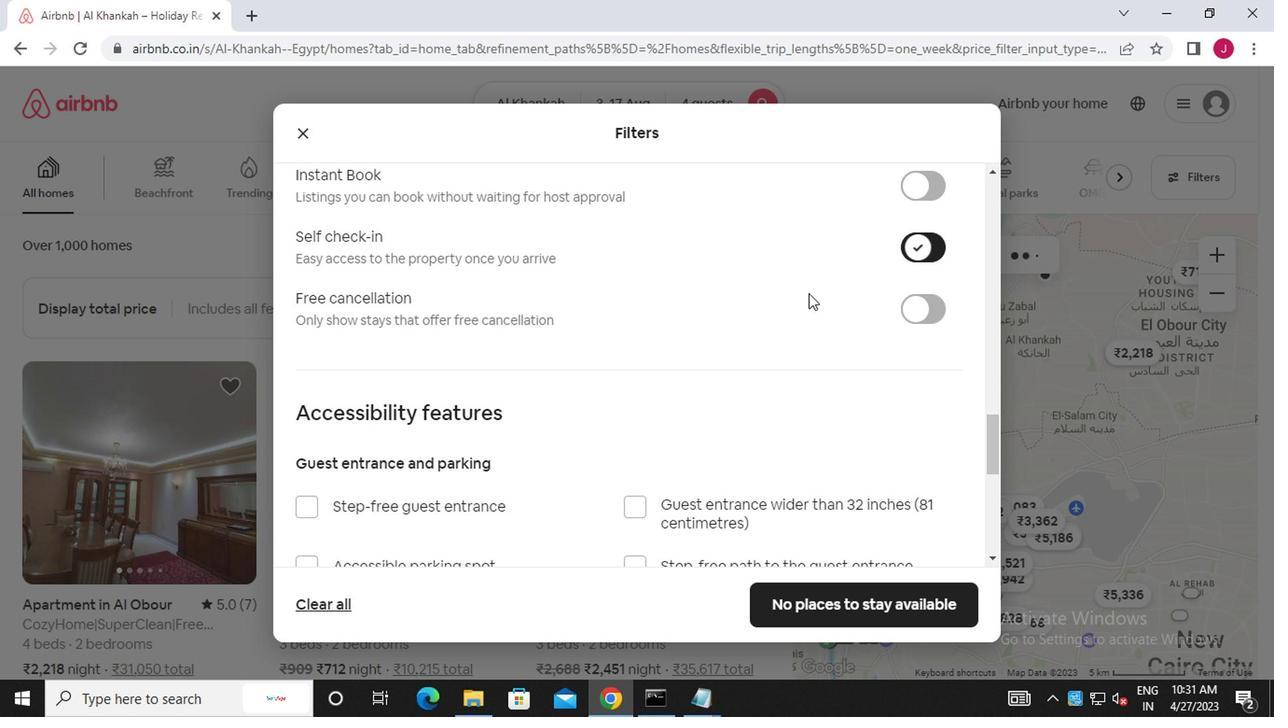 
Action: Mouse scrolled (627, 367) with delta (0, 0)
Screenshot: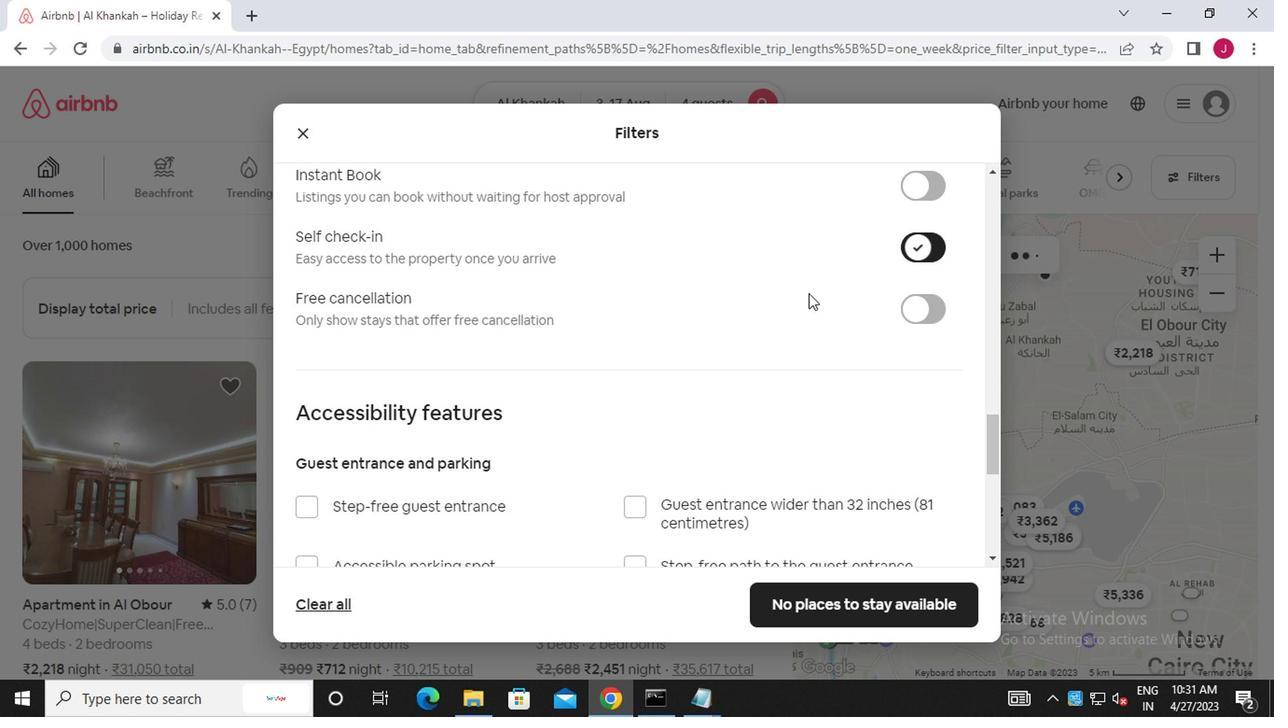 
Action: Mouse moved to (621, 372)
Screenshot: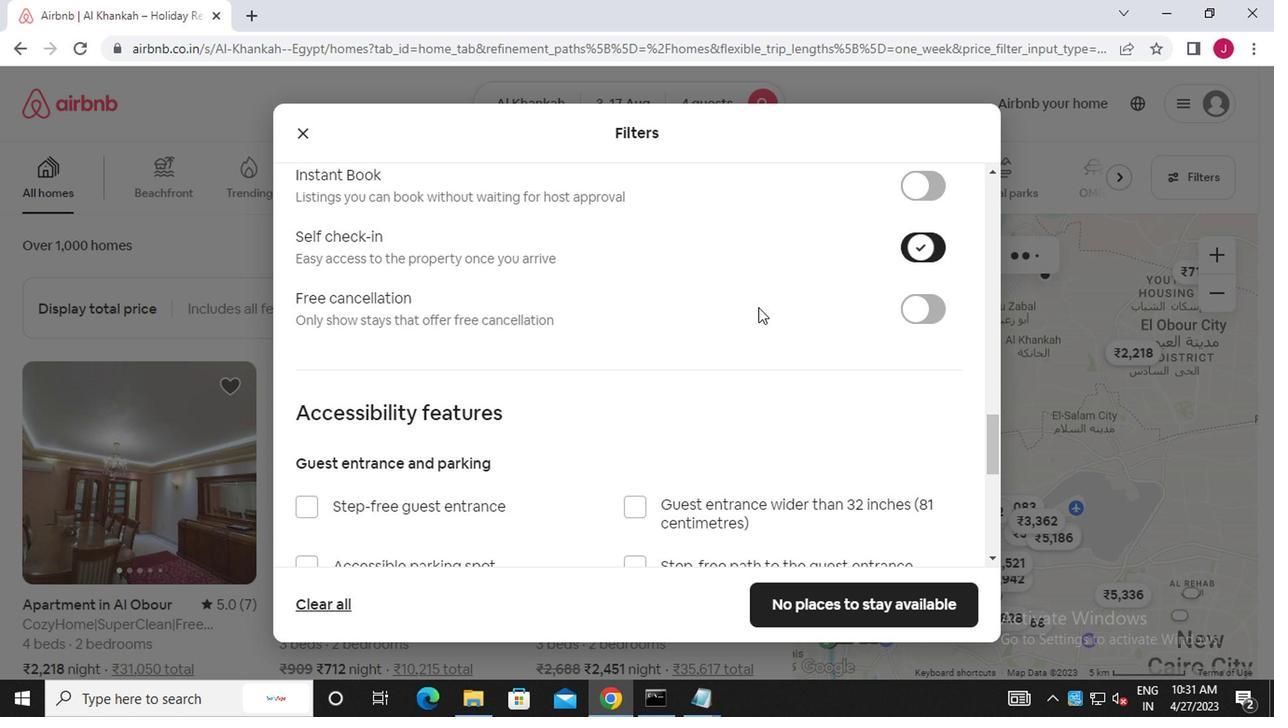 
Action: Mouse scrolled (621, 371) with delta (0, 0)
Screenshot: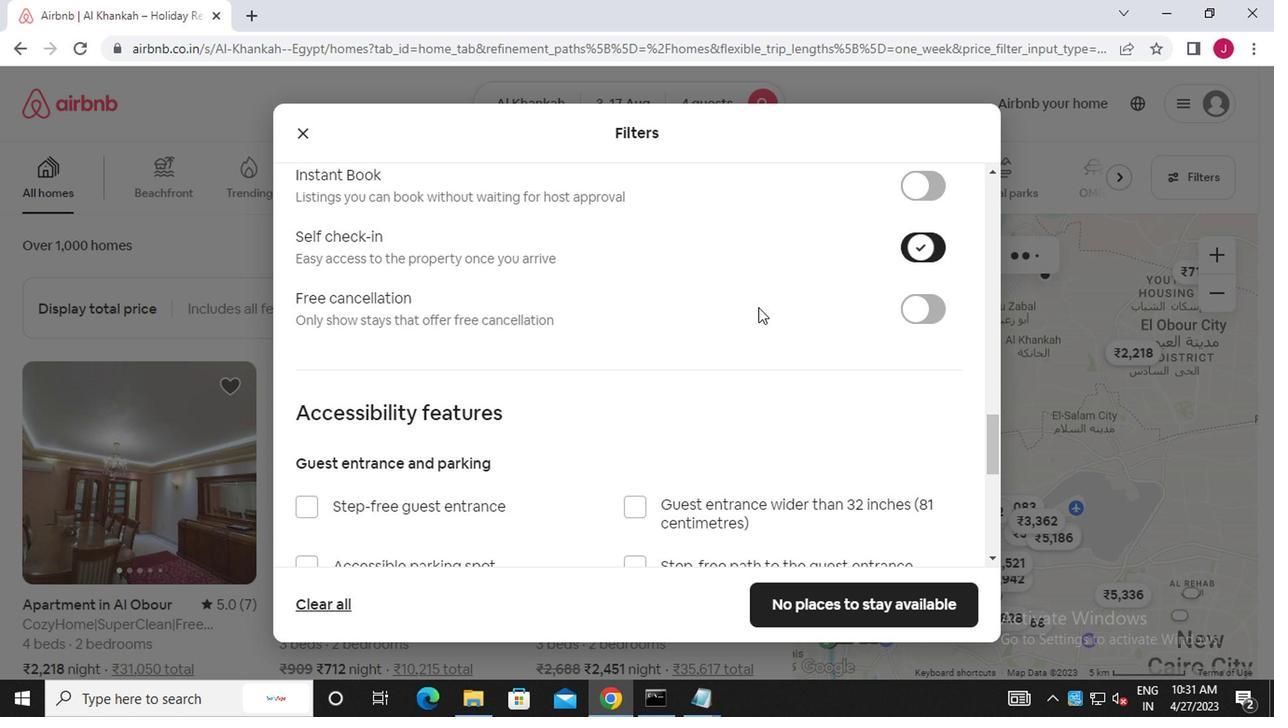
Action: Mouse scrolled (621, 371) with delta (0, 0)
Screenshot: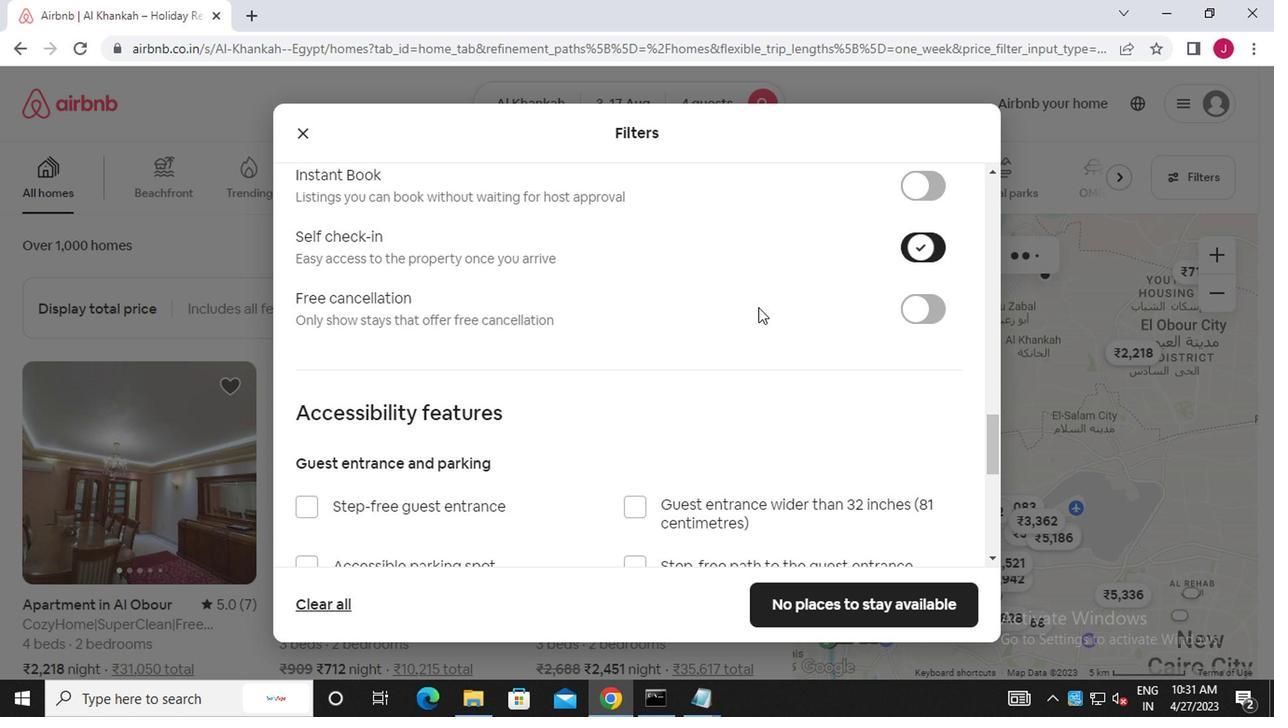 
Action: Mouse moved to (620, 372)
Screenshot: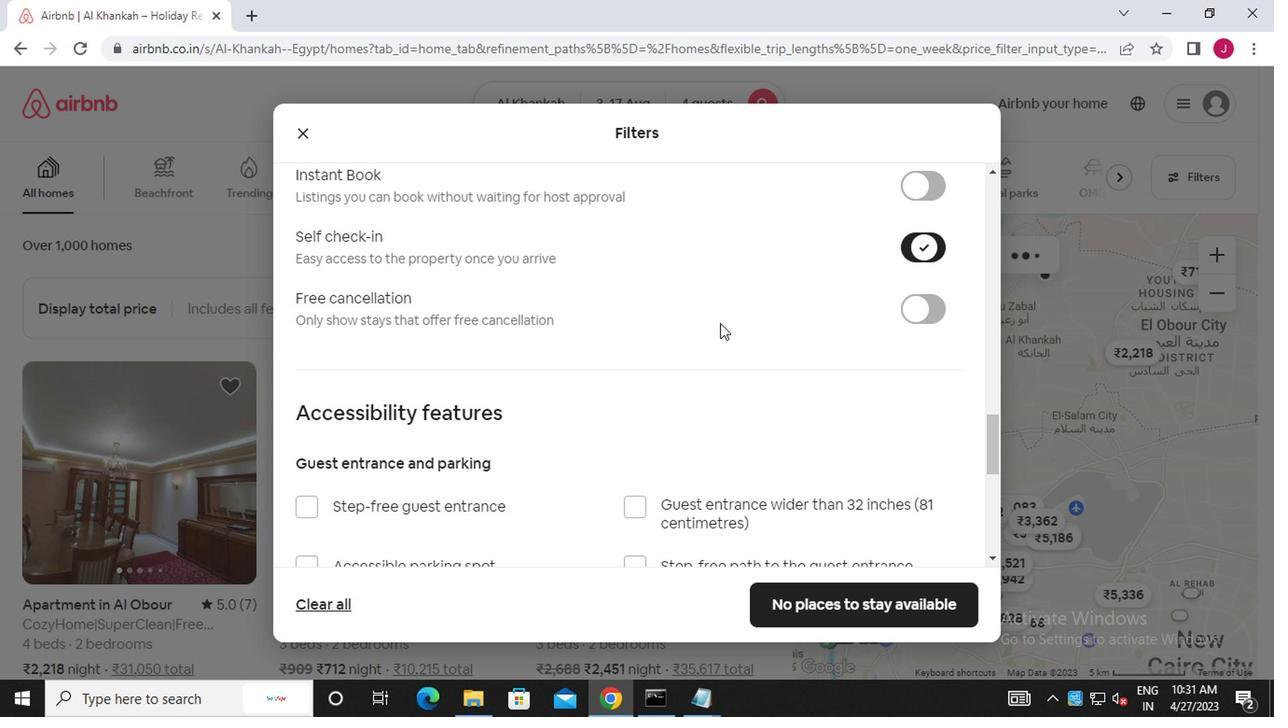 
Action: Mouse scrolled (620, 371) with delta (0, 0)
Screenshot: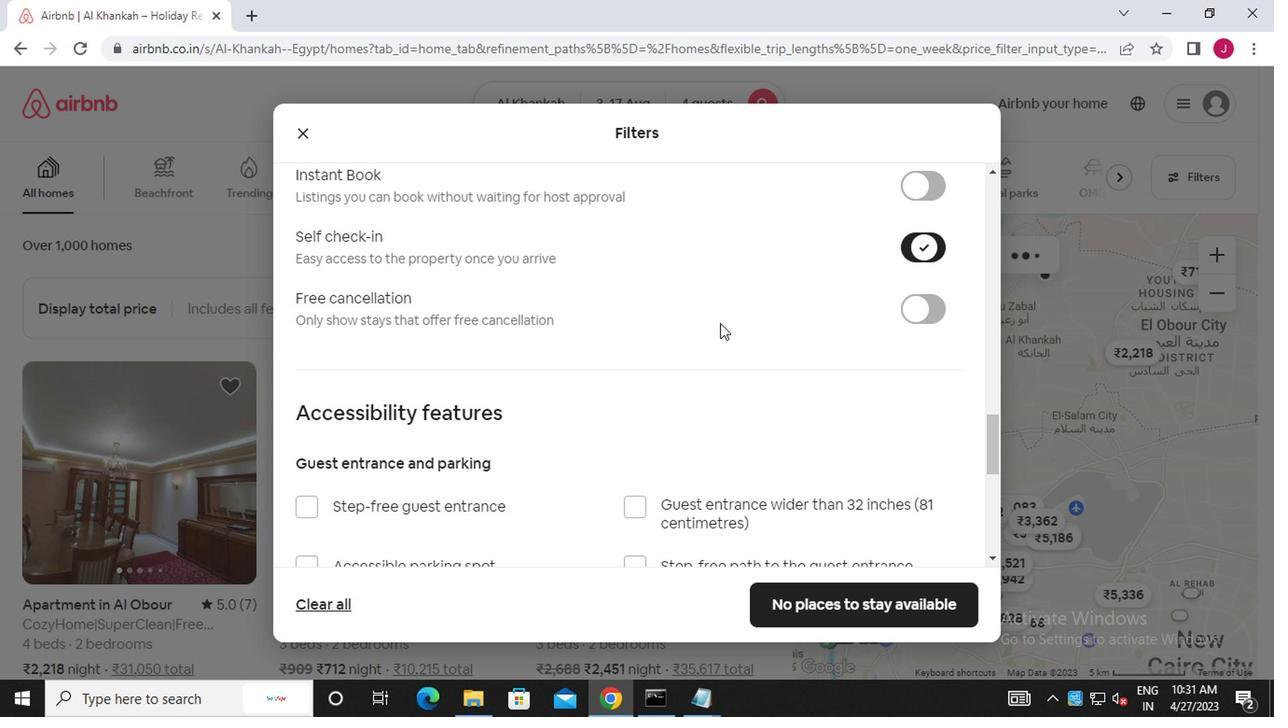 
Action: Mouse moved to (620, 372)
Screenshot: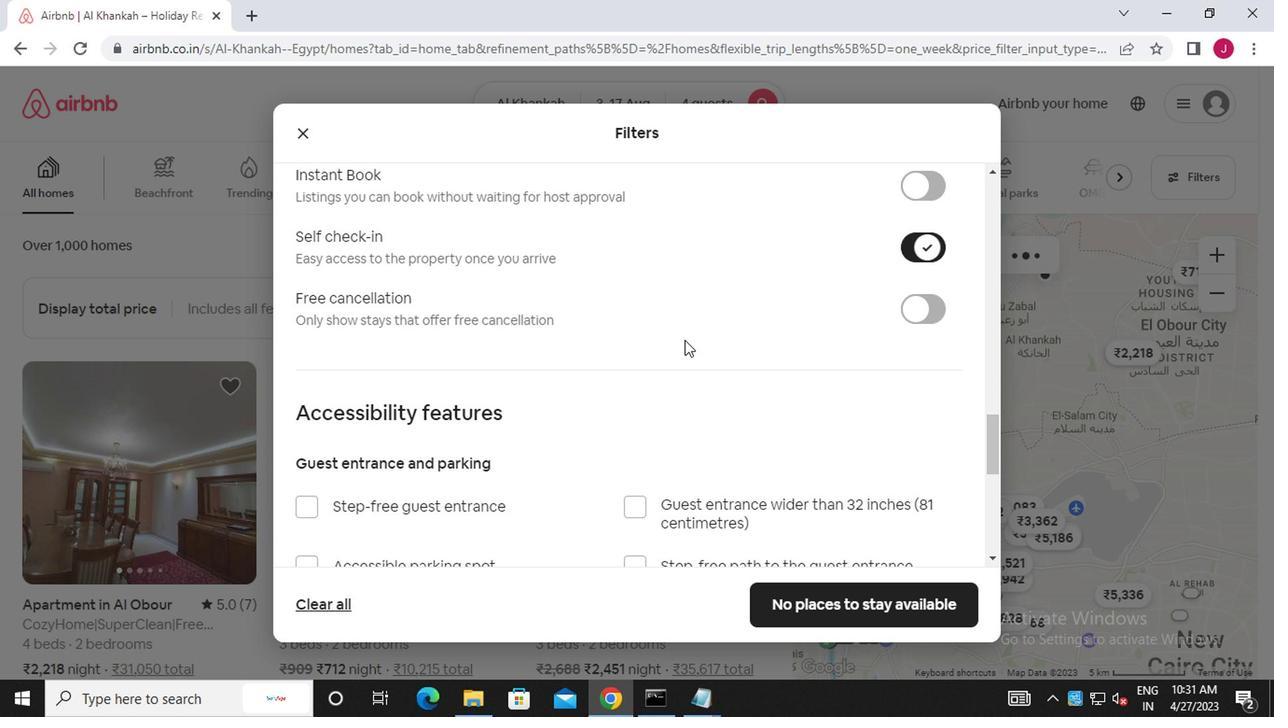 
Action: Mouse scrolled (620, 371) with delta (0, 0)
Screenshot: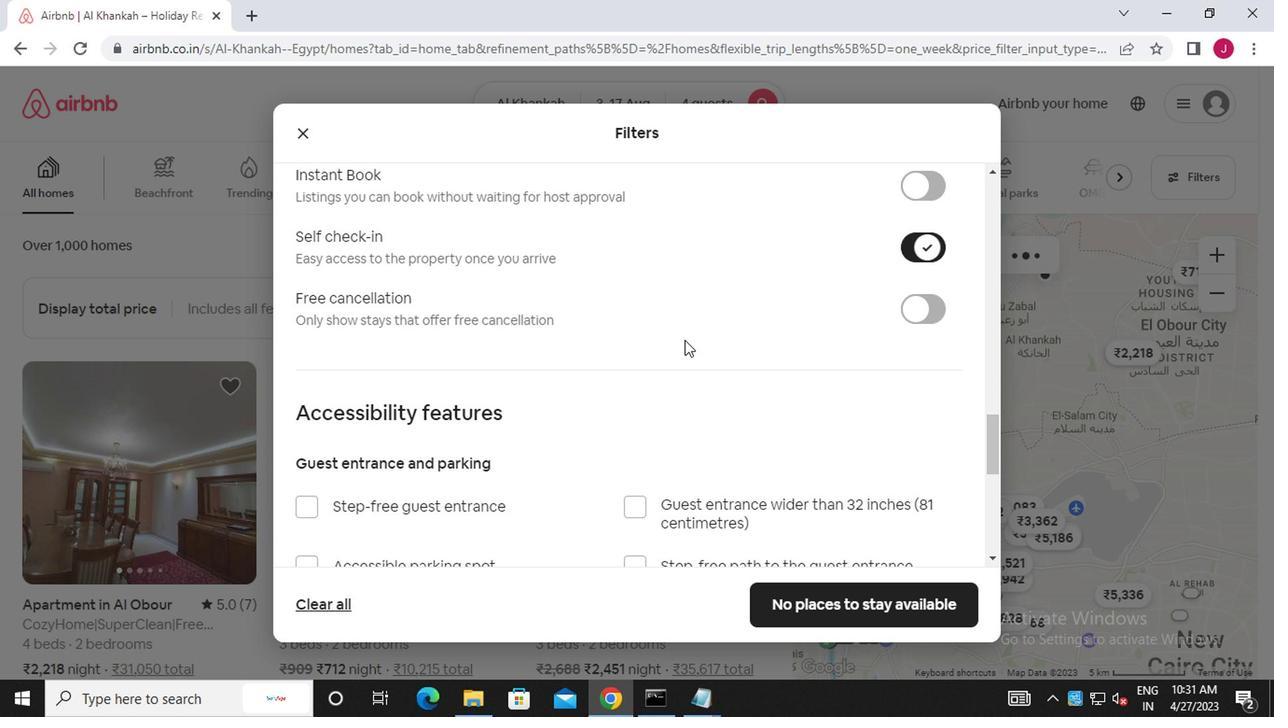 
Action: Mouse moved to (620, 372)
Screenshot: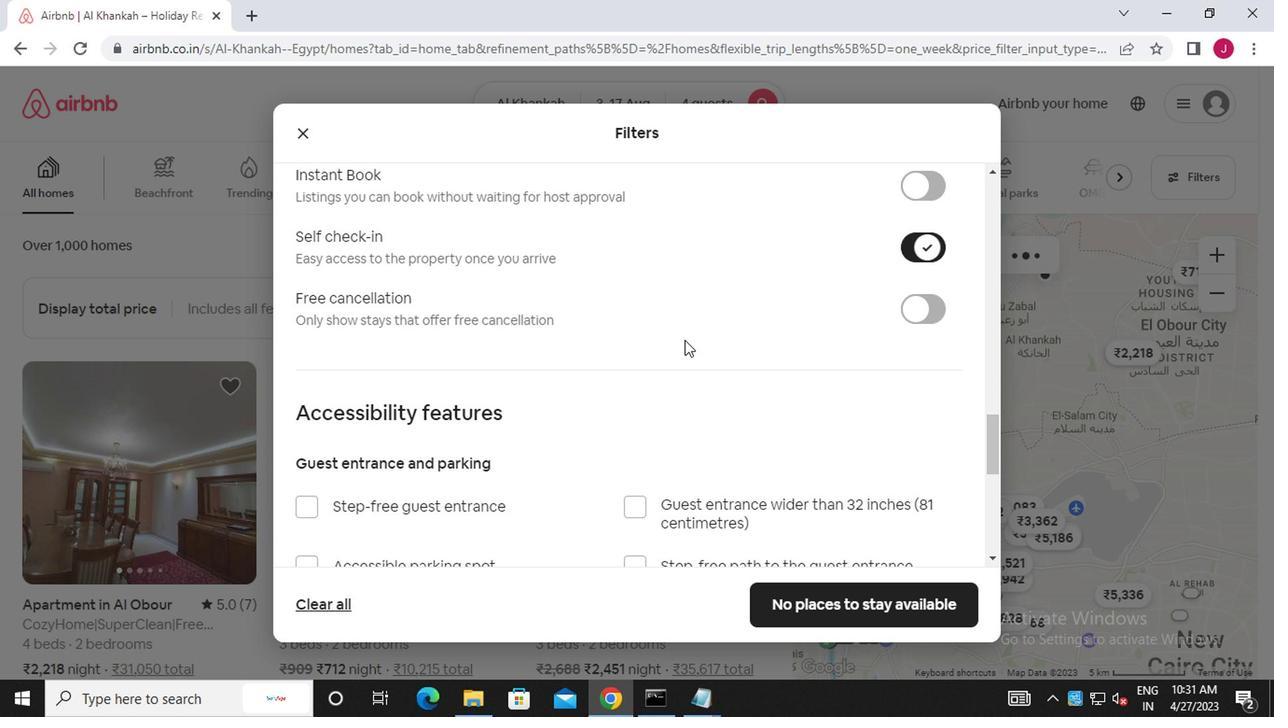 
Action: Mouse scrolled (620, 371) with delta (0, 0)
Screenshot: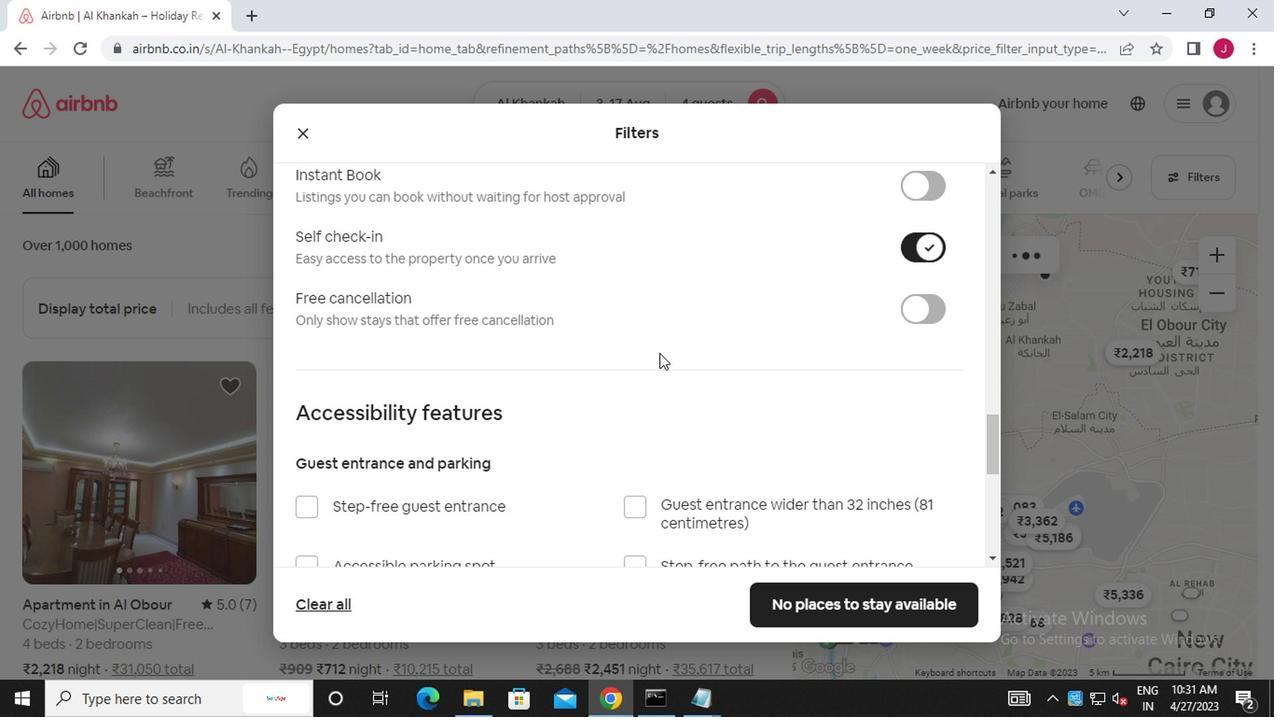 
Action: Mouse moved to (319, 427)
Screenshot: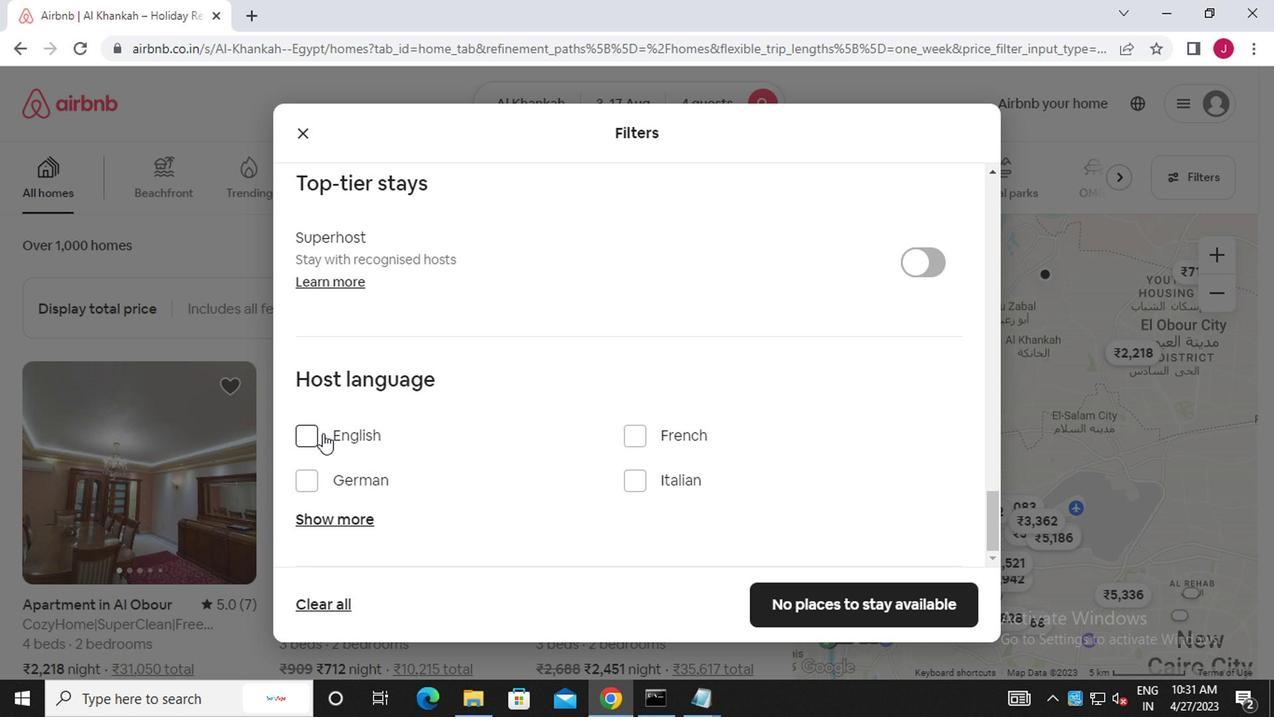 
Action: Mouse pressed left at (319, 427)
Screenshot: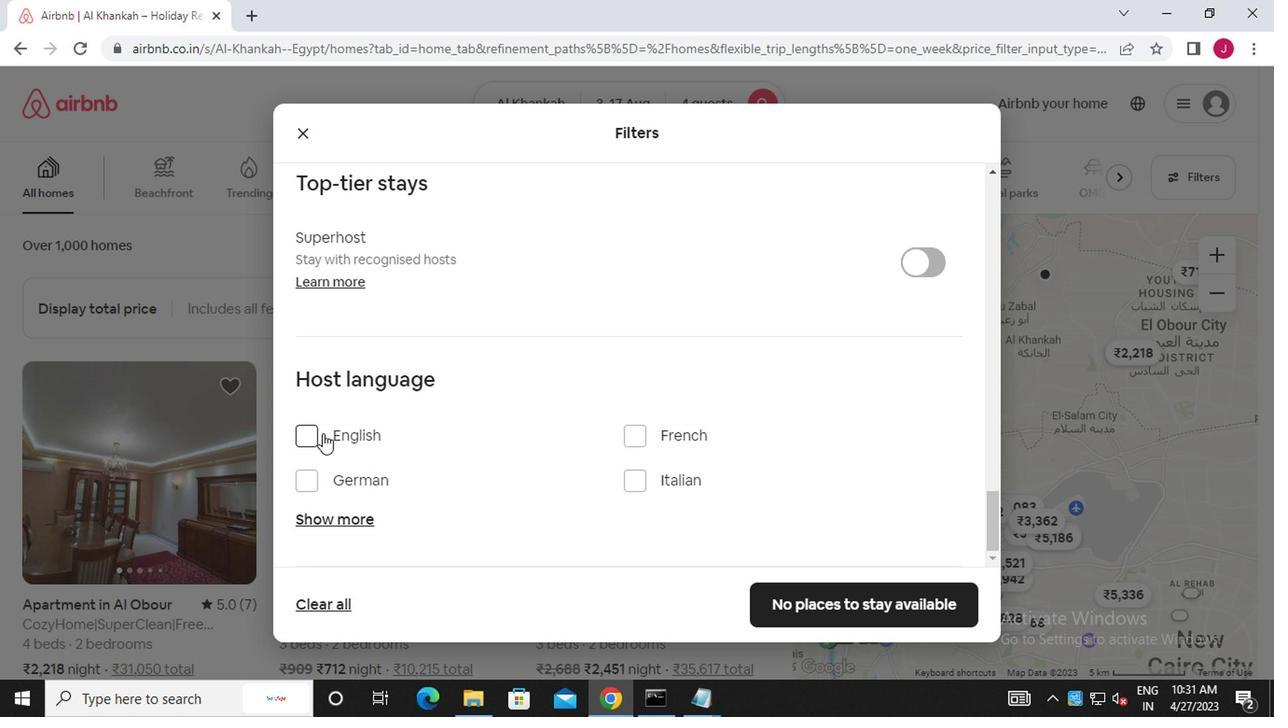 
Action: Mouse moved to (789, 590)
Screenshot: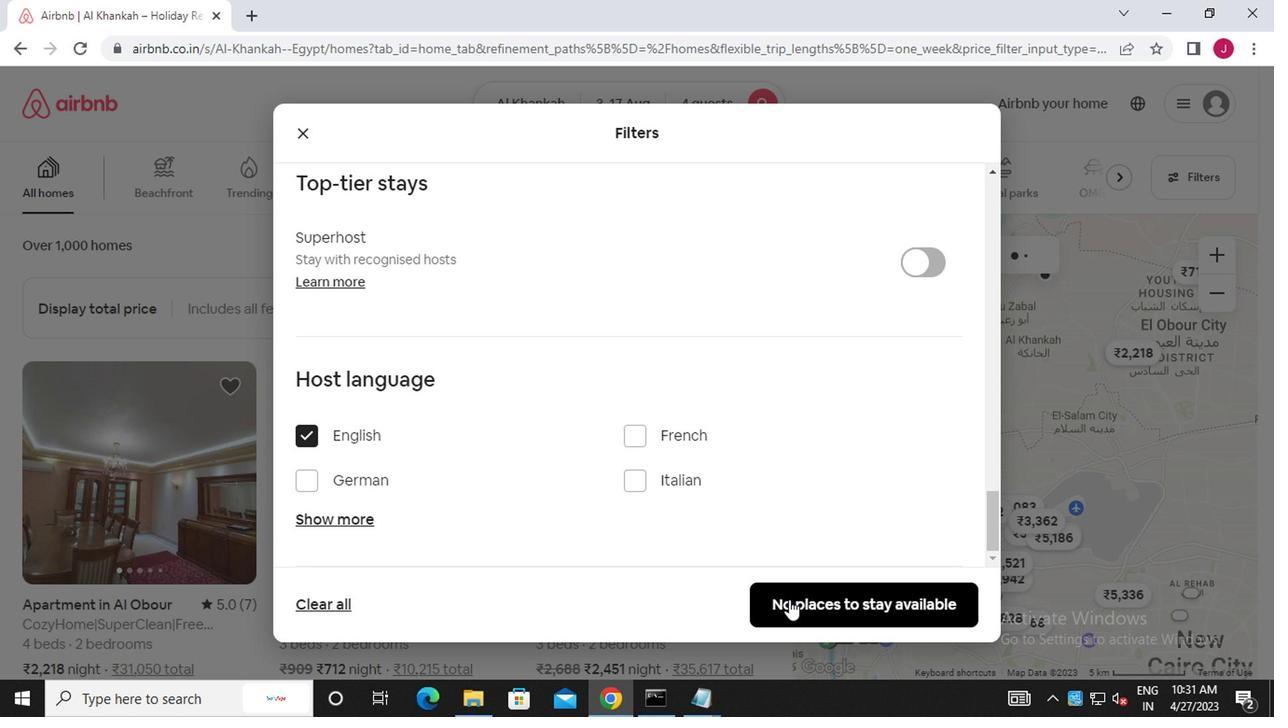 
Action: Mouse pressed left at (789, 590)
Screenshot: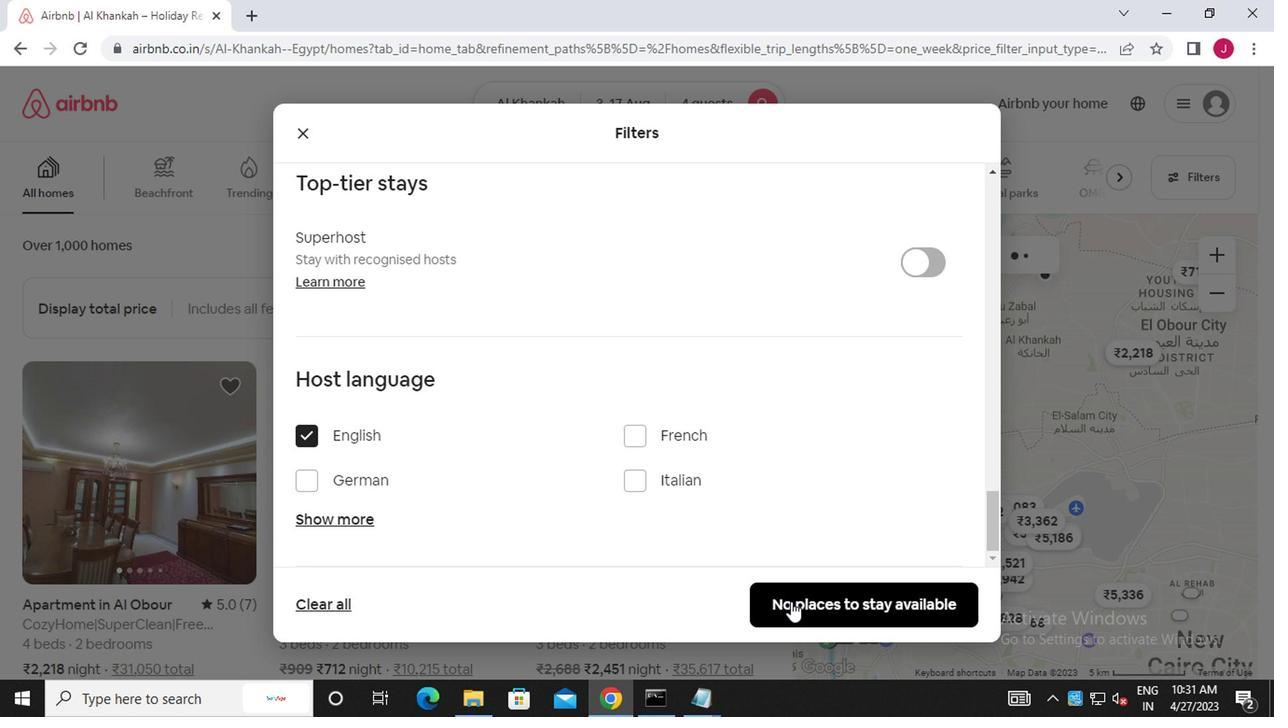 
Action: Mouse moved to (776, 590)
Screenshot: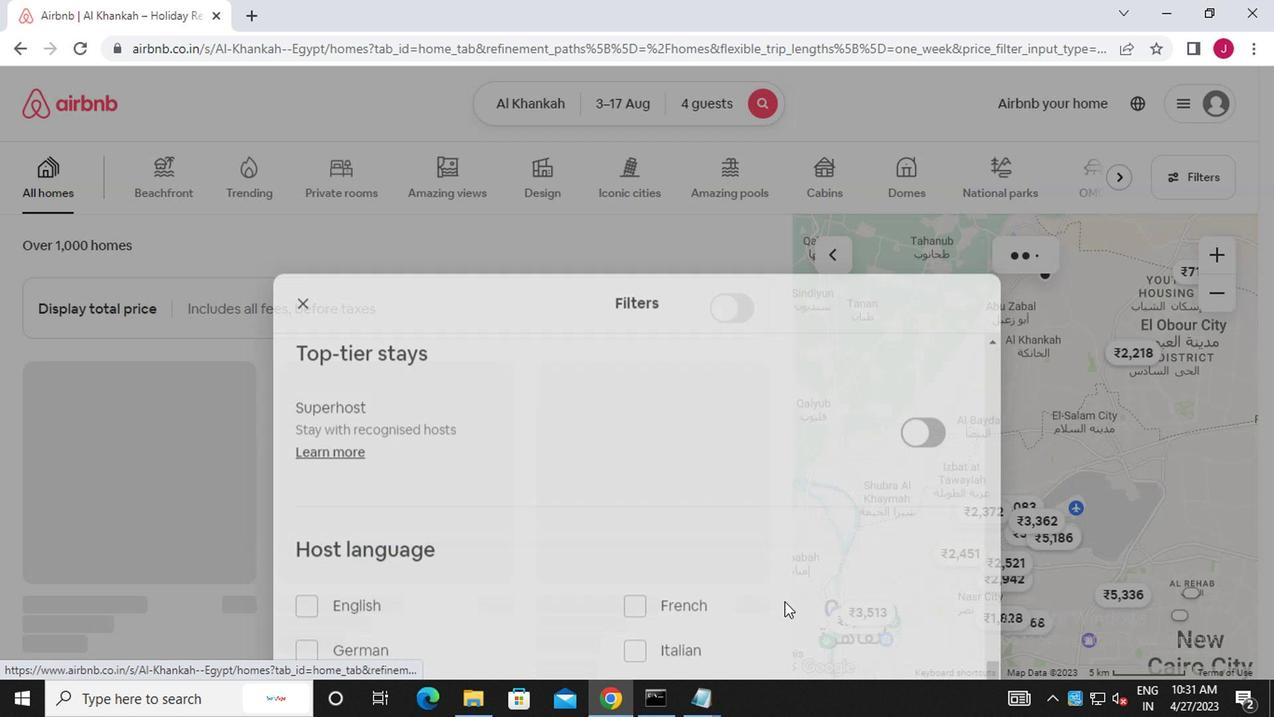 
